 Task: Define multiple user roles and profiles for the following: event organizers, attendees, administrators.
Action: Mouse moved to (682, 50)
Screenshot: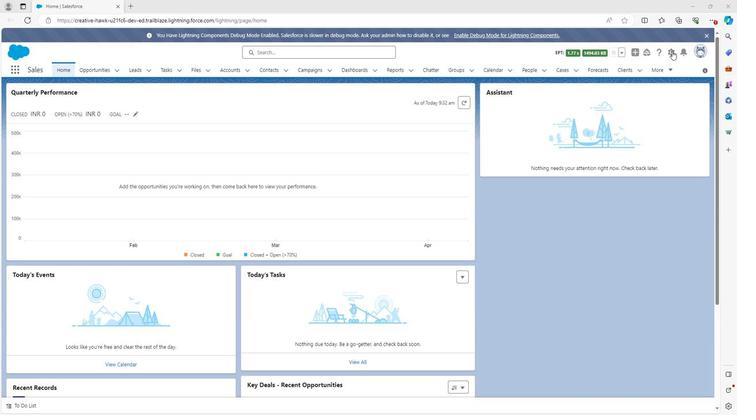
Action: Mouse pressed left at (682, 50)
Screenshot: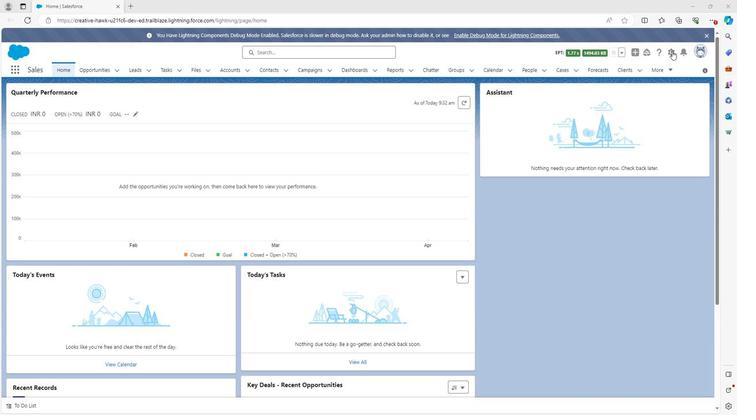 
Action: Mouse moved to (647, 70)
Screenshot: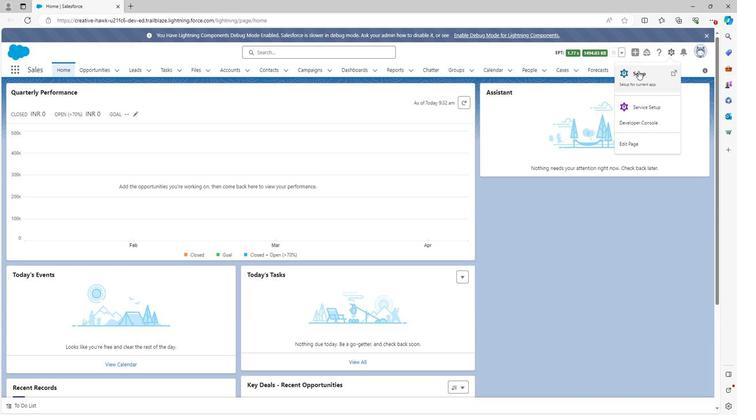 
Action: Mouse pressed left at (647, 70)
Screenshot: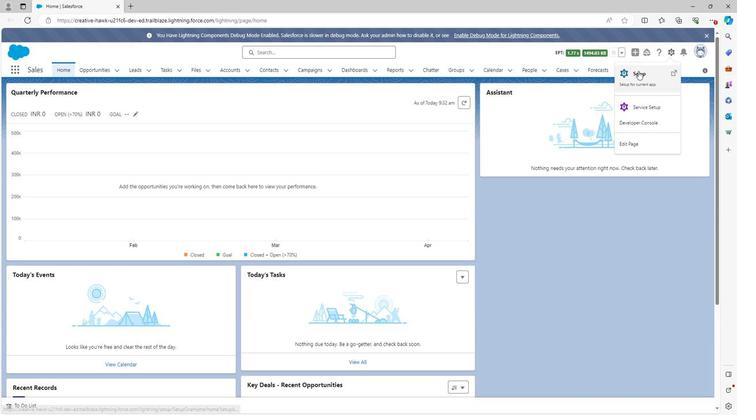 
Action: Mouse moved to (49, 92)
Screenshot: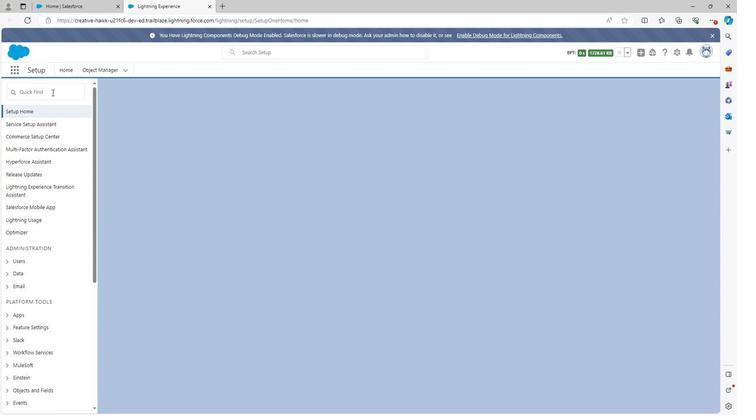 
Action: Mouse pressed left at (49, 92)
Screenshot: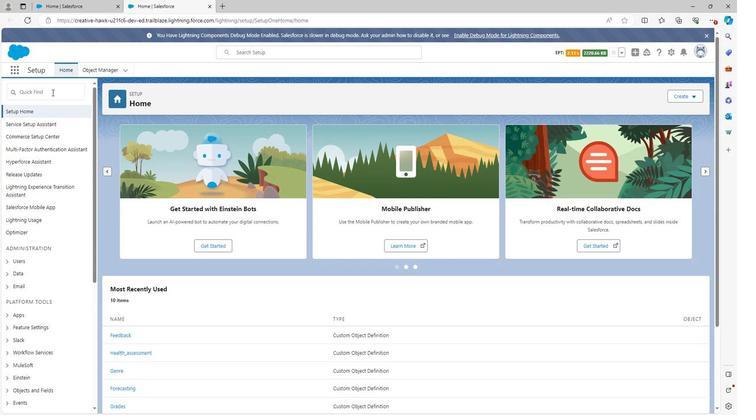 
Action: Key pressed pro
Screenshot: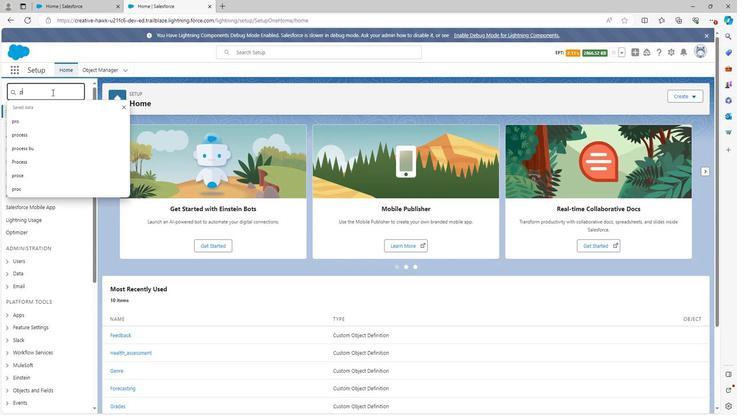 
Action: Mouse moved to (49, 92)
Screenshot: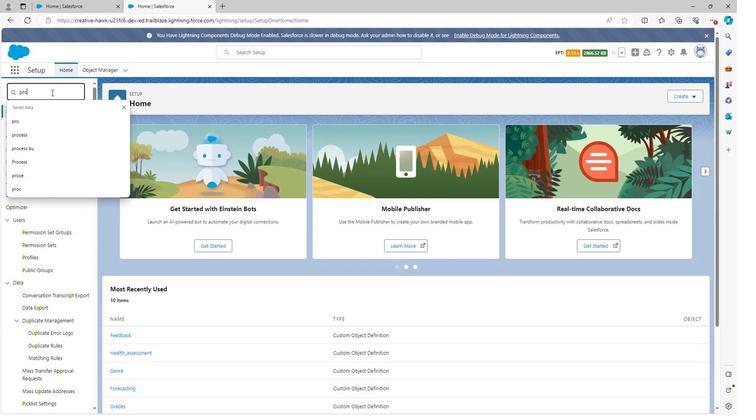 
Action: Key pressed fi
Screenshot: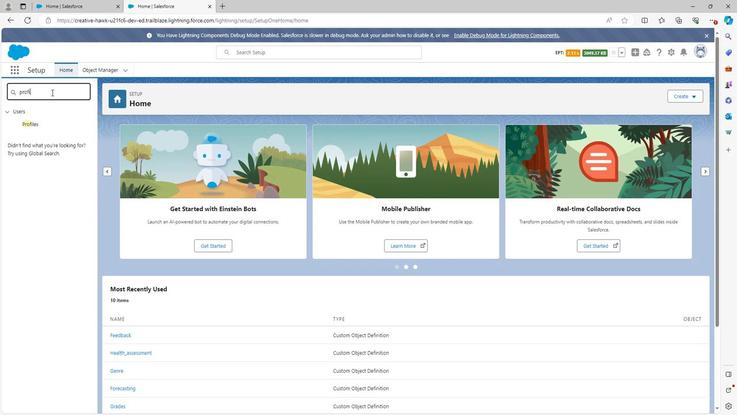 
Action: Mouse moved to (31, 122)
Screenshot: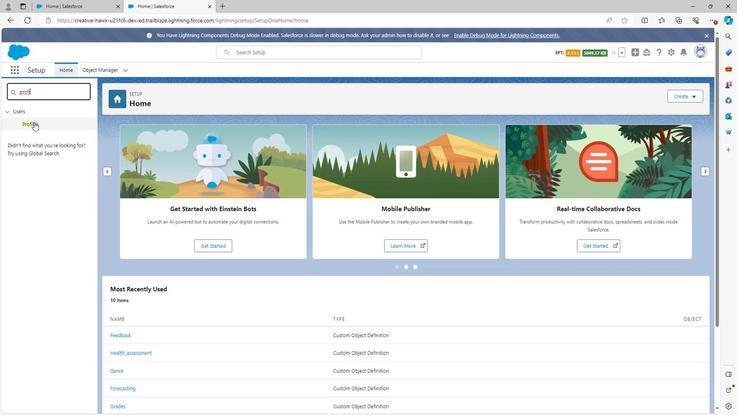 
Action: Mouse pressed left at (31, 122)
Screenshot: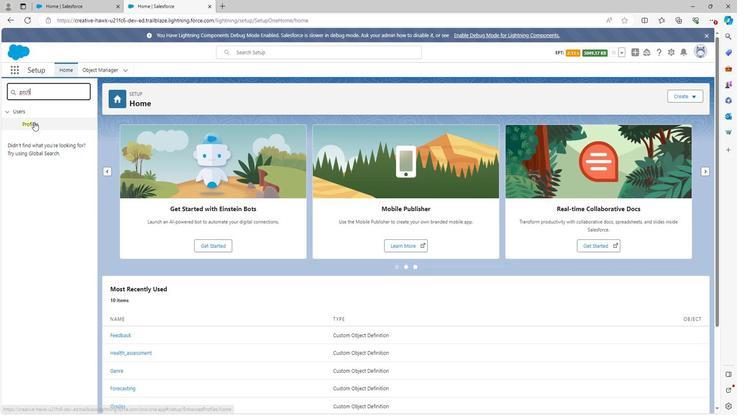 
Action: Mouse moved to (129, 163)
Screenshot: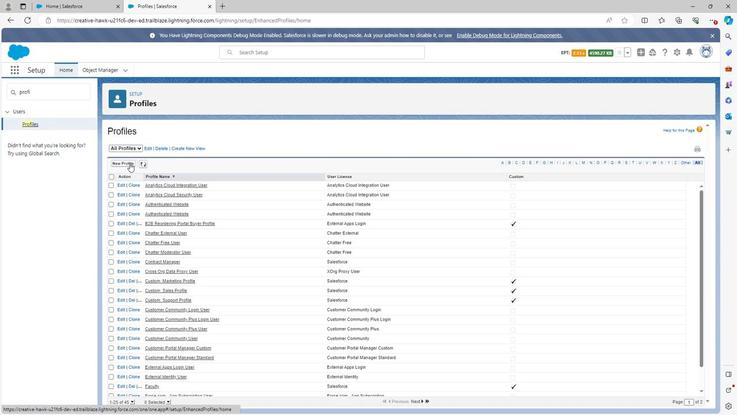 
Action: Mouse pressed left at (129, 163)
Screenshot: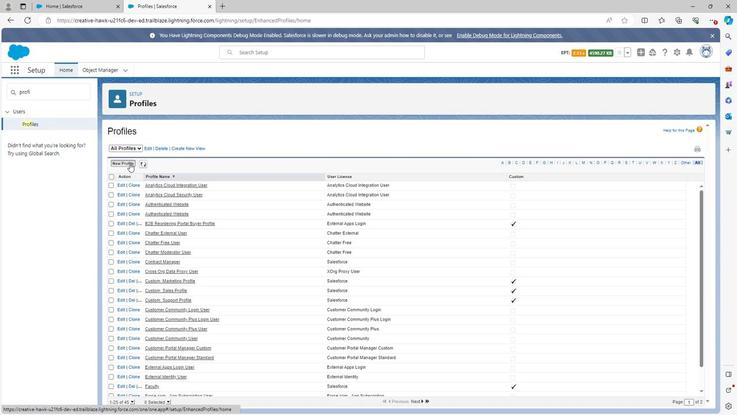 
Action: Mouse moved to (228, 190)
Screenshot: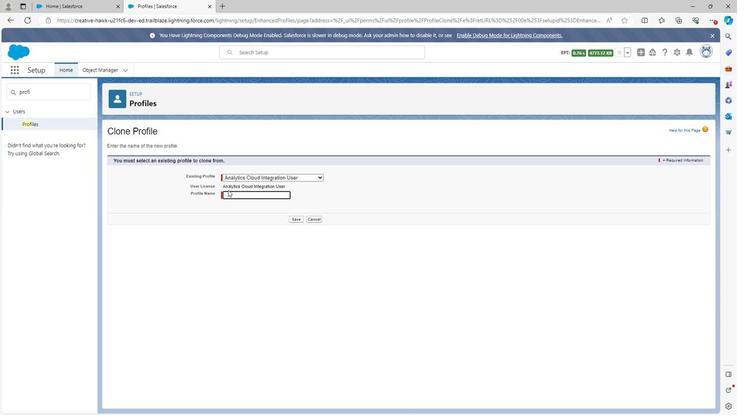 
Action: Key pressed <Key.shift>E
Screenshot: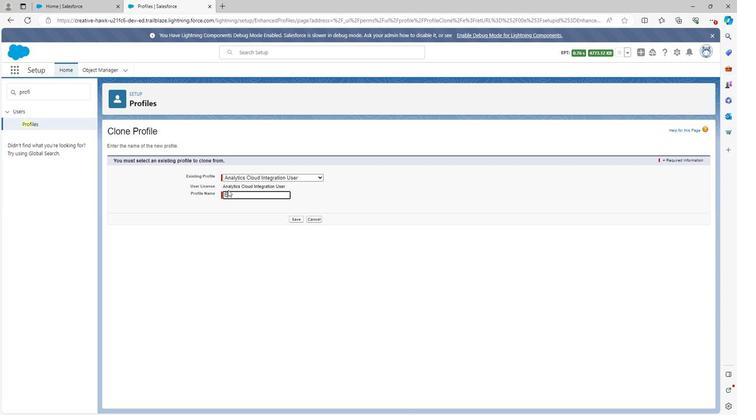
Action: Mouse moved to (228, 189)
Screenshot: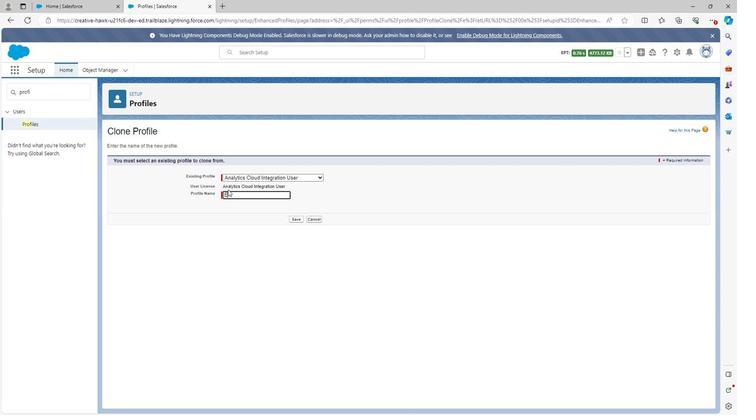 
Action: Key pressed vent<Key.space>organizers
Screenshot: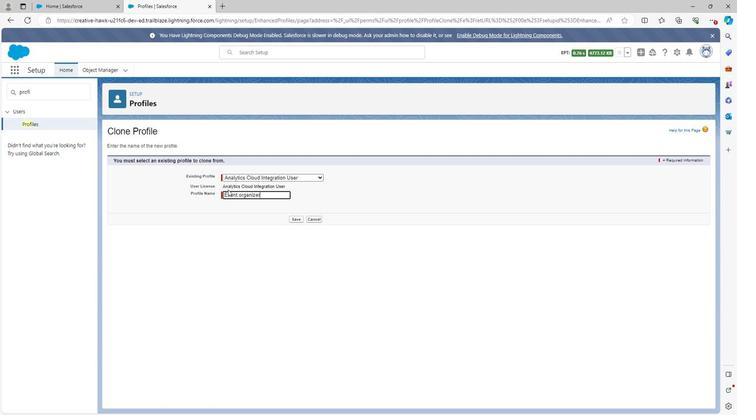 
Action: Mouse moved to (296, 215)
Screenshot: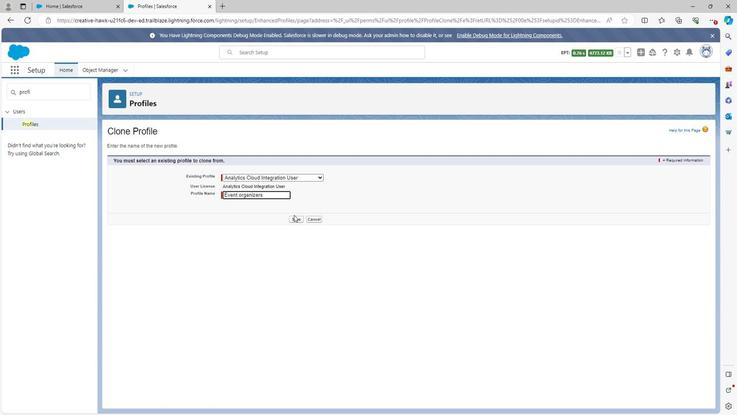 
Action: Key pressed <Key.backspace>
Screenshot: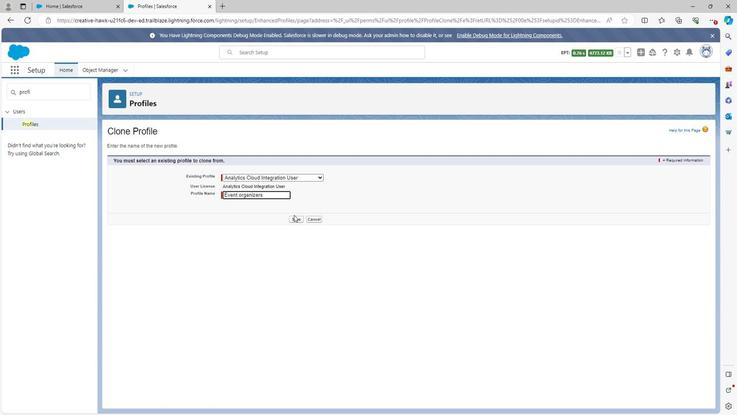 
Action: Mouse moved to (296, 218)
Screenshot: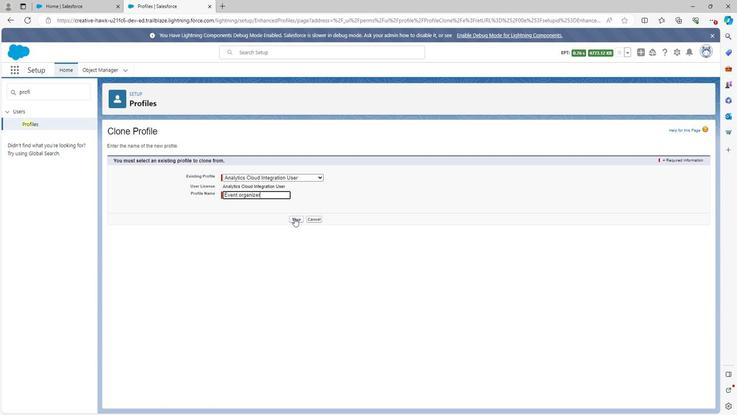 
Action: Mouse pressed left at (296, 218)
Screenshot: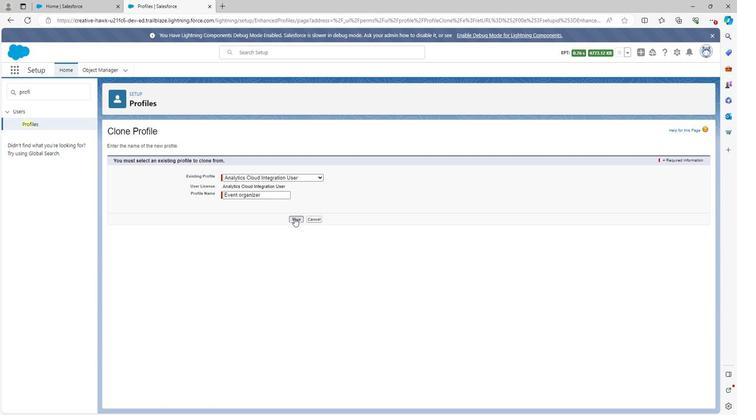 
Action: Mouse moved to (286, 223)
Screenshot: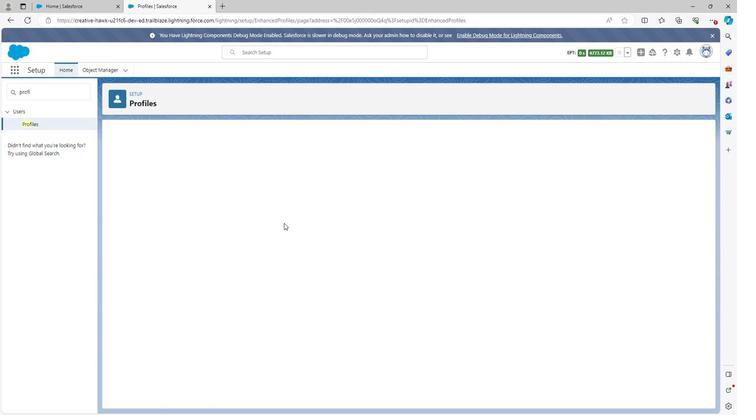 
Action: Mouse scrolled (286, 223) with delta (0, 0)
Screenshot: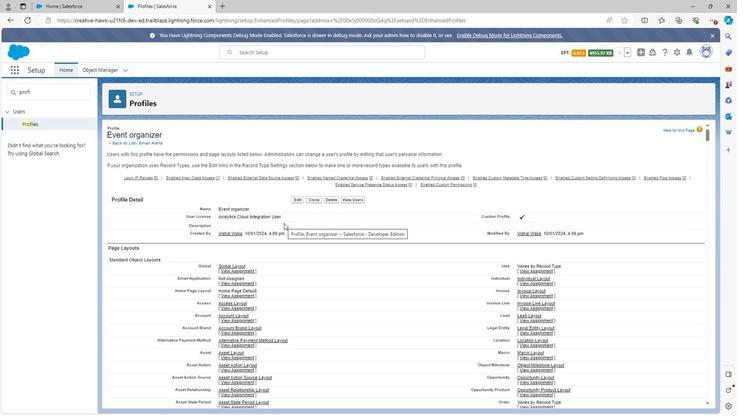 
Action: Mouse scrolled (286, 223) with delta (0, 0)
Screenshot: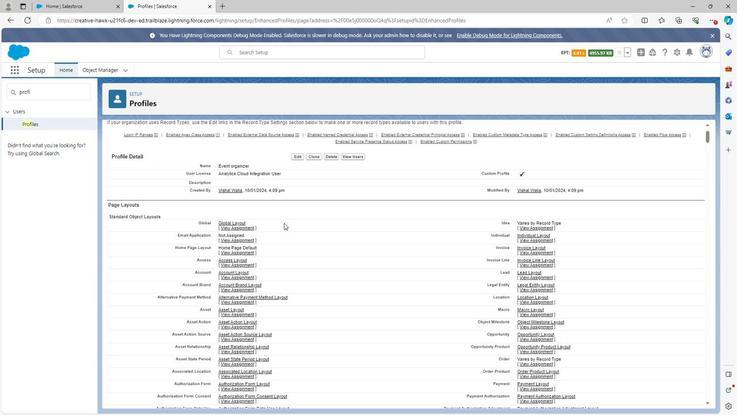 
Action: Mouse scrolled (286, 223) with delta (0, 0)
Screenshot: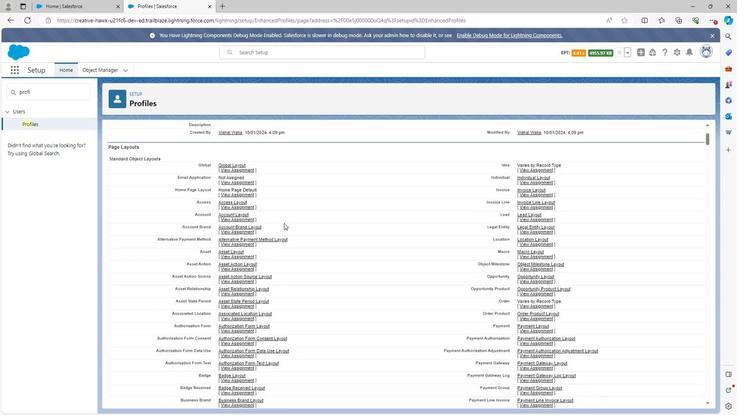 
Action: Mouse scrolled (286, 223) with delta (0, 0)
Screenshot: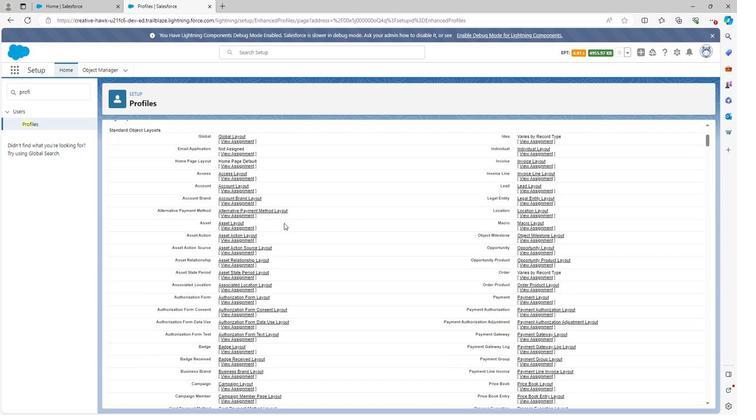 
Action: Mouse scrolled (286, 223) with delta (0, 0)
Screenshot: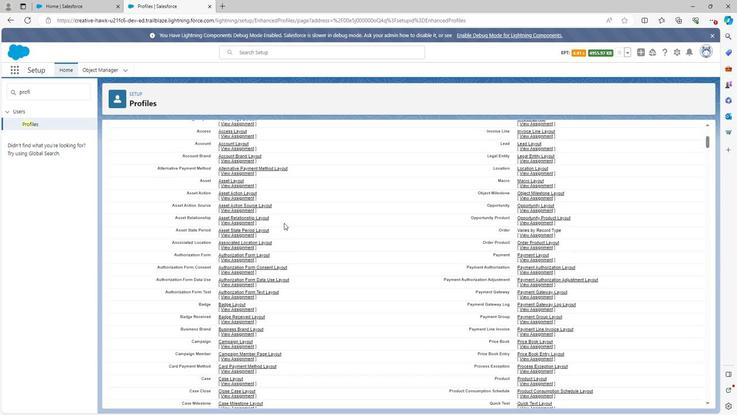 
Action: Mouse scrolled (286, 223) with delta (0, 0)
Screenshot: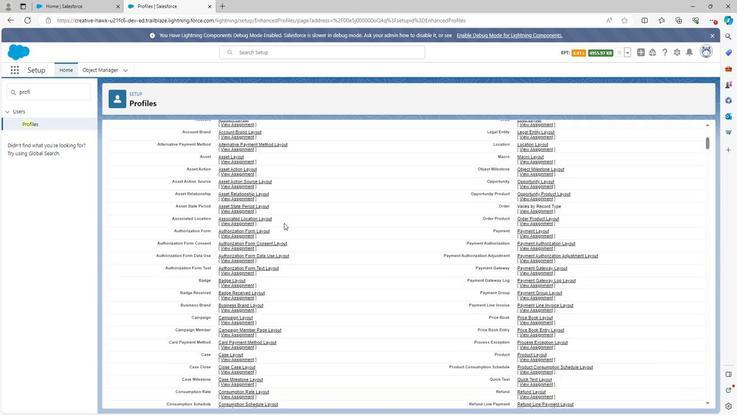
Action: Mouse scrolled (286, 223) with delta (0, 0)
Screenshot: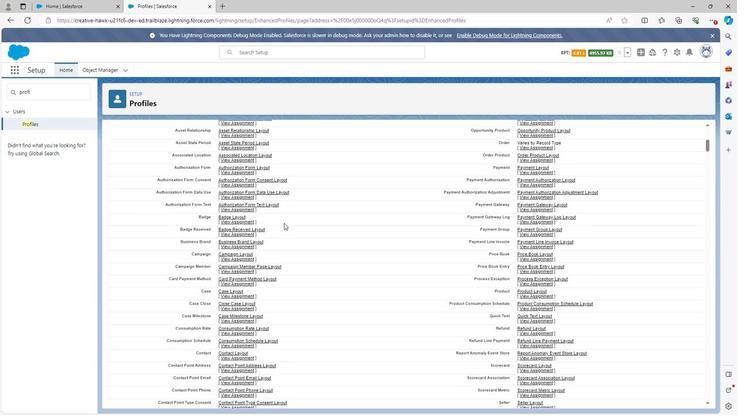 
Action: Mouse scrolled (286, 223) with delta (0, 0)
Screenshot: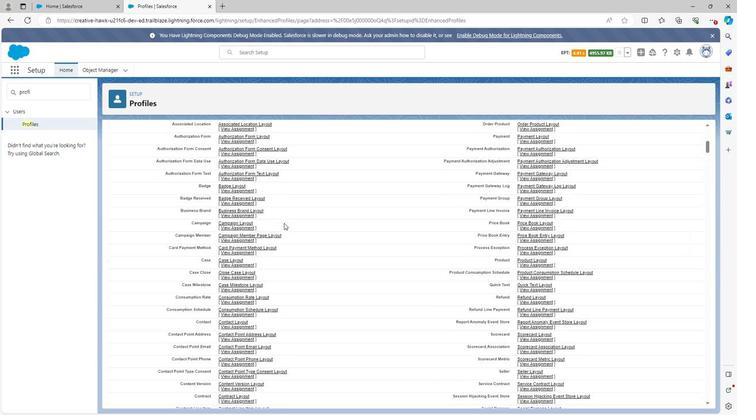 
Action: Mouse scrolled (286, 223) with delta (0, 0)
Screenshot: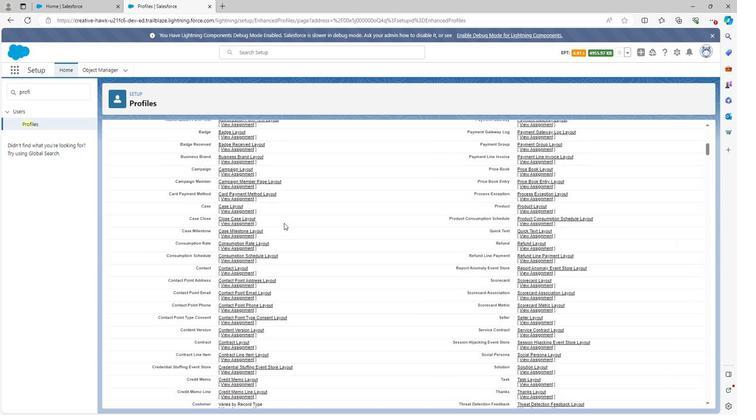 
Action: Mouse scrolled (286, 223) with delta (0, 0)
Screenshot: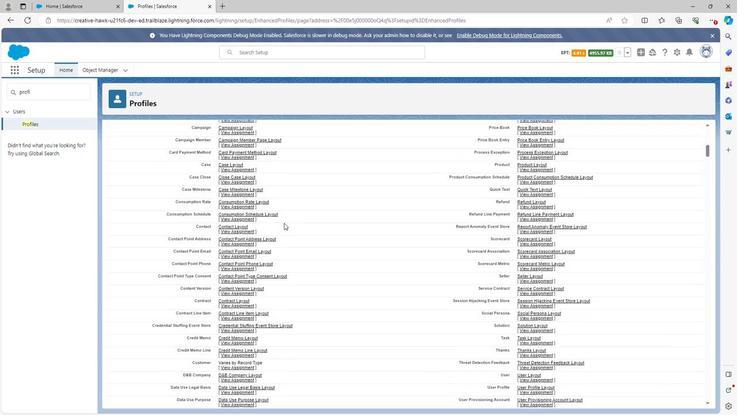 
Action: Mouse scrolled (286, 223) with delta (0, 0)
Screenshot: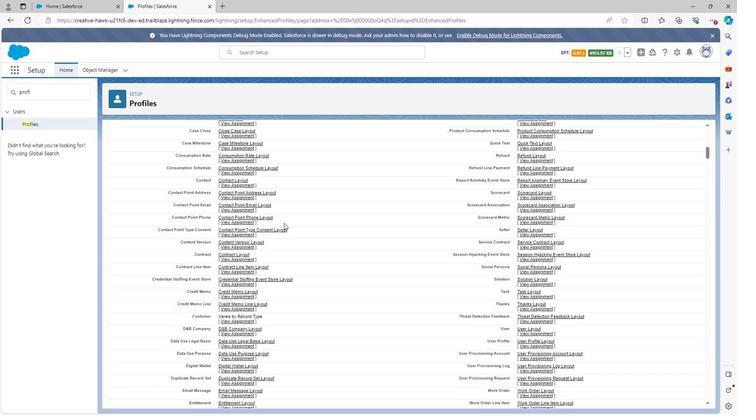 
Action: Mouse scrolled (286, 223) with delta (0, 0)
Screenshot: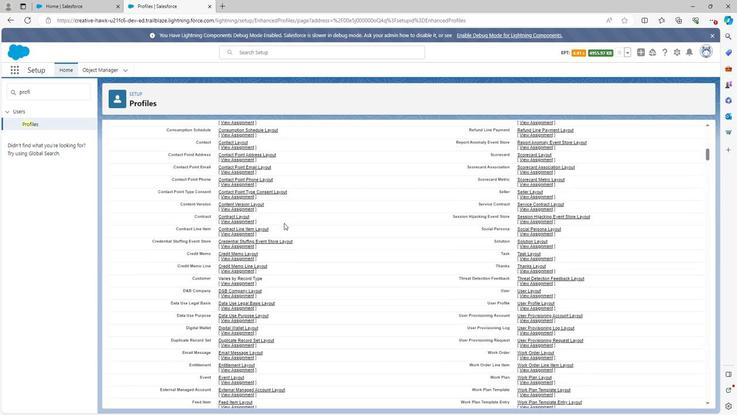 
Action: Mouse scrolled (286, 223) with delta (0, 0)
Screenshot: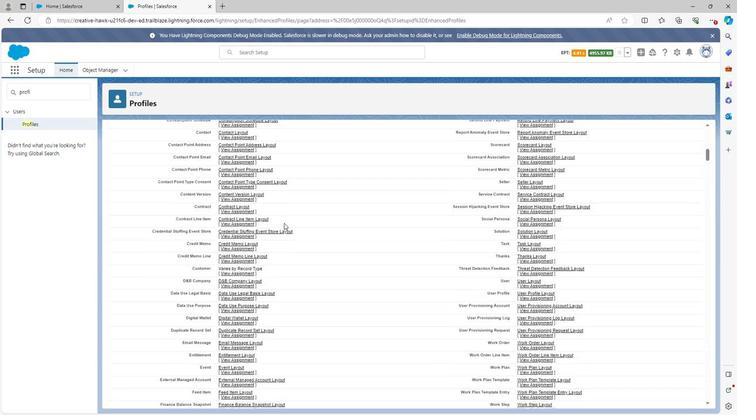 
Action: Mouse scrolled (286, 223) with delta (0, 0)
Screenshot: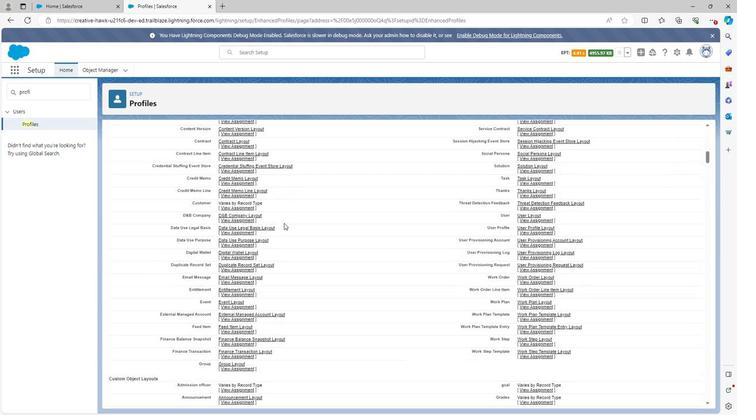 
Action: Mouse scrolled (286, 223) with delta (0, 0)
Screenshot: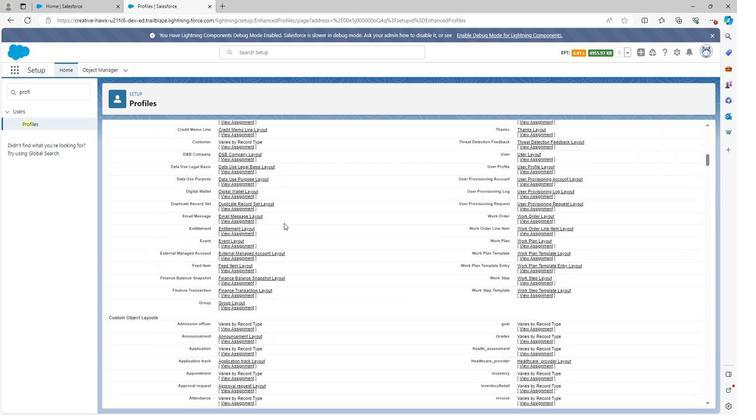 
Action: Mouse scrolled (286, 223) with delta (0, 0)
Screenshot: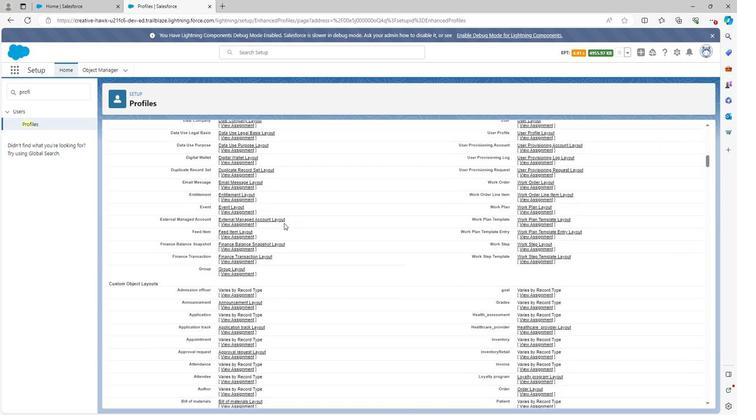 
Action: Mouse scrolled (286, 223) with delta (0, 0)
Screenshot: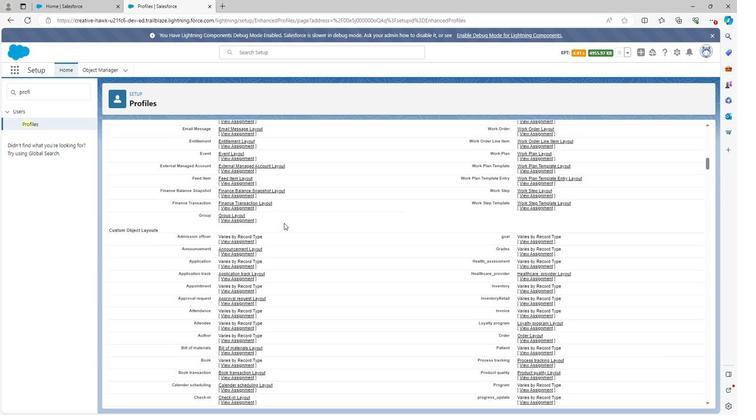 
Action: Mouse scrolled (286, 223) with delta (0, 0)
Screenshot: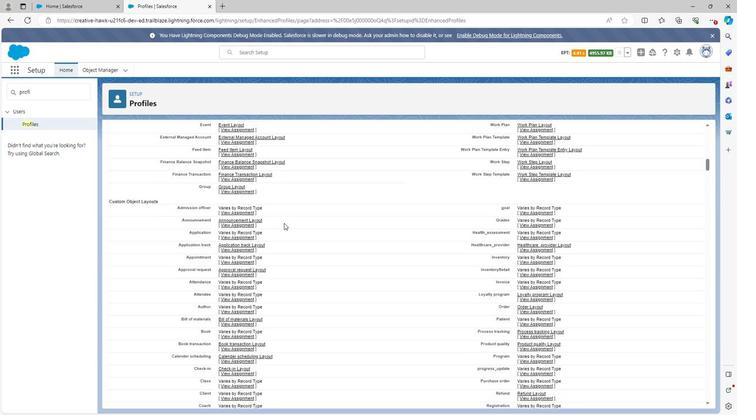 
Action: Mouse scrolled (286, 224) with delta (0, 0)
Screenshot: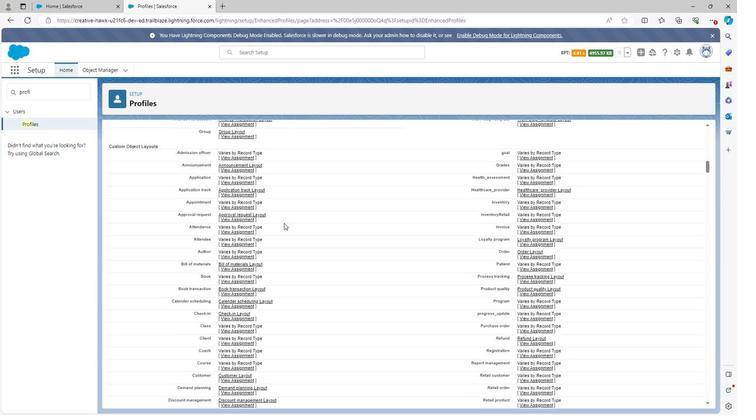
Action: Mouse scrolled (286, 224) with delta (0, 0)
Screenshot: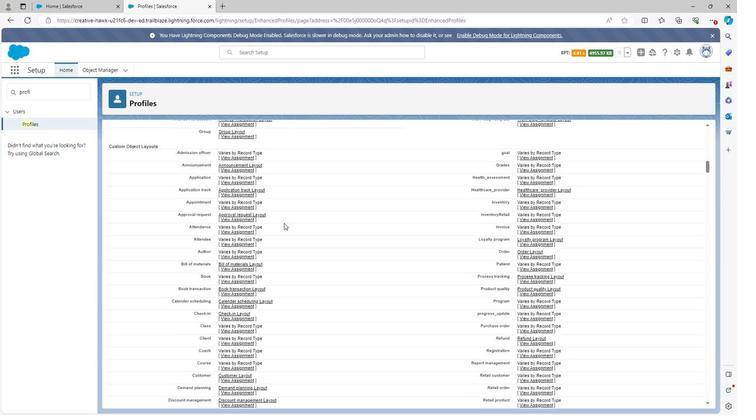 
Action: Mouse scrolled (286, 224) with delta (0, 0)
Screenshot: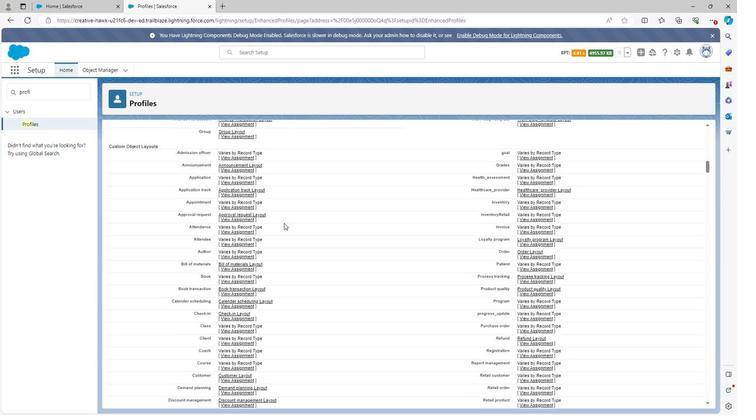 
Action: Mouse scrolled (286, 224) with delta (0, 0)
Screenshot: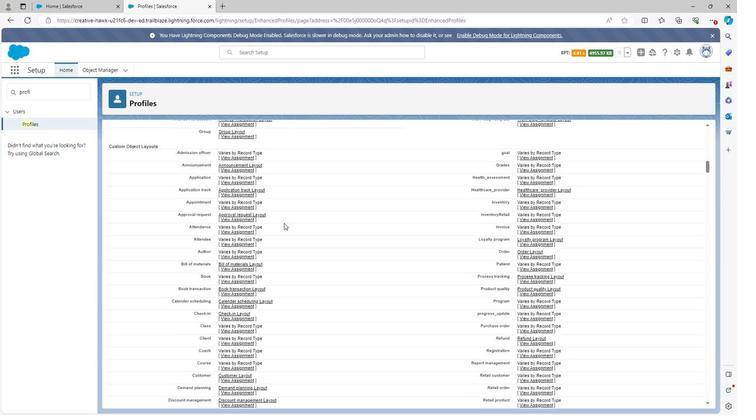
Action: Mouse scrolled (286, 224) with delta (0, 0)
Screenshot: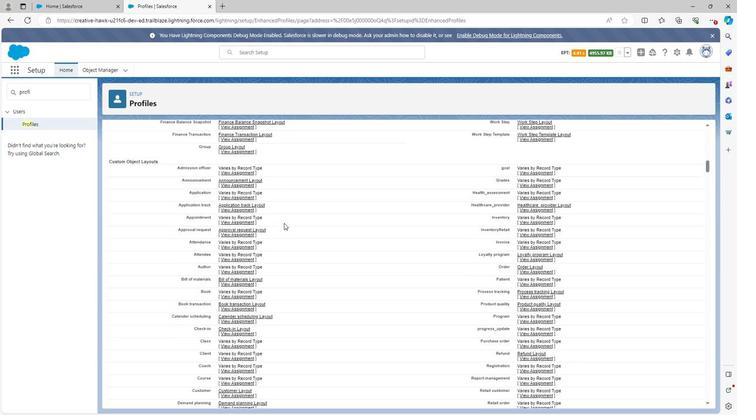 
Action: Mouse scrolled (286, 224) with delta (0, 0)
Screenshot: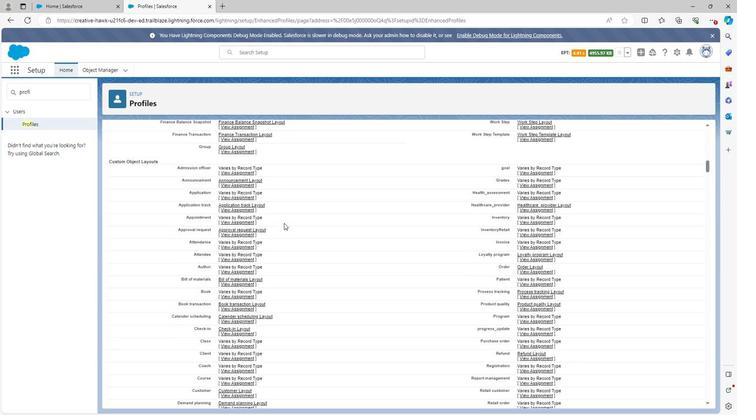 
Action: Mouse scrolled (286, 224) with delta (0, 0)
Screenshot: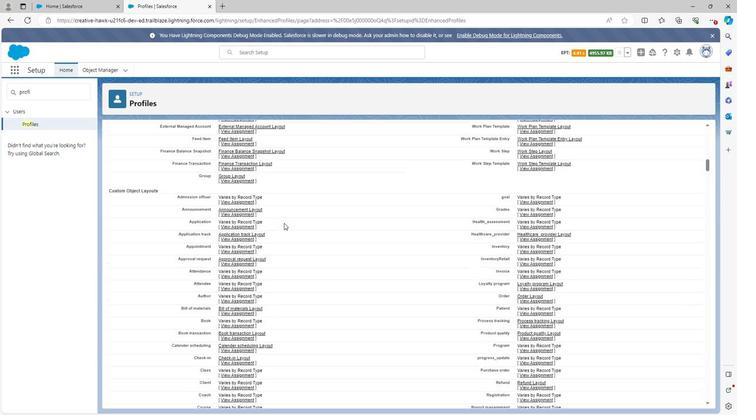 
Action: Mouse scrolled (286, 224) with delta (0, 0)
Screenshot: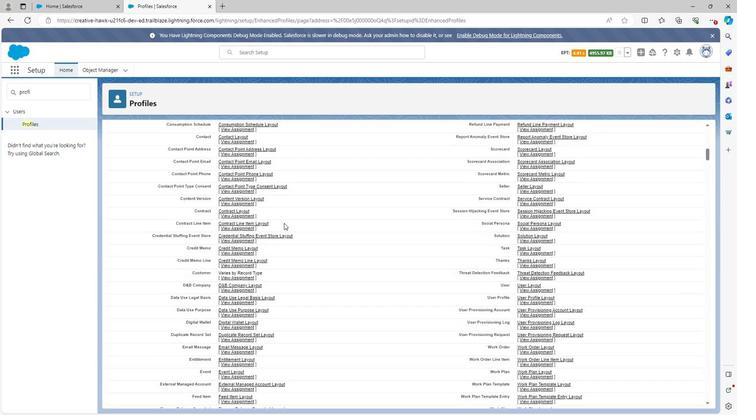 
Action: Mouse scrolled (286, 224) with delta (0, 0)
Screenshot: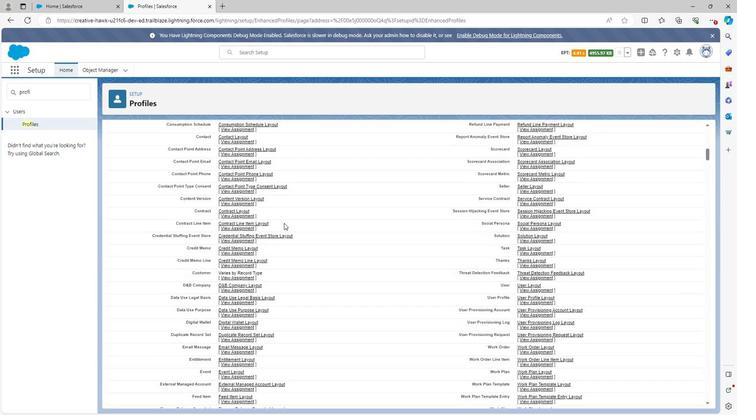 
Action: Mouse scrolled (286, 224) with delta (0, 0)
Screenshot: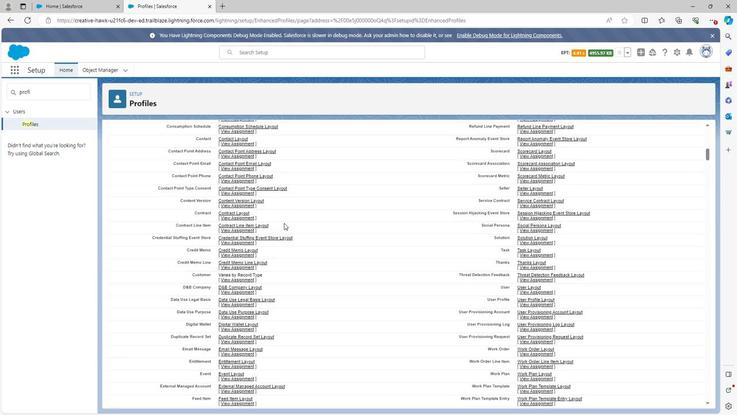 
Action: Mouse scrolled (286, 224) with delta (0, 0)
Screenshot: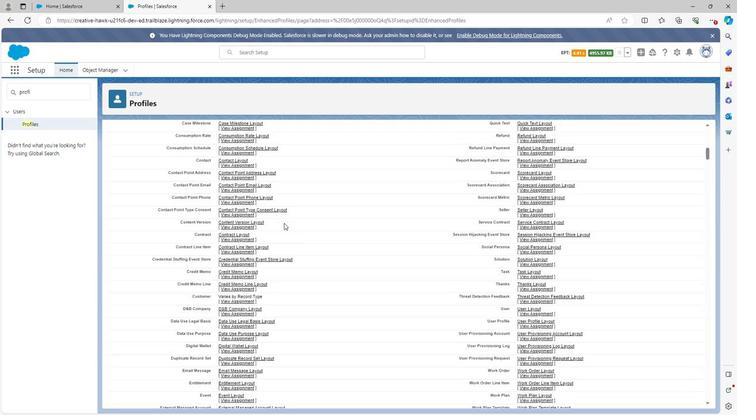 
Action: Mouse scrolled (286, 224) with delta (0, 0)
Screenshot: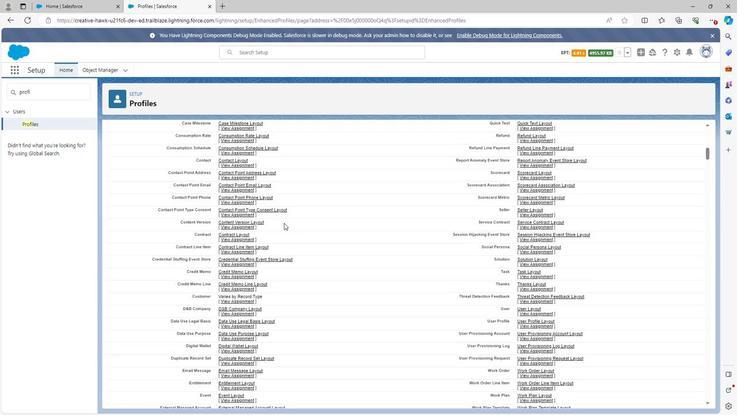 
Action: Mouse scrolled (286, 224) with delta (0, 0)
Screenshot: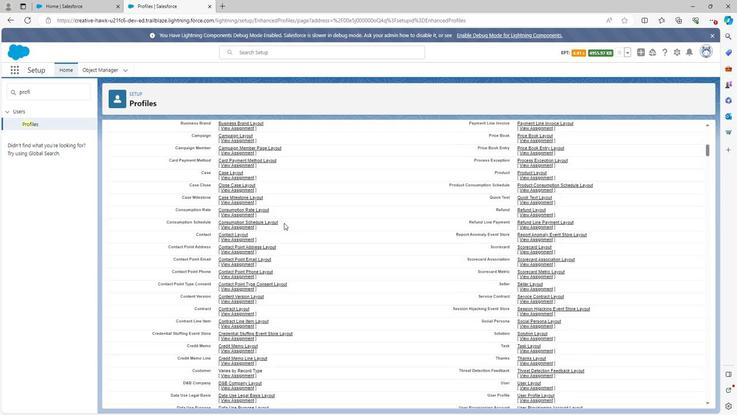 
Action: Mouse scrolled (286, 224) with delta (0, 0)
Screenshot: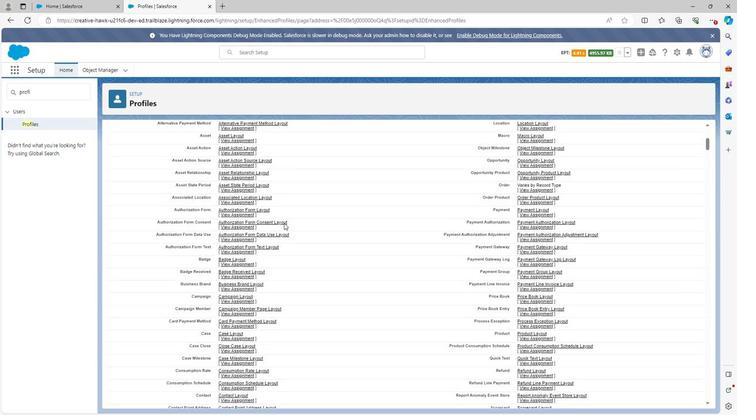 
Action: Mouse scrolled (286, 224) with delta (0, 0)
Screenshot: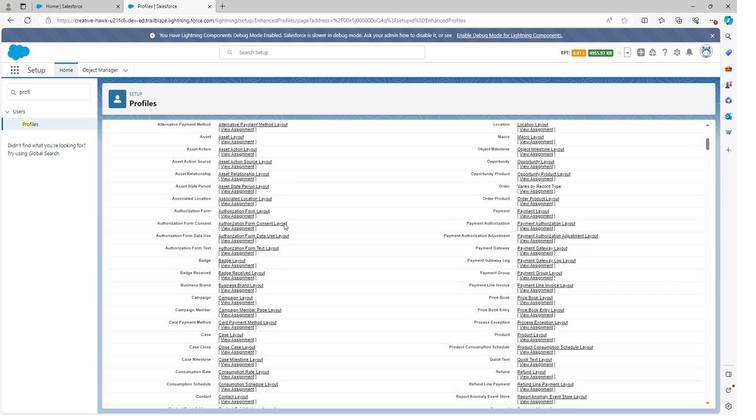
Action: Mouse scrolled (286, 224) with delta (0, 0)
Screenshot: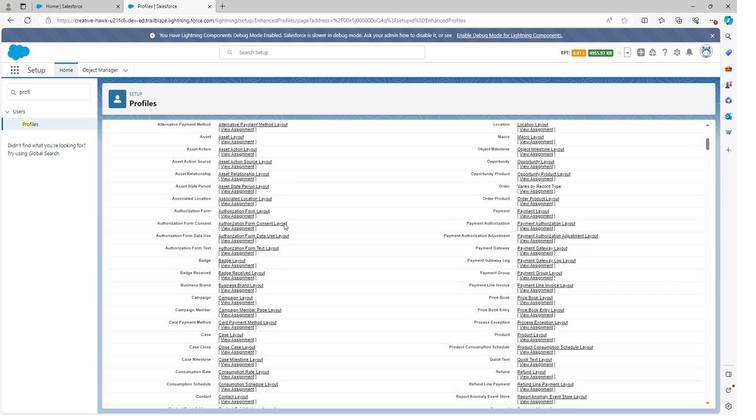 
Action: Mouse scrolled (286, 224) with delta (0, 0)
Screenshot: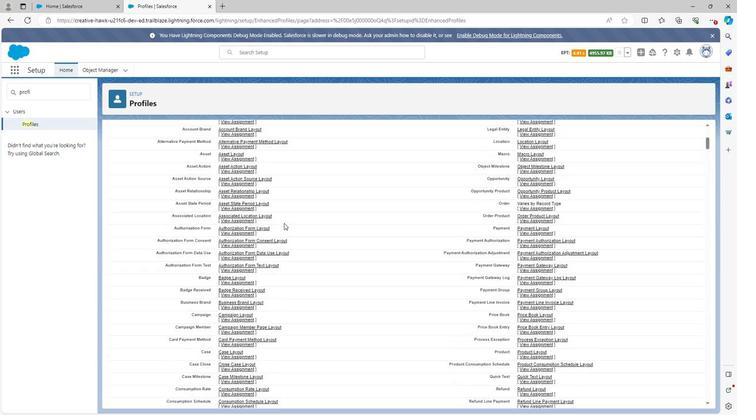 
Action: Mouse scrolled (286, 224) with delta (0, 0)
Screenshot: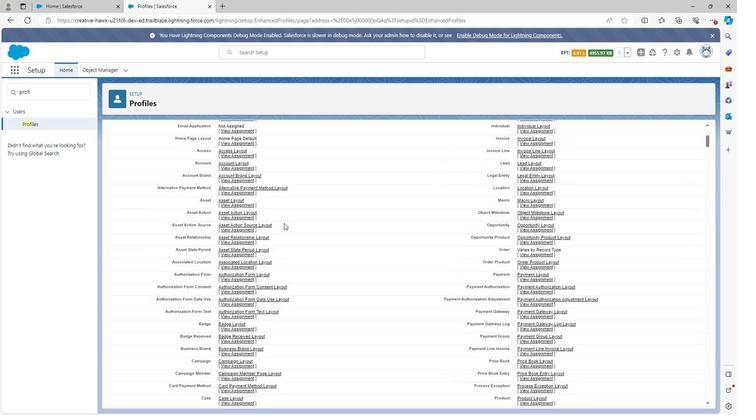 
Action: Mouse scrolled (286, 224) with delta (0, 0)
Screenshot: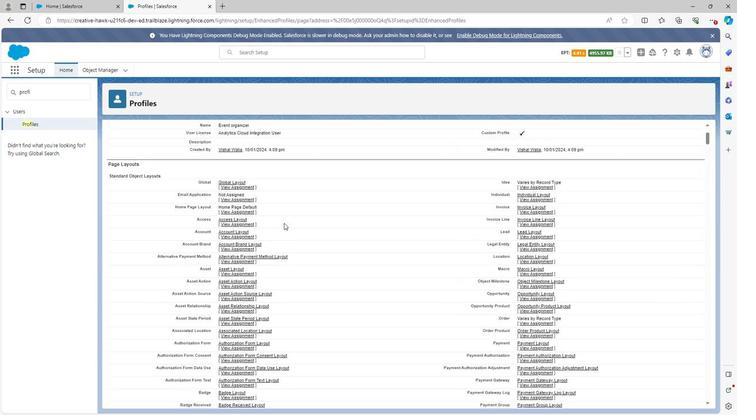 
Action: Mouse scrolled (286, 224) with delta (0, 0)
Screenshot: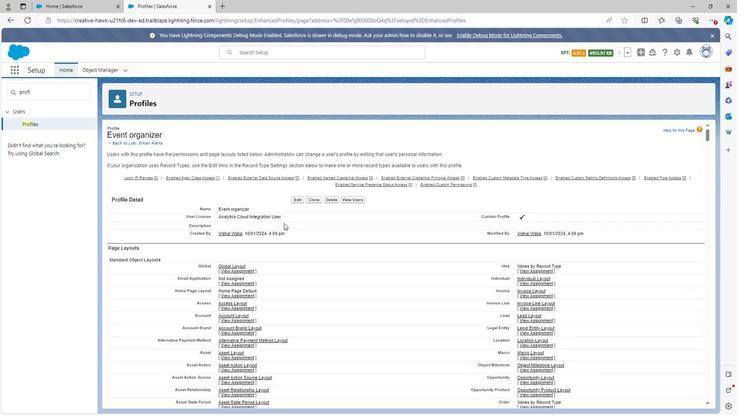 
Action: Mouse scrolled (286, 224) with delta (0, 0)
Screenshot: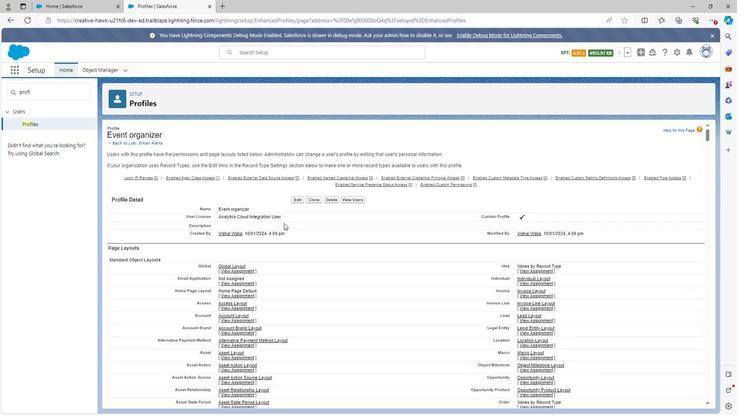 
Action: Mouse scrolled (286, 224) with delta (0, 0)
Screenshot: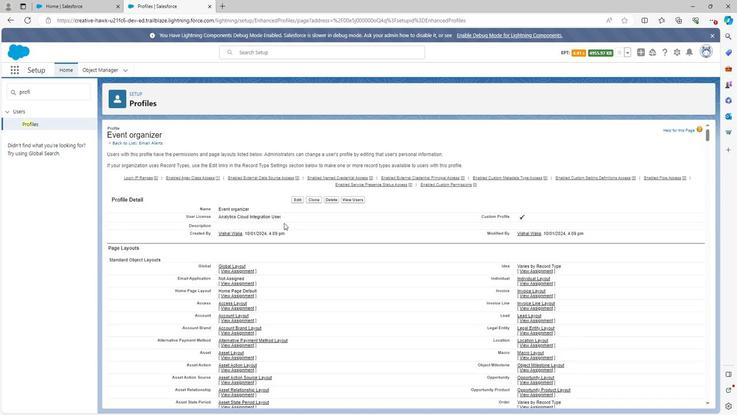 
Action: Mouse scrolled (286, 224) with delta (0, 0)
Screenshot: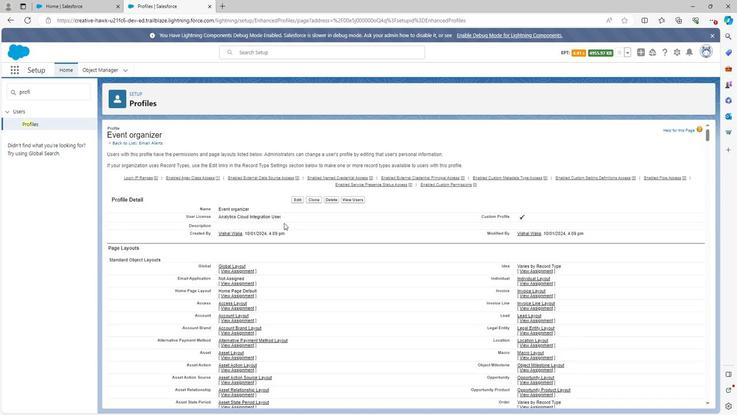 
Action: Mouse moved to (295, 199)
Screenshot: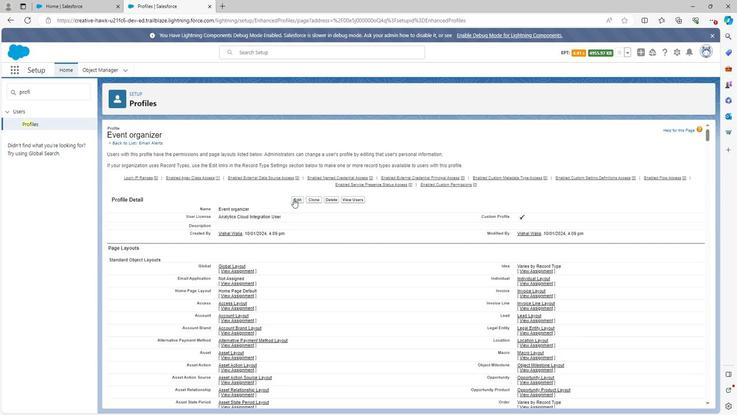 
Action: Mouse pressed left at (295, 199)
Screenshot: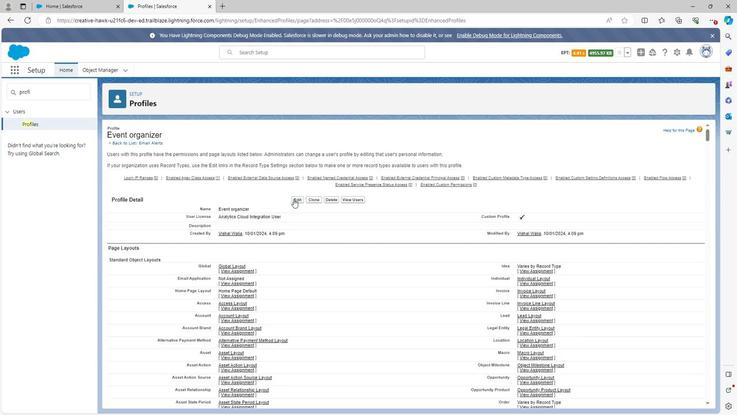 
Action: Mouse moved to (283, 227)
Screenshot: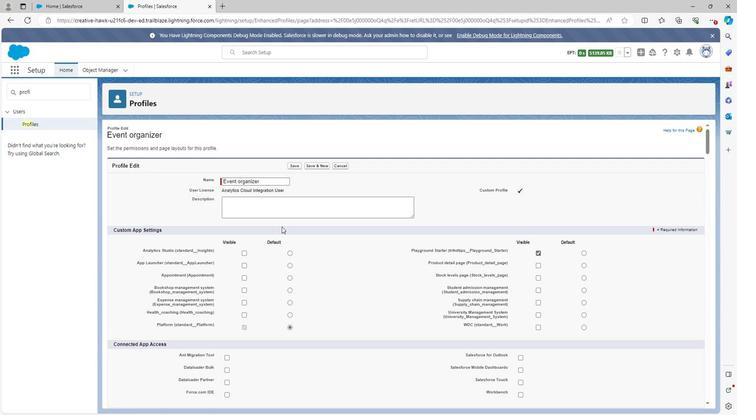 
Action: Mouse scrolled (283, 226) with delta (0, 0)
Screenshot: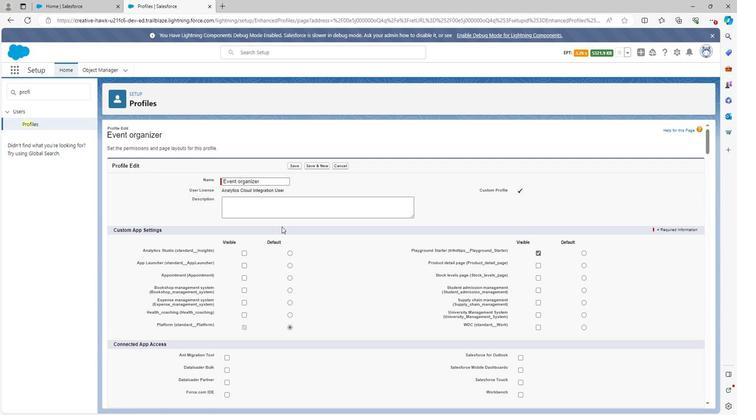 
Action: Mouse moved to (292, 211)
Screenshot: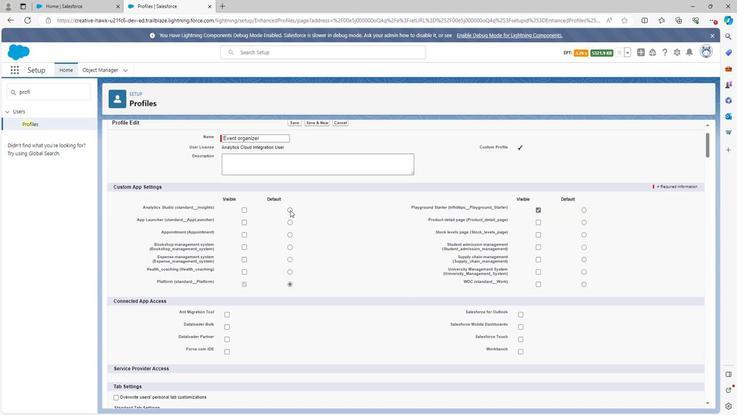 
Action: Mouse pressed left at (292, 211)
Screenshot: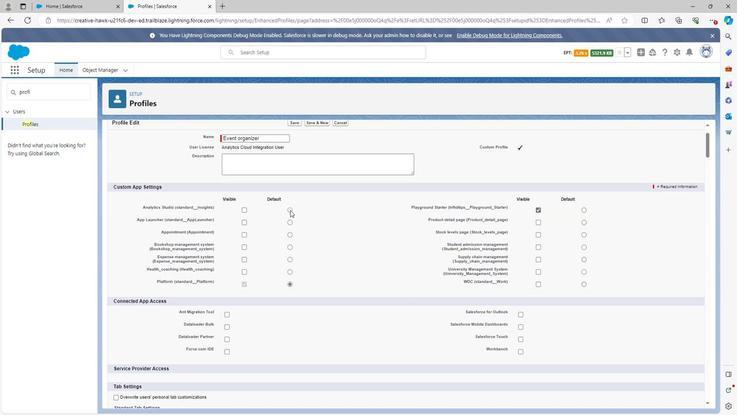 
Action: Mouse moved to (291, 221)
Screenshot: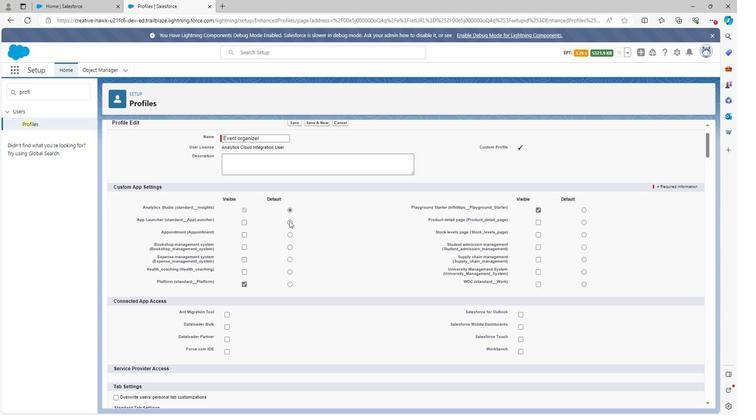 
Action: Mouse pressed left at (291, 221)
Screenshot: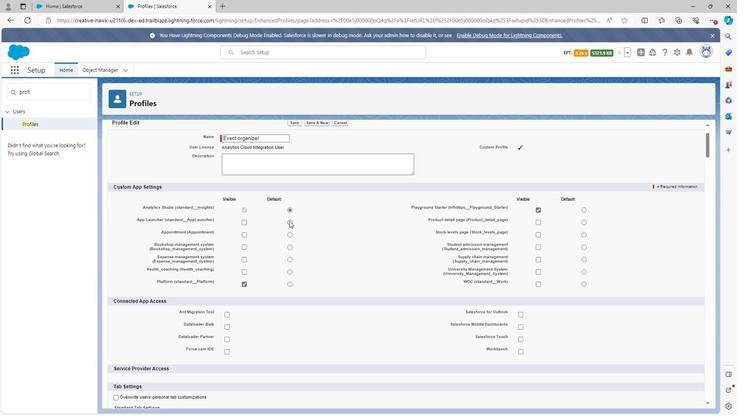 
Action: Mouse moved to (292, 283)
Screenshot: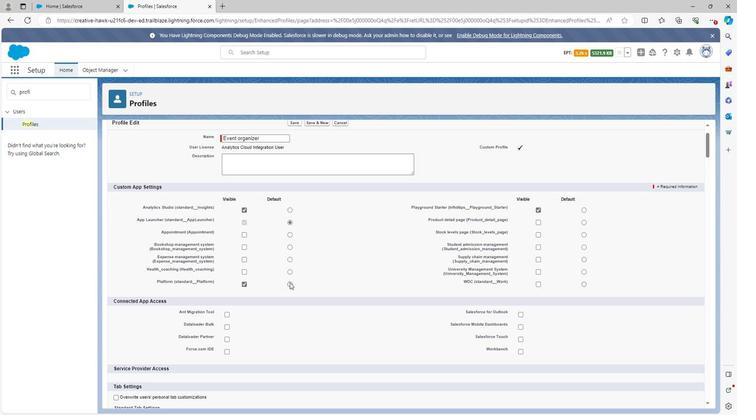 
Action: Mouse pressed left at (292, 283)
Screenshot: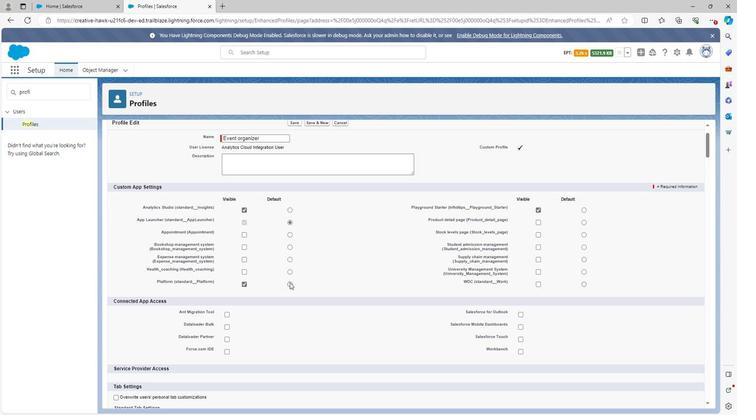 
Action: Mouse moved to (499, 253)
Screenshot: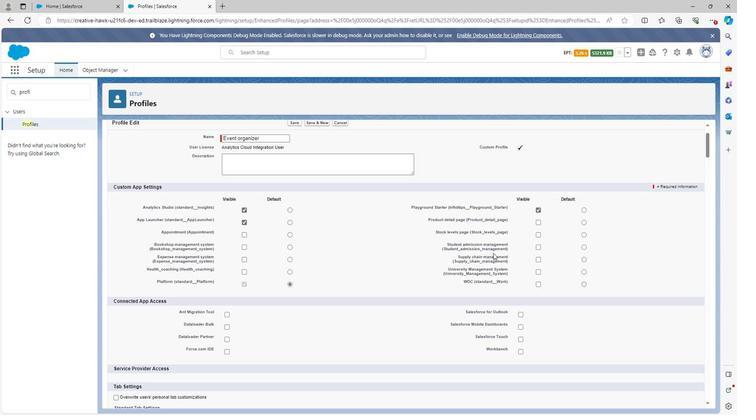 
Action: Mouse scrolled (499, 253) with delta (0, 0)
Screenshot: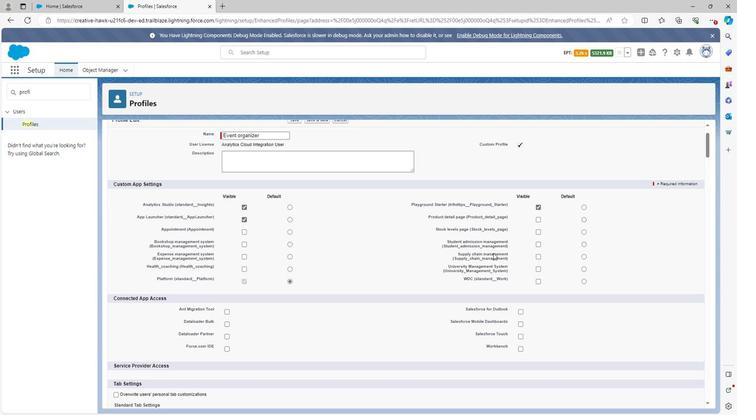 
Action: Mouse moved to (499, 253)
Screenshot: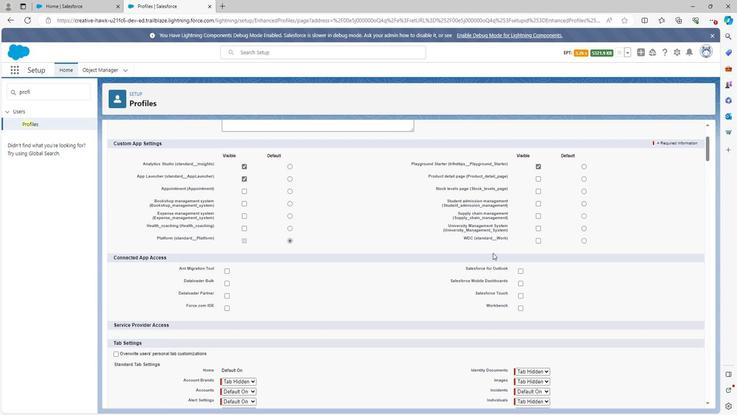 
Action: Mouse scrolled (499, 253) with delta (0, 0)
Screenshot: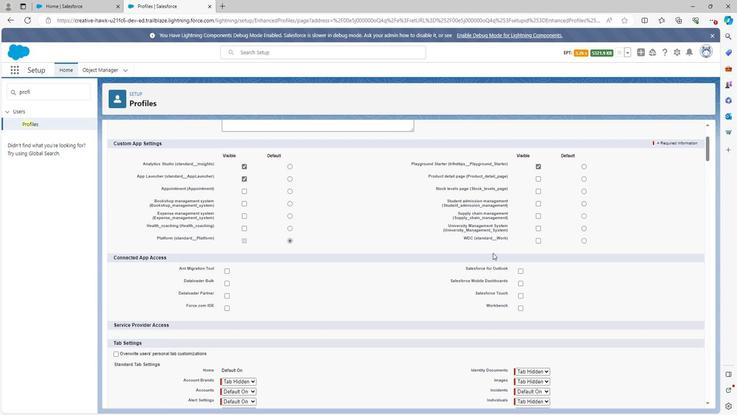 
Action: Mouse moved to (227, 239)
Screenshot: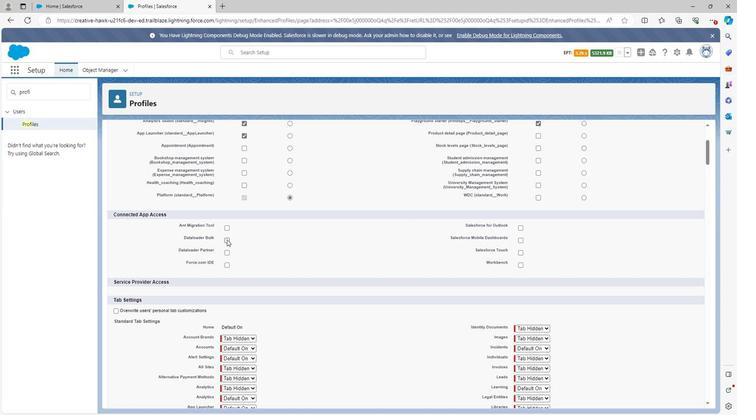 
Action: Mouse pressed left at (227, 239)
Screenshot: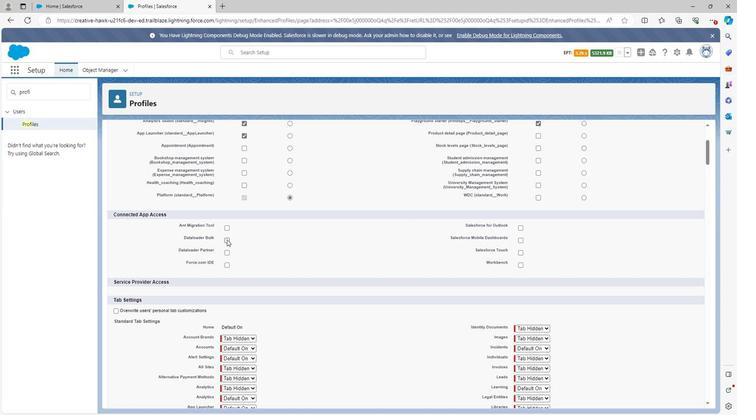 
Action: Mouse moved to (227, 253)
Screenshot: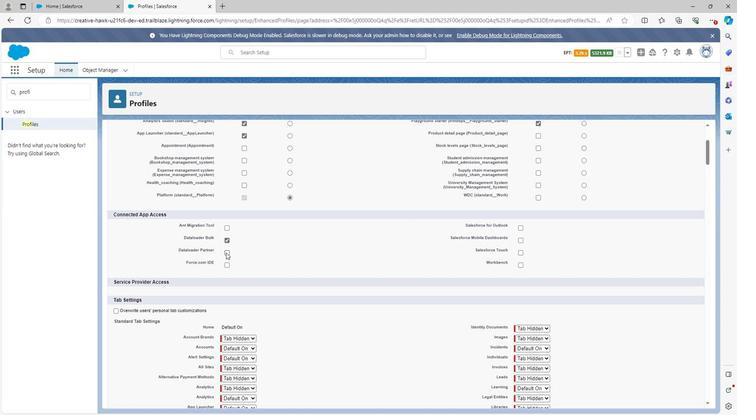 
Action: Mouse pressed left at (227, 253)
Screenshot: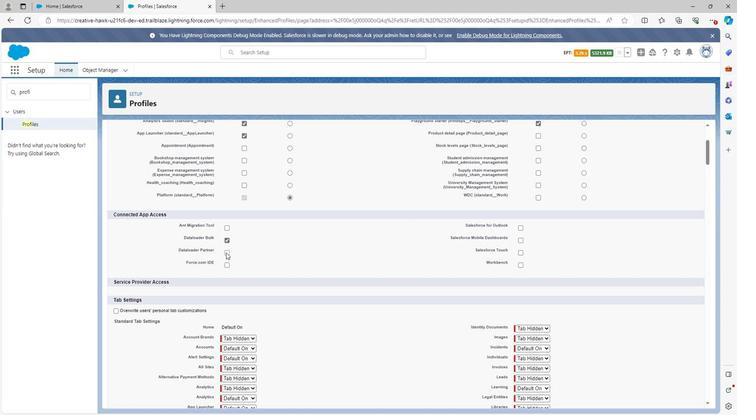 
Action: Mouse moved to (291, 253)
Screenshot: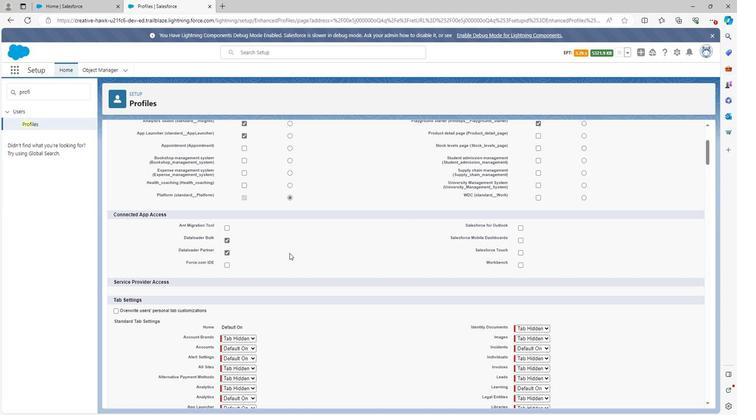 
Action: Mouse scrolled (291, 253) with delta (0, 0)
Screenshot: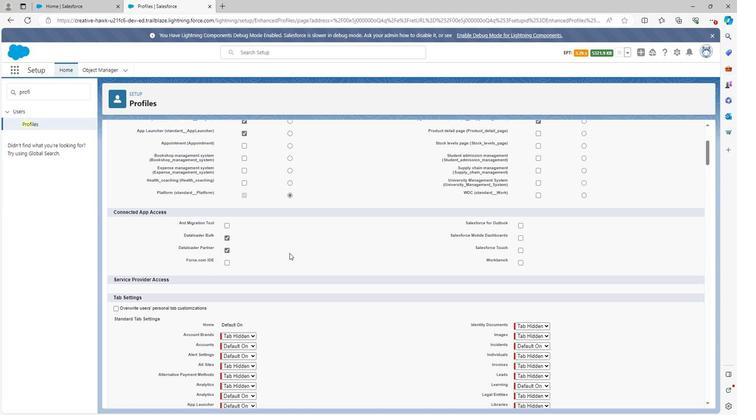 
Action: Mouse scrolled (291, 253) with delta (0, 0)
Screenshot: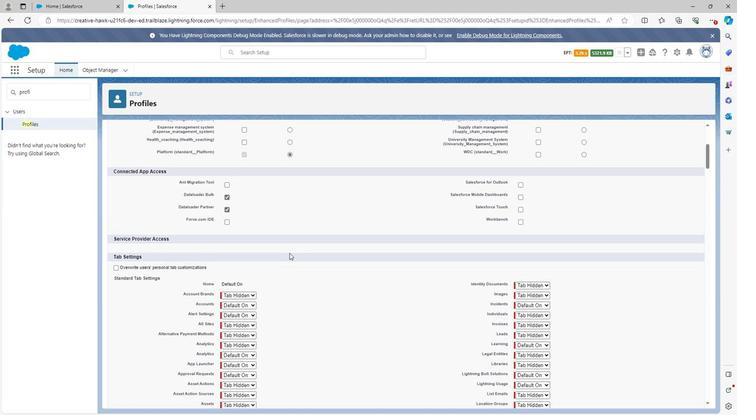 
Action: Mouse moved to (291, 254)
Screenshot: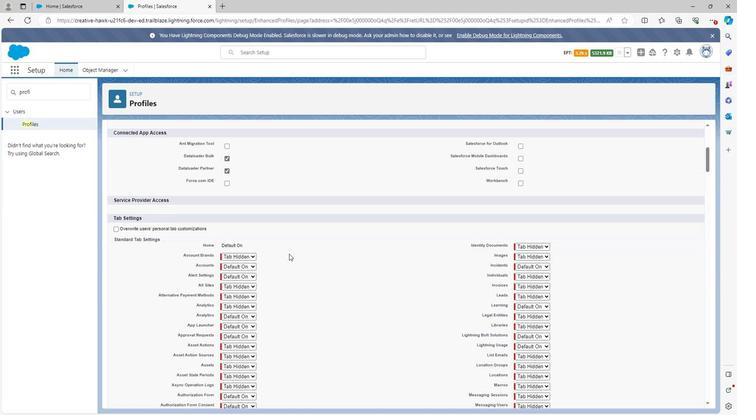 
Action: Mouse scrolled (291, 254) with delta (0, 0)
Screenshot: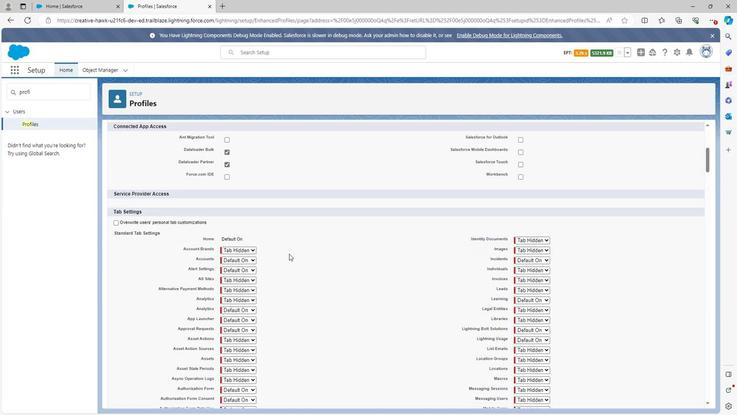 
Action: Mouse moved to (291, 254)
Screenshot: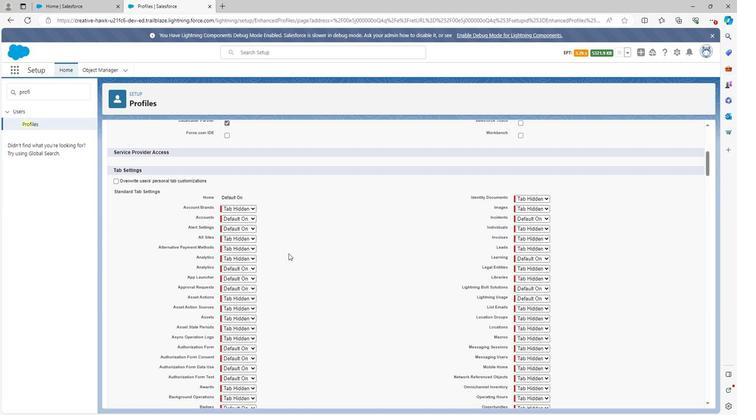 
Action: Mouse scrolled (291, 253) with delta (0, 0)
Screenshot: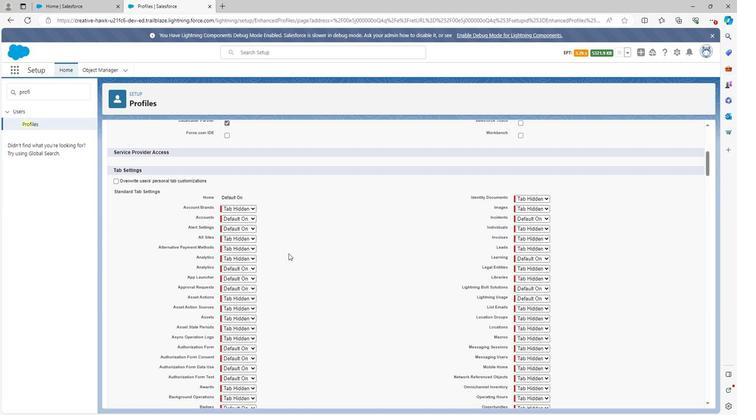 
Action: Mouse scrolled (291, 253) with delta (0, 0)
Screenshot: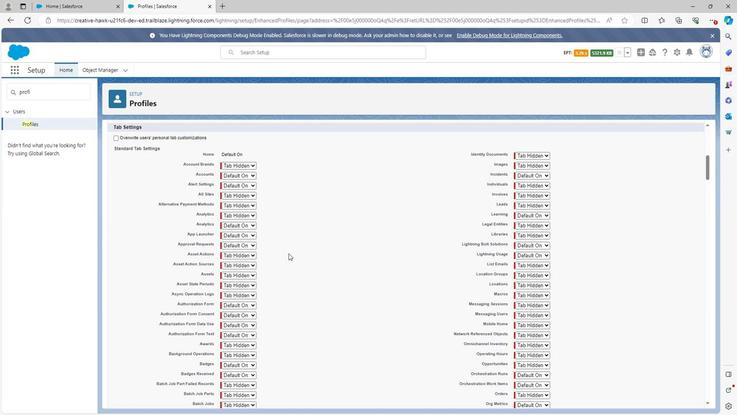 
Action: Mouse scrolled (291, 253) with delta (0, 0)
Screenshot: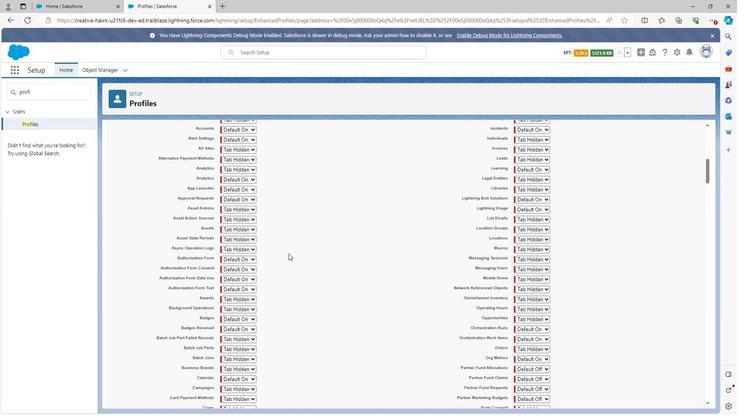 
Action: Mouse scrolled (291, 253) with delta (0, 0)
Screenshot: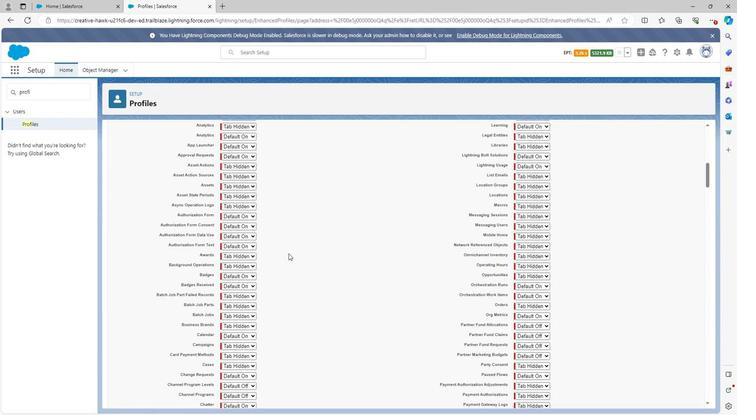 
Action: Mouse moved to (289, 254)
Screenshot: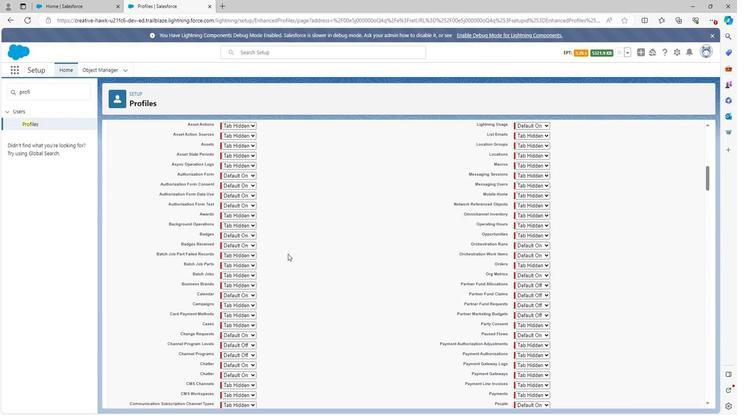 
Action: Mouse scrolled (289, 254) with delta (0, 0)
Screenshot: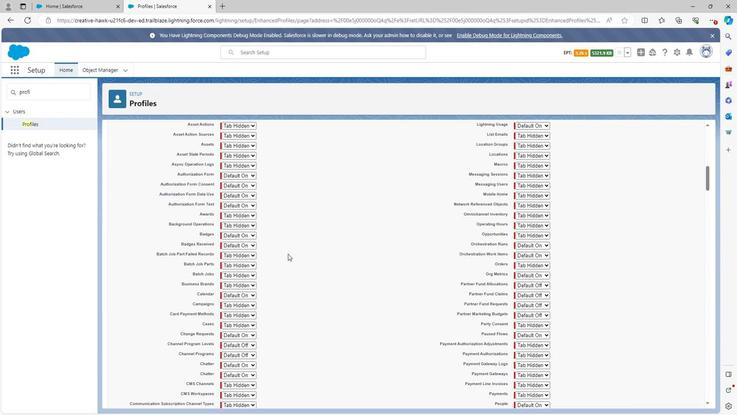 
Action: Mouse scrolled (289, 254) with delta (0, 0)
Screenshot: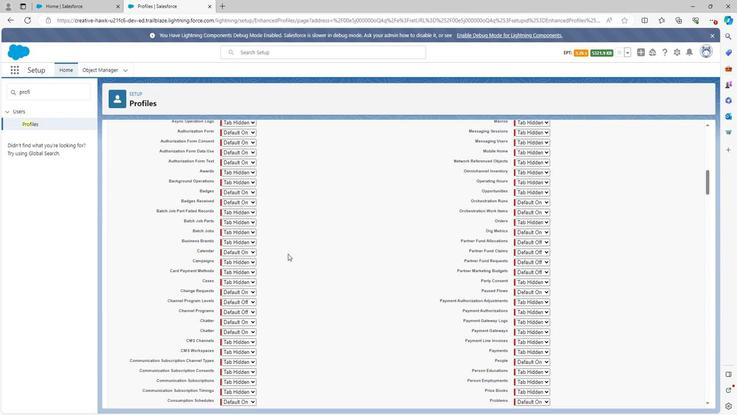 
Action: Mouse scrolled (289, 254) with delta (0, 0)
Screenshot: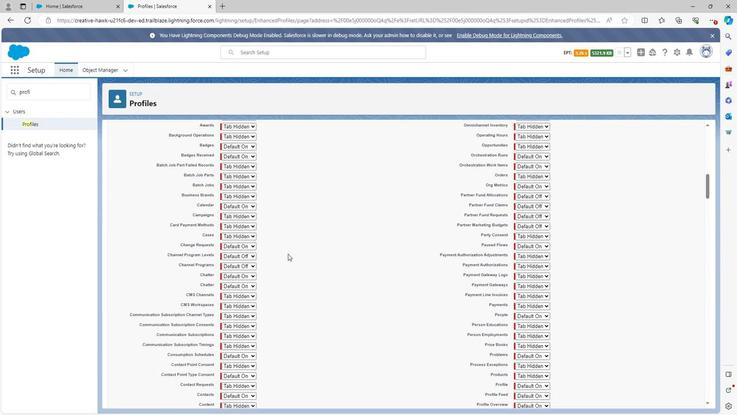 
Action: Mouse scrolled (289, 254) with delta (0, 0)
Screenshot: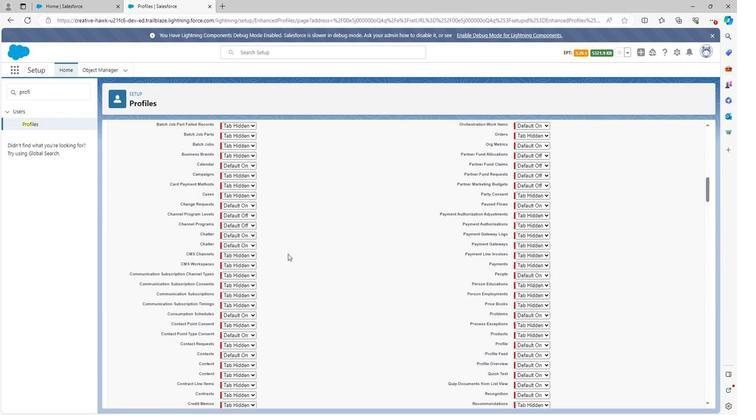 
Action: Mouse scrolled (289, 254) with delta (0, 0)
Screenshot: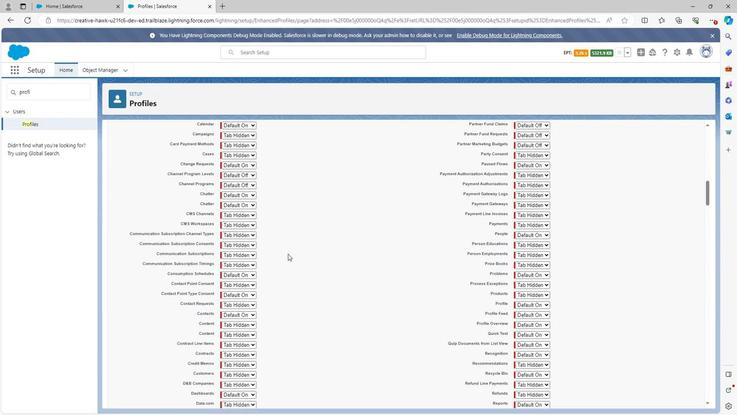
Action: Mouse scrolled (289, 254) with delta (0, 0)
Screenshot: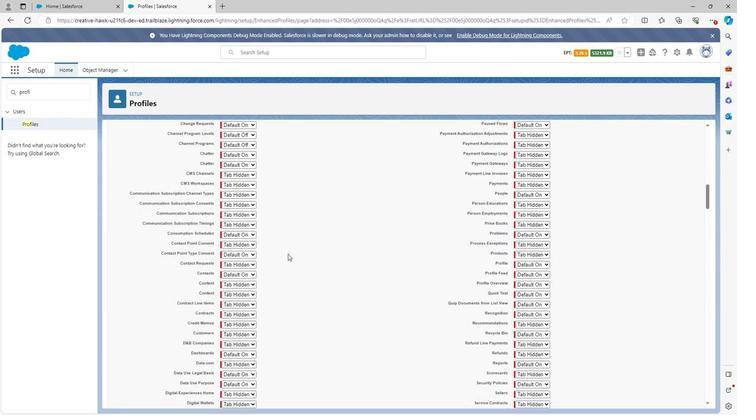 
Action: Mouse scrolled (289, 254) with delta (0, 0)
Screenshot: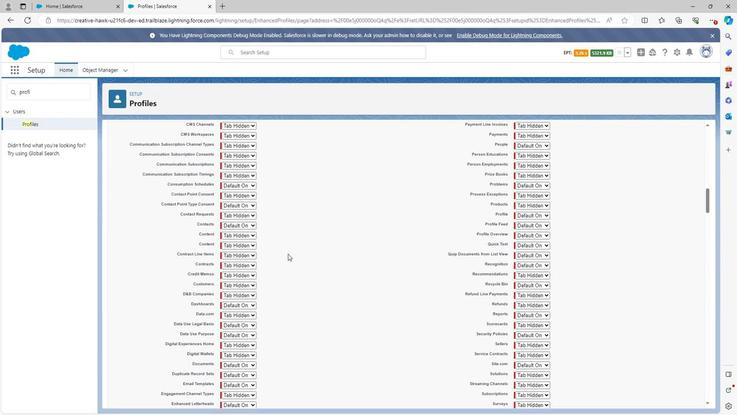 
Action: Mouse scrolled (289, 254) with delta (0, 0)
Screenshot: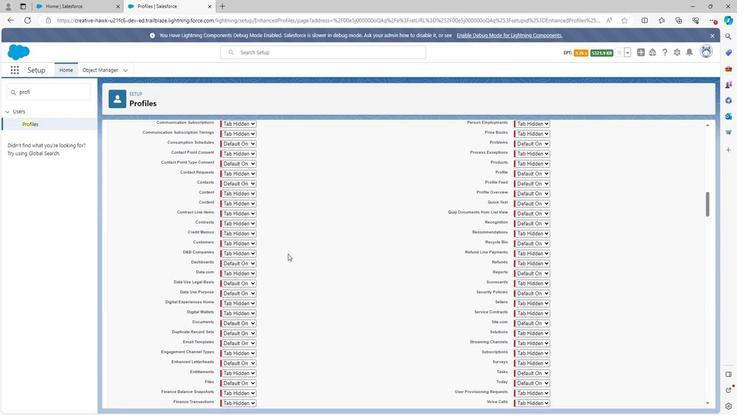 
Action: Mouse scrolled (289, 254) with delta (0, 0)
Screenshot: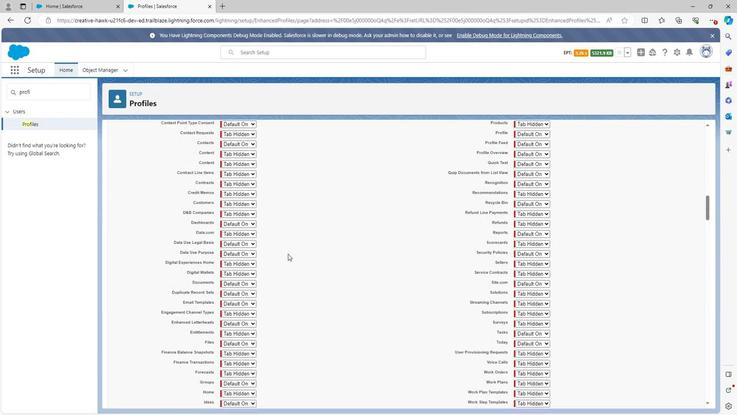 
Action: Mouse scrolled (289, 254) with delta (0, 0)
Screenshot: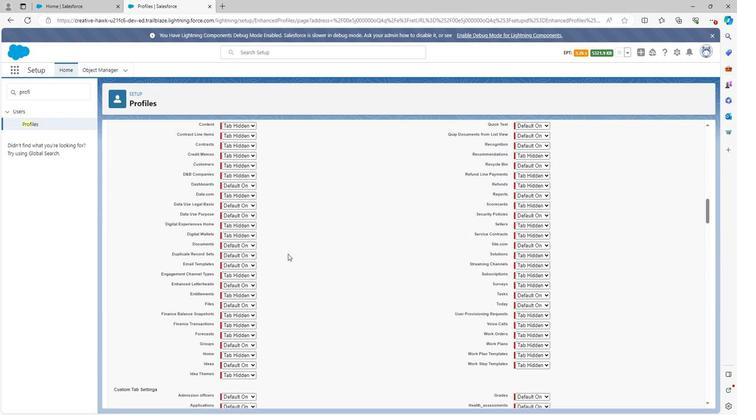
Action: Mouse scrolled (289, 254) with delta (0, 0)
Screenshot: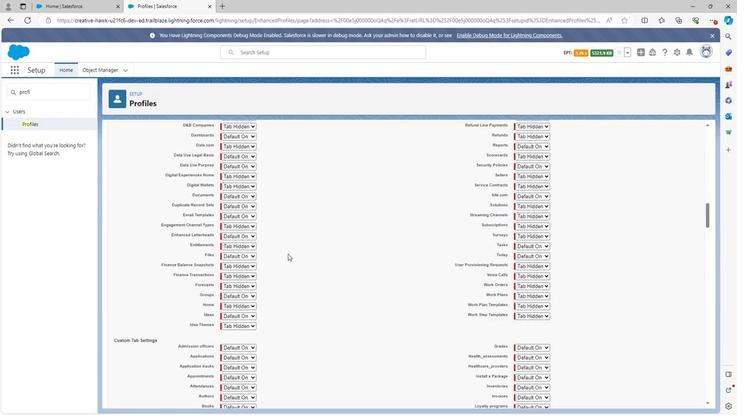 
Action: Mouse scrolled (289, 254) with delta (0, 0)
Screenshot: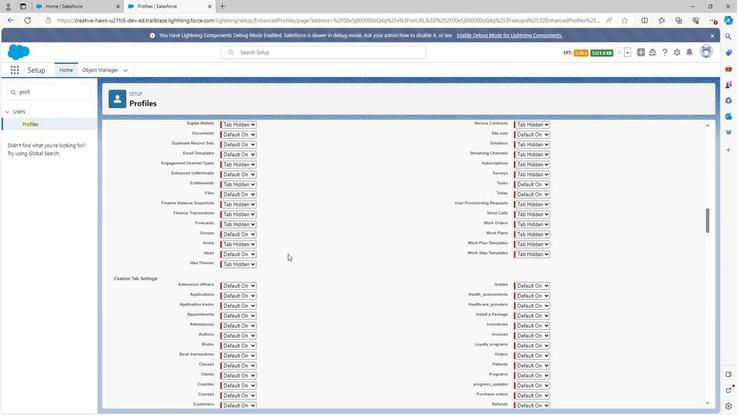 
Action: Mouse scrolled (289, 254) with delta (0, 0)
Screenshot: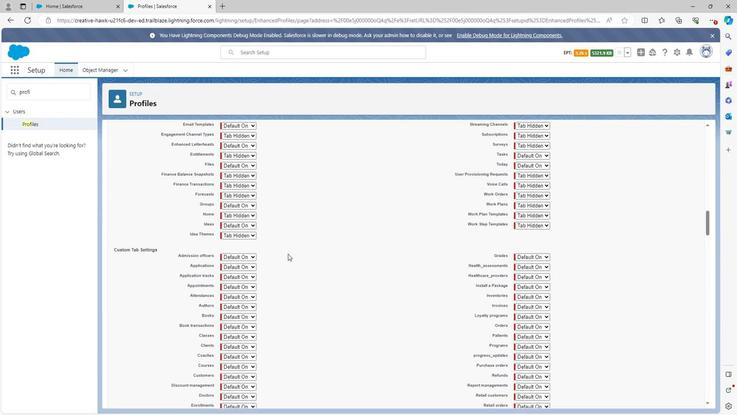 
Action: Mouse moved to (289, 254)
Screenshot: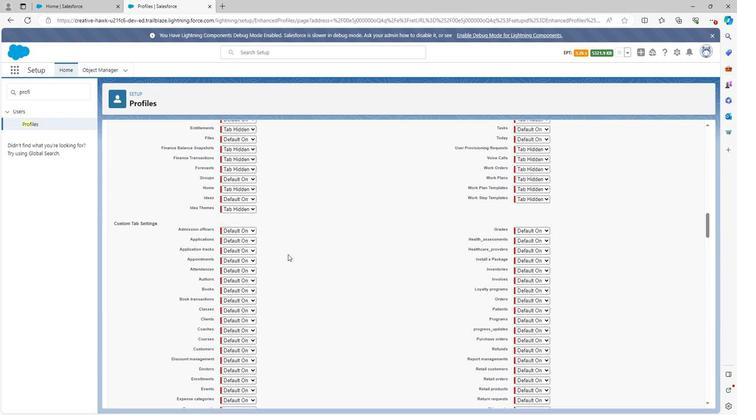 
Action: Mouse scrolled (289, 254) with delta (0, 0)
Screenshot: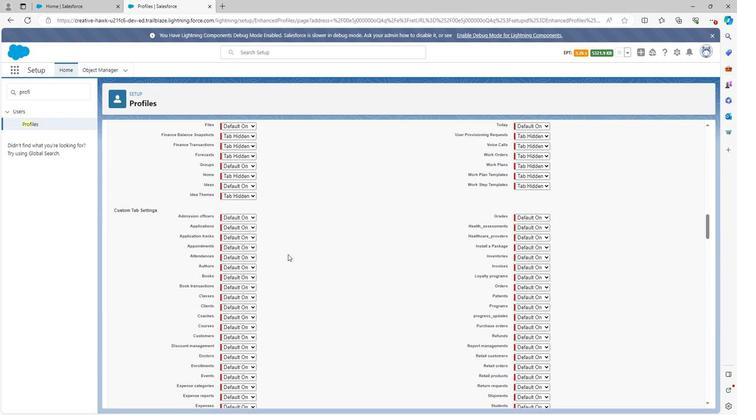 
Action: Mouse moved to (289, 254)
Screenshot: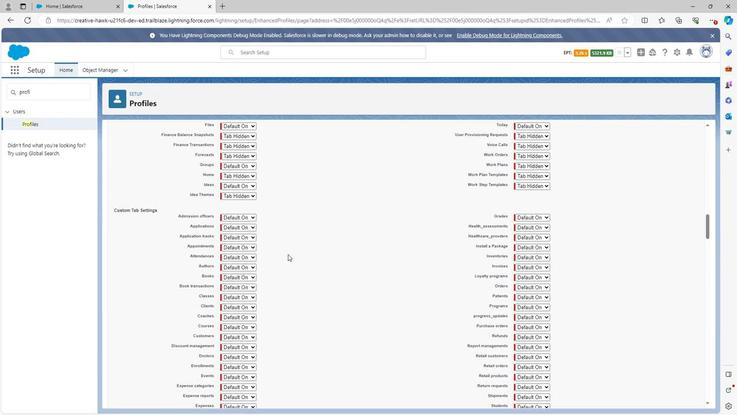 
Action: Mouse scrolled (289, 254) with delta (0, 0)
Screenshot: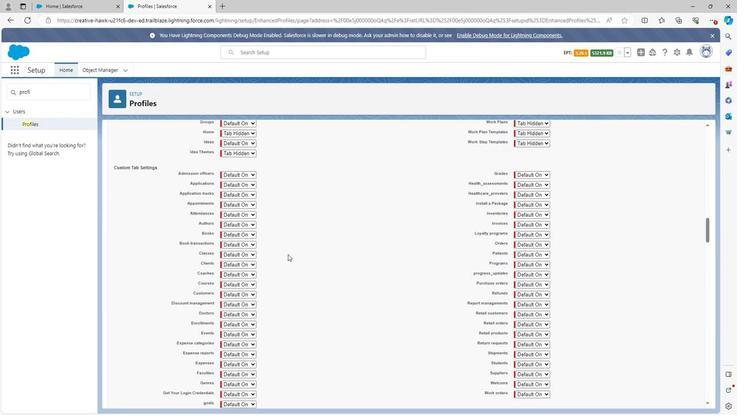 
Action: Mouse scrolled (289, 254) with delta (0, 0)
Screenshot: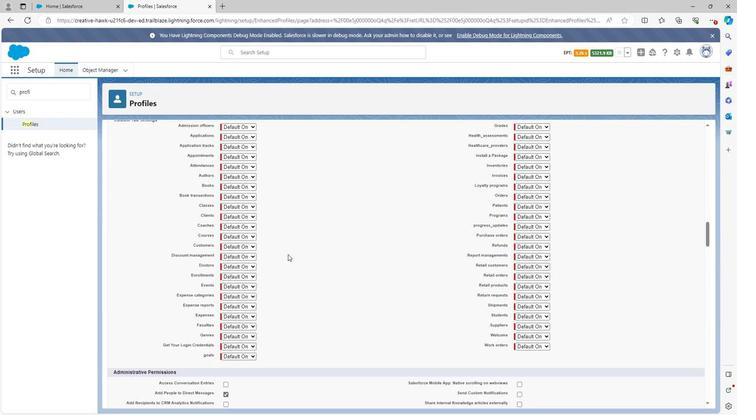 
Action: Mouse scrolled (289, 254) with delta (0, 0)
Screenshot: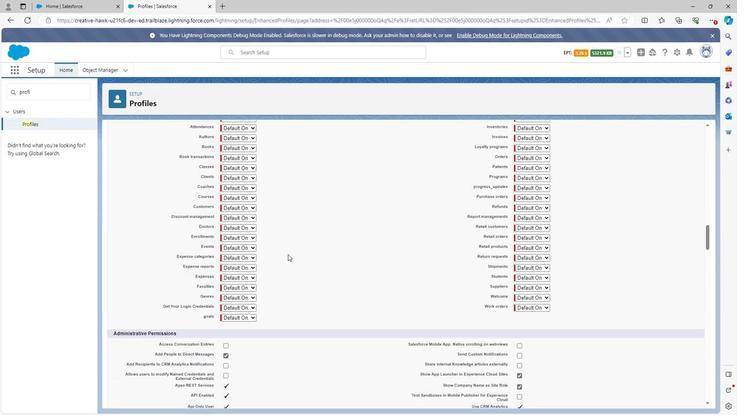 
Action: Mouse scrolled (289, 254) with delta (0, 0)
Screenshot: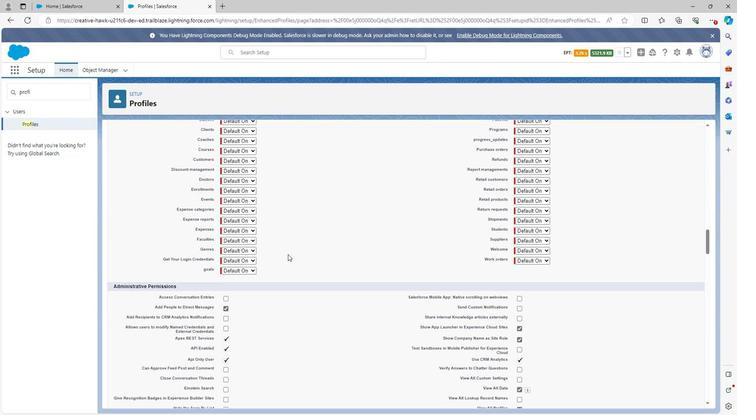 
Action: Mouse scrolled (289, 254) with delta (0, 0)
Screenshot: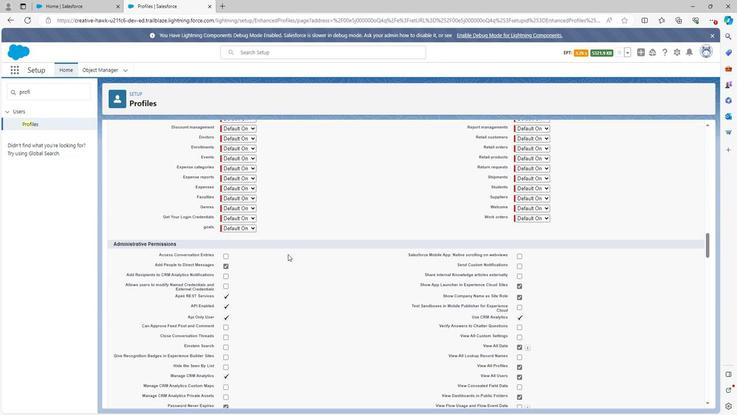 
Action: Mouse moved to (228, 232)
Screenshot: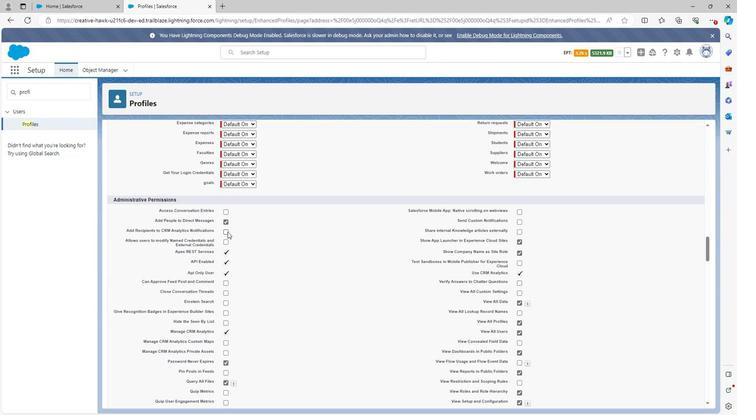 
Action: Mouse pressed left at (228, 232)
Screenshot: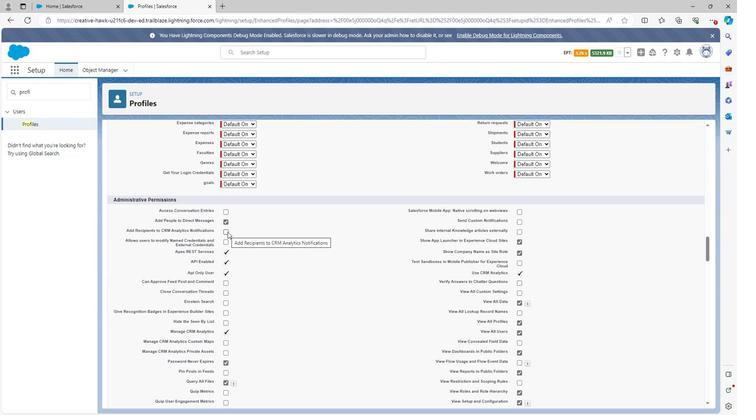 
Action: Mouse moved to (226, 240)
Screenshot: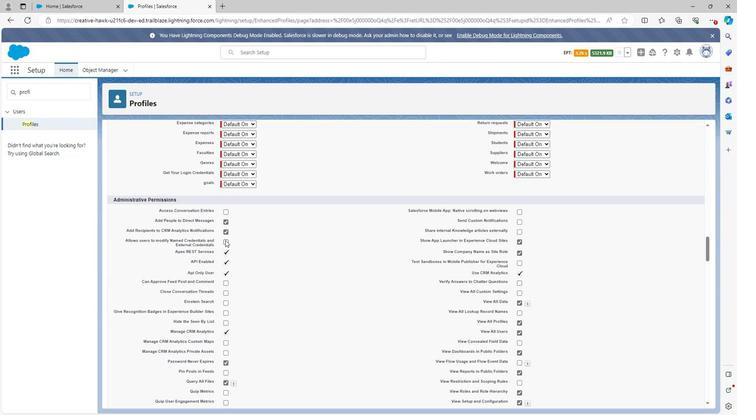 
Action: Mouse pressed left at (226, 240)
Screenshot: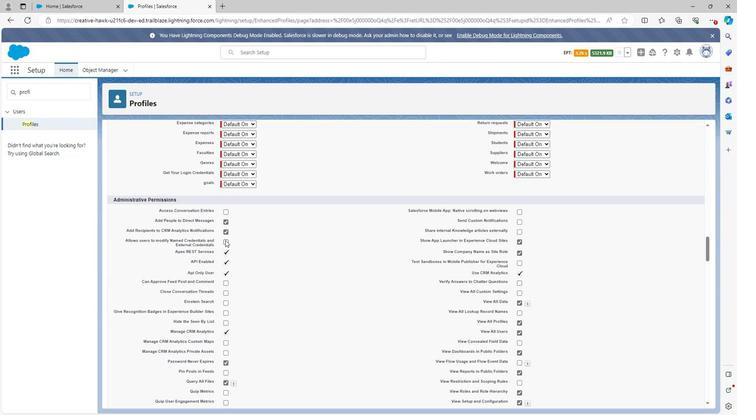 
Action: Mouse moved to (526, 212)
Screenshot: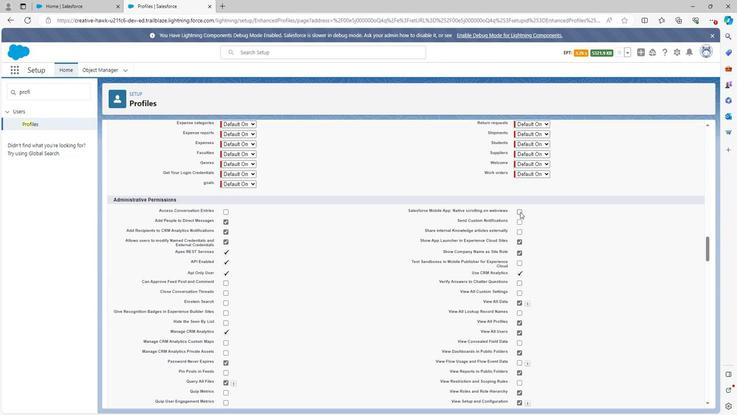 
Action: Mouse pressed left at (526, 212)
Screenshot: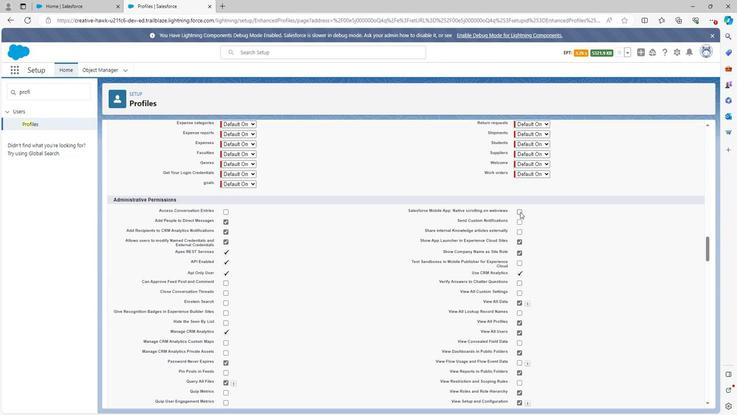
Action: Mouse moved to (526, 223)
Screenshot: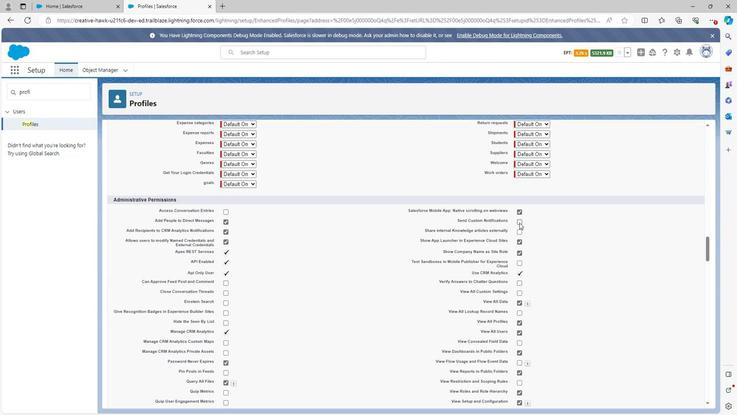 
Action: Mouse pressed left at (526, 223)
Screenshot: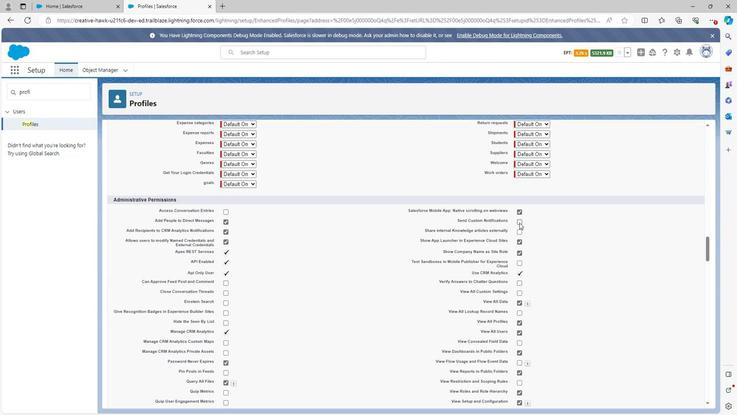 
Action: Mouse moved to (526, 231)
Screenshot: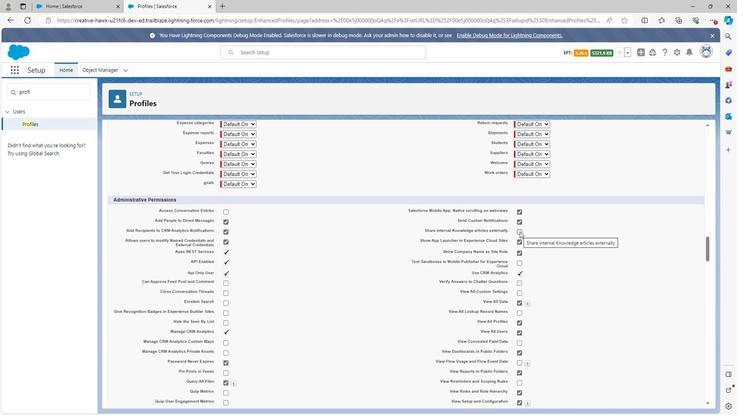 
Action: Mouse pressed left at (526, 231)
Screenshot: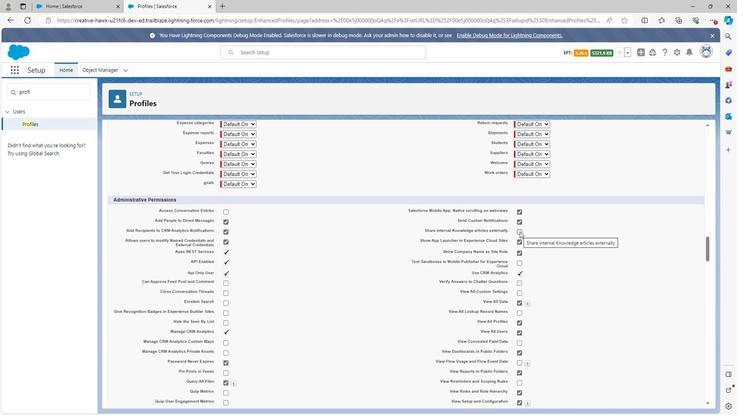 
Action: Mouse moved to (448, 260)
Screenshot: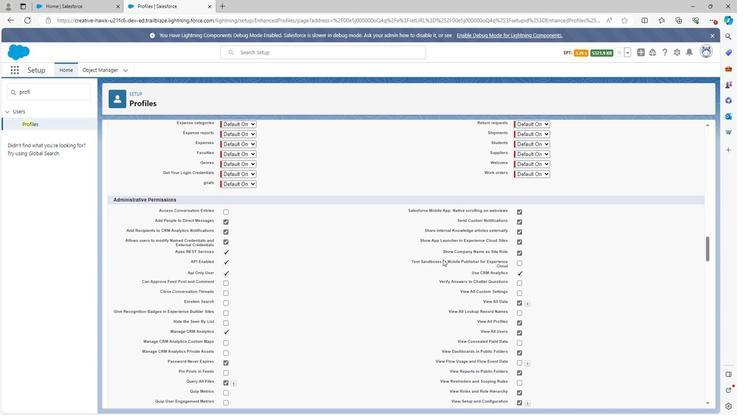 
Action: Mouse scrolled (448, 259) with delta (0, 0)
Screenshot: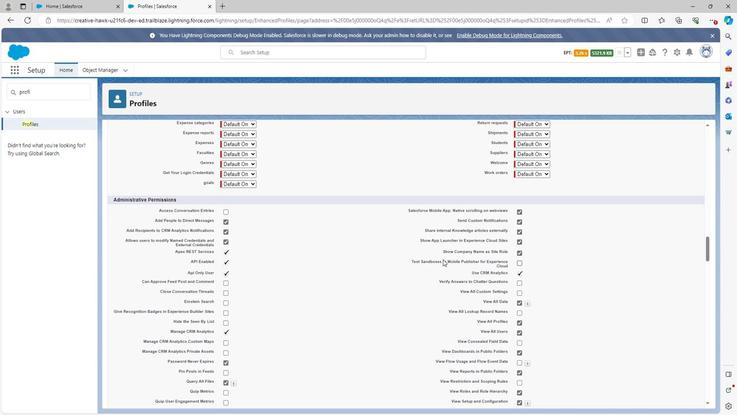 
Action: Mouse scrolled (448, 259) with delta (0, 0)
Screenshot: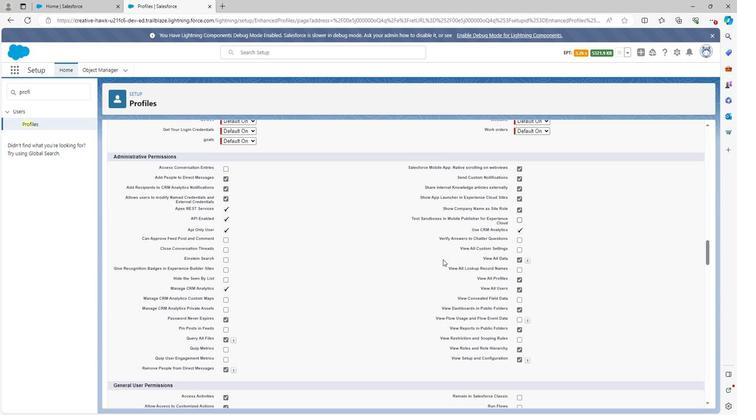 
Action: Mouse moved to (227, 209)
Screenshot: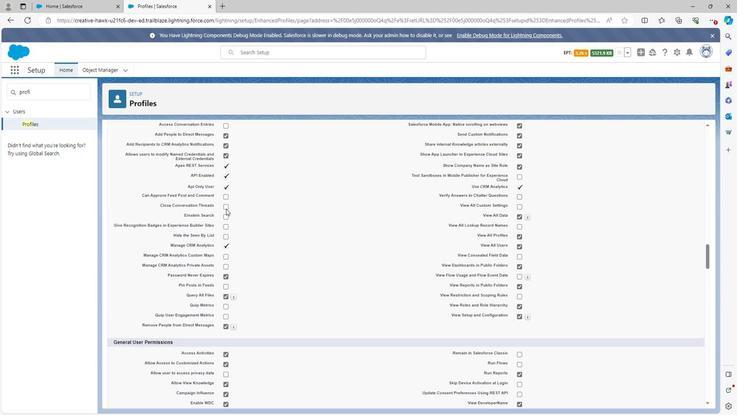 
Action: Mouse pressed left at (227, 209)
Screenshot: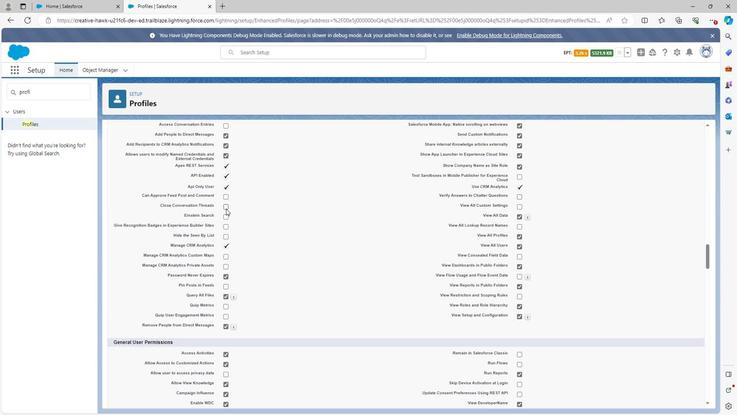 
Action: Mouse moved to (226, 197)
Screenshot: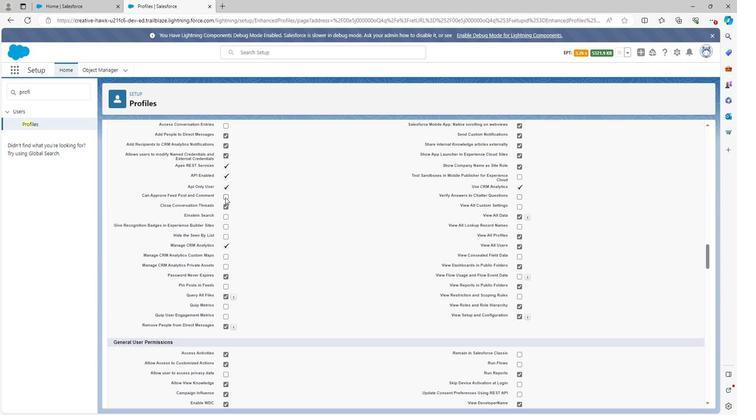 
Action: Mouse pressed left at (226, 197)
Screenshot: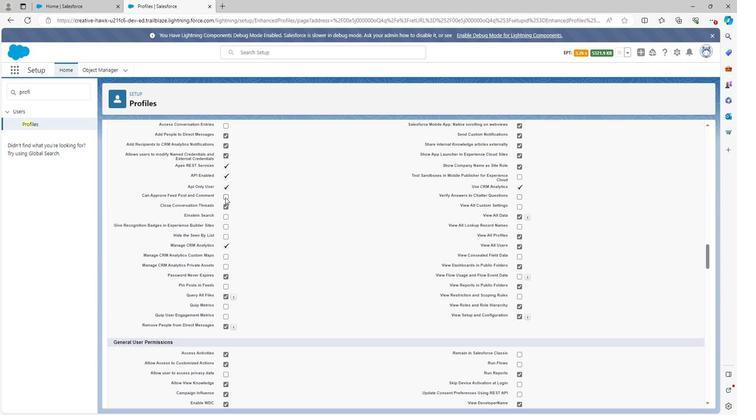 
Action: Mouse moved to (226, 235)
Screenshot: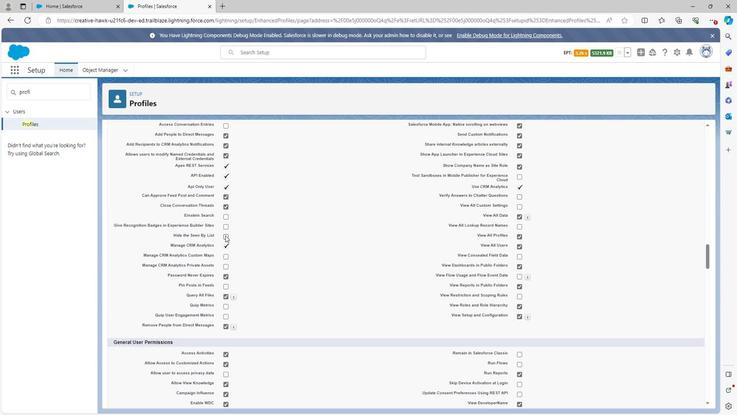 
Action: Mouse pressed left at (226, 235)
Screenshot: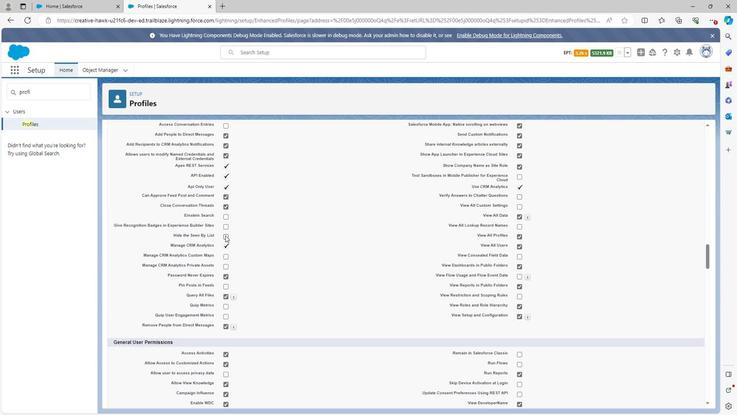 
Action: Mouse moved to (228, 268)
Screenshot: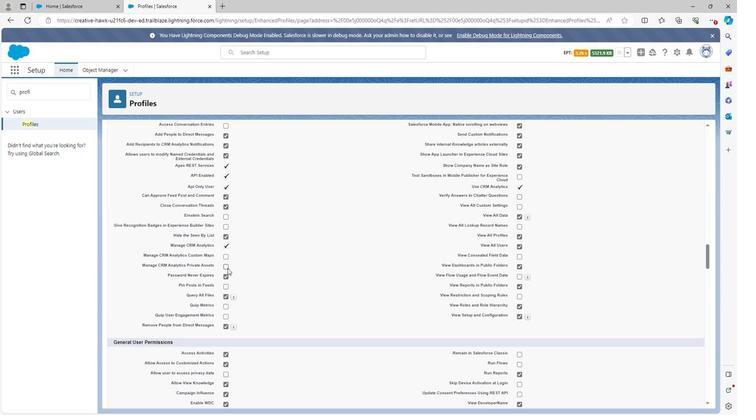 
Action: Mouse pressed left at (228, 268)
Screenshot: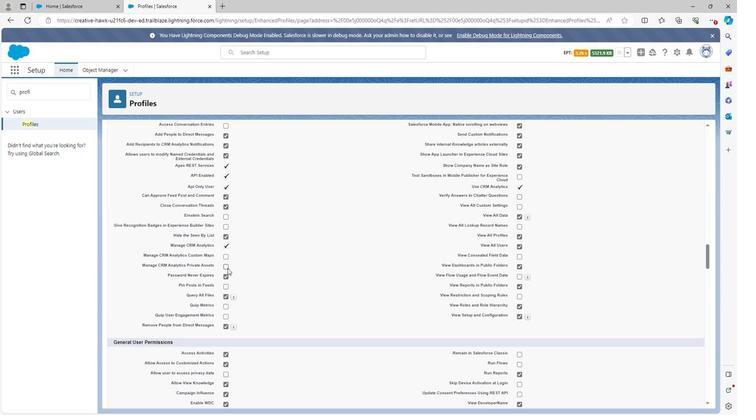 
Action: Mouse moved to (525, 276)
Screenshot: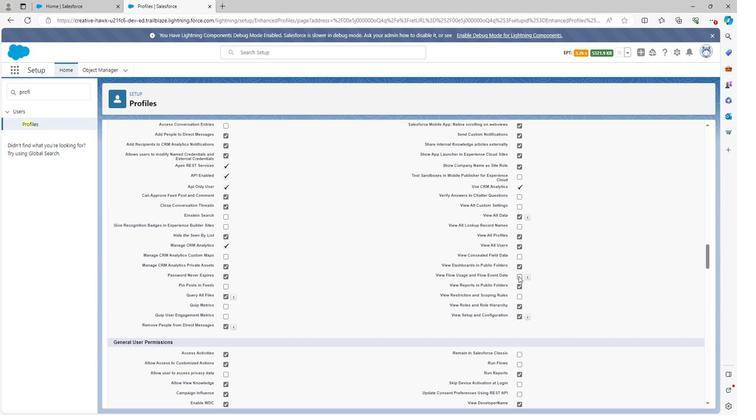 
Action: Mouse pressed left at (525, 276)
Screenshot: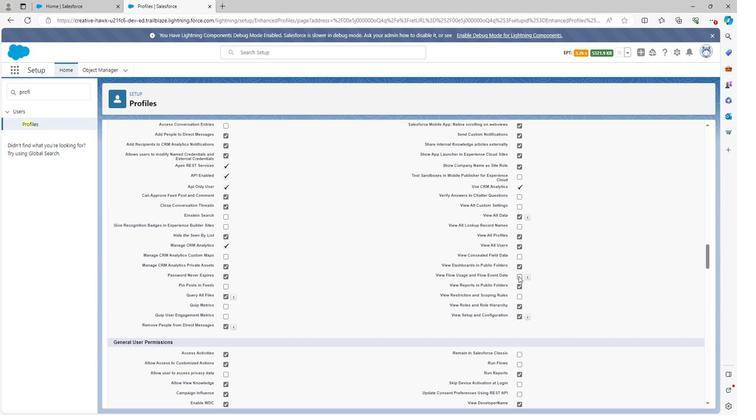 
Action: Mouse moved to (525, 257)
Screenshot: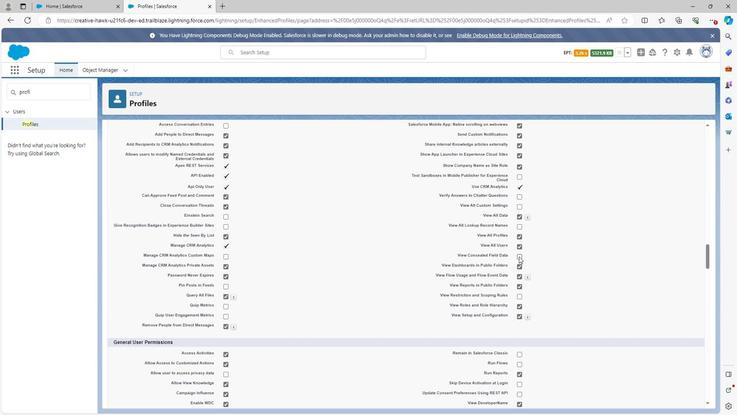 
Action: Mouse pressed left at (525, 257)
Screenshot: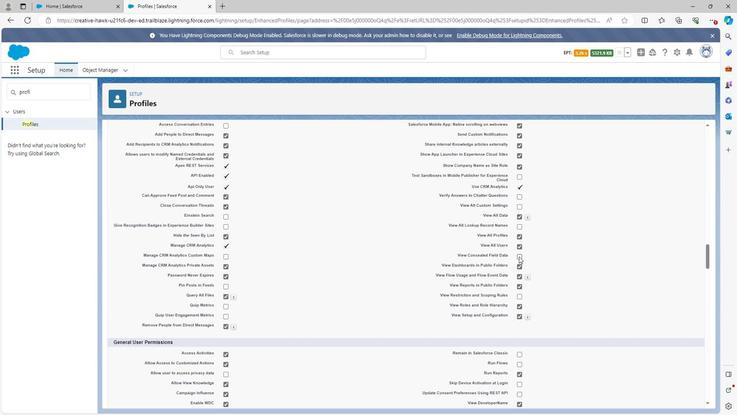 
Action: Mouse moved to (456, 288)
Screenshot: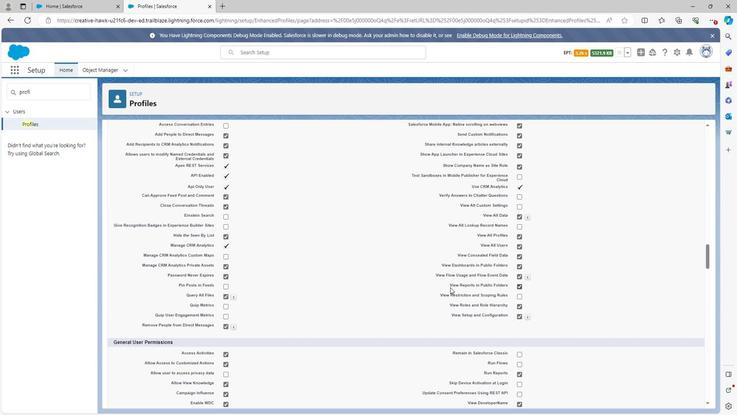 
Action: Mouse scrolled (456, 287) with delta (0, 0)
Screenshot: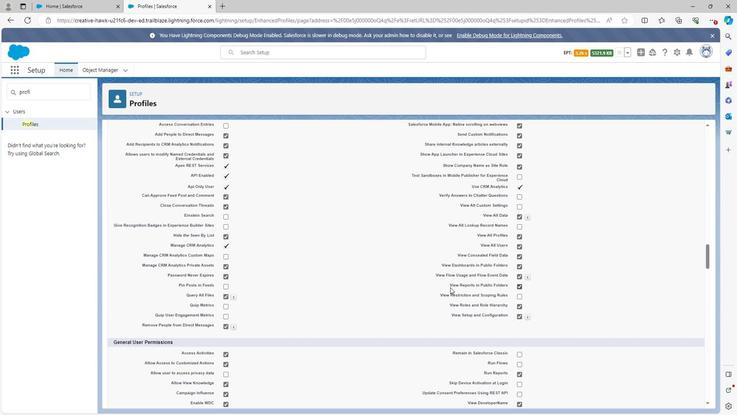 
Action: Mouse moved to (527, 255)
Screenshot: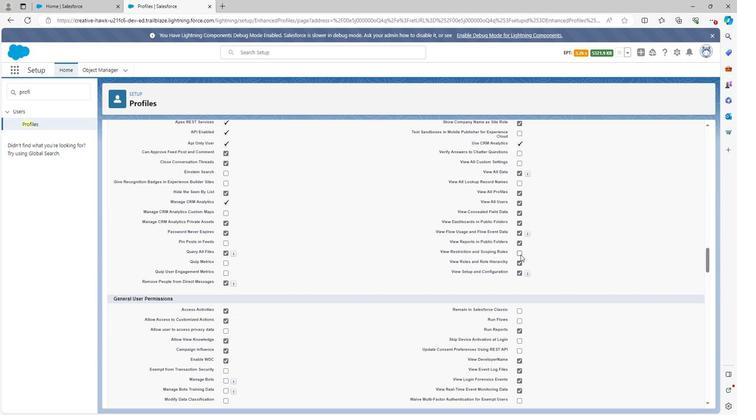 
Action: Mouse pressed left at (527, 255)
Screenshot: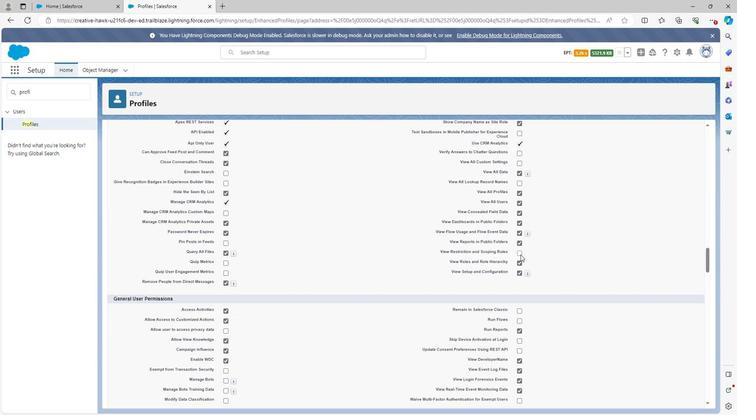 
Action: Mouse moved to (356, 277)
Screenshot: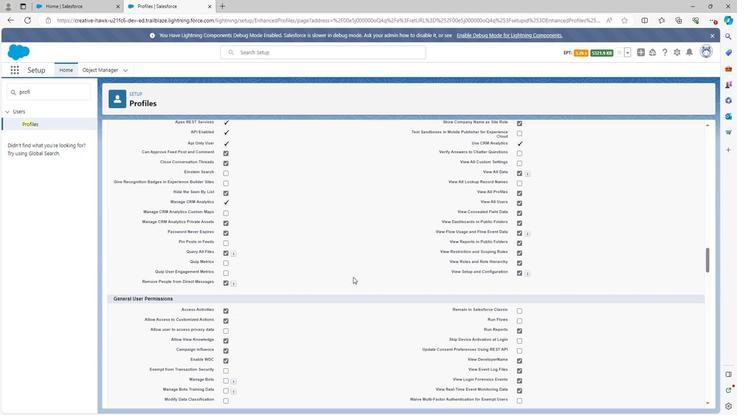 
Action: Mouse scrolled (356, 277) with delta (0, 0)
Screenshot: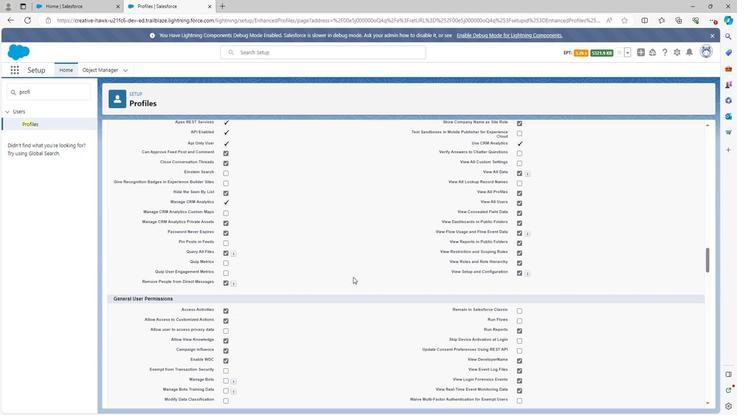 
Action: Mouse moved to (356, 276)
Screenshot: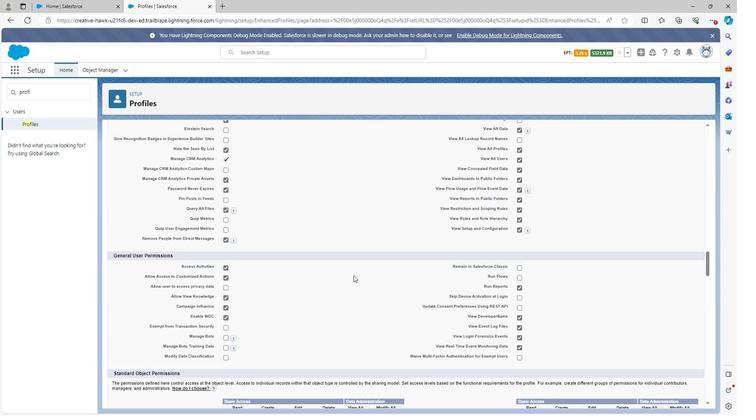 
Action: Mouse scrolled (356, 275) with delta (0, 0)
Screenshot: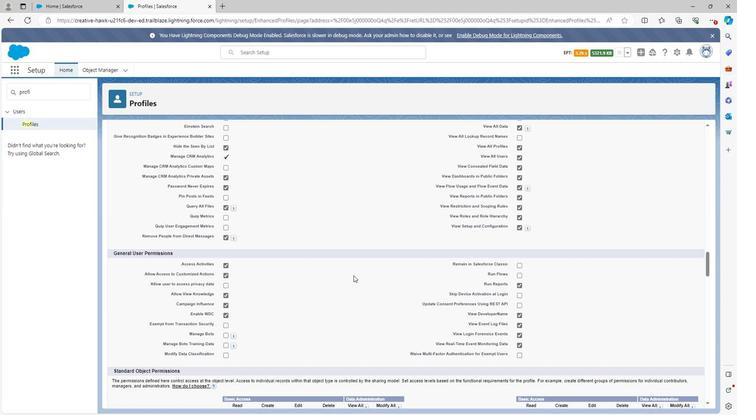 
Action: Mouse moved to (227, 246)
Screenshot: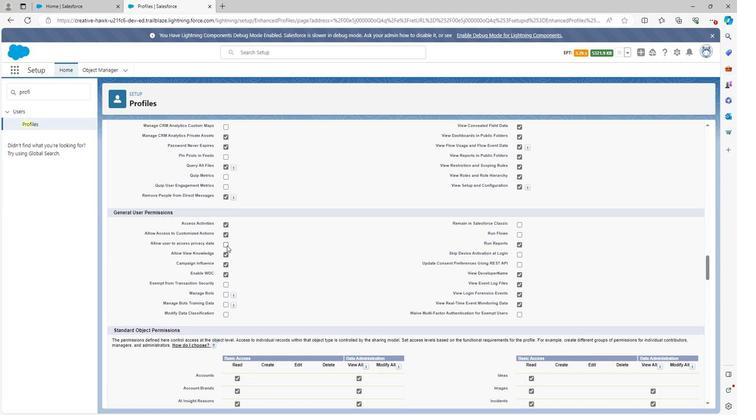 
Action: Mouse pressed left at (227, 246)
Screenshot: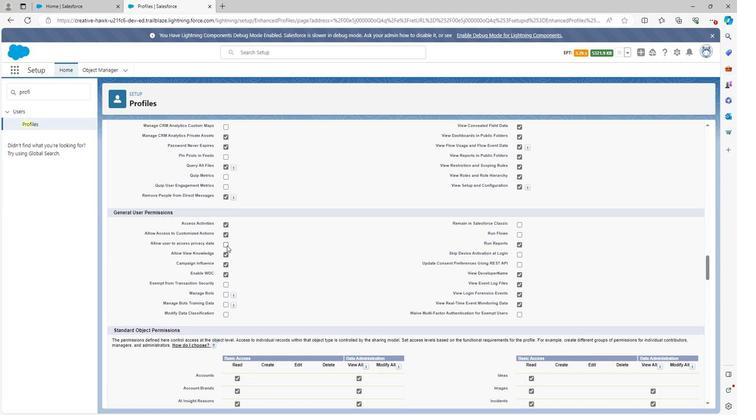 
Action: Mouse moved to (225, 294)
Screenshot: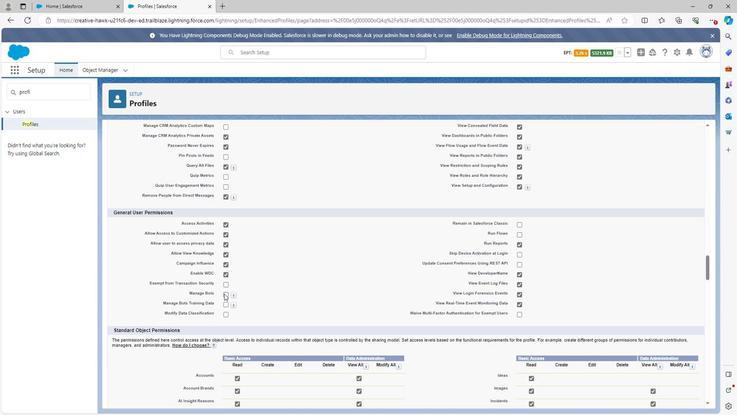 
Action: Mouse pressed left at (225, 294)
Screenshot: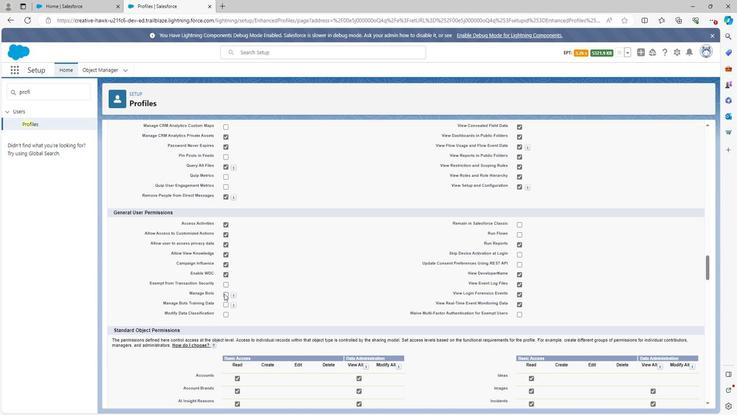 
Action: Mouse moved to (226, 285)
Screenshot: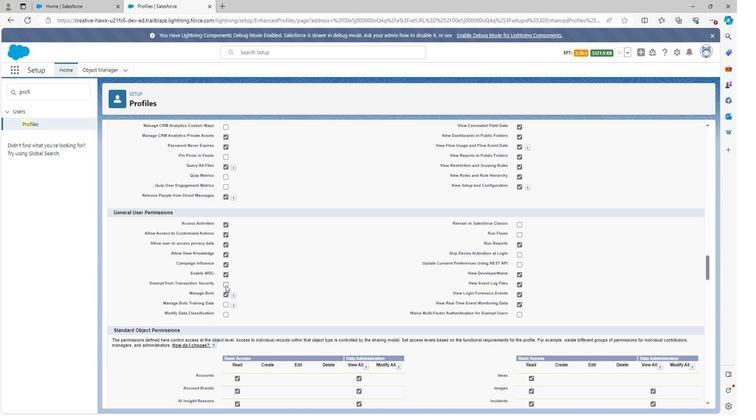 
Action: Mouse pressed left at (226, 285)
Screenshot: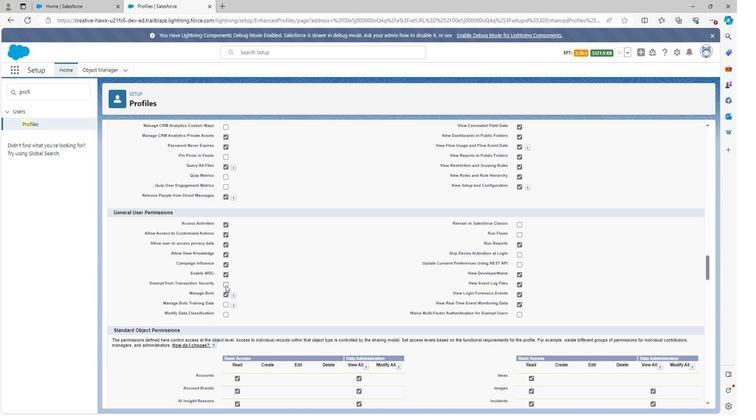 
Action: Mouse moved to (525, 236)
Screenshot: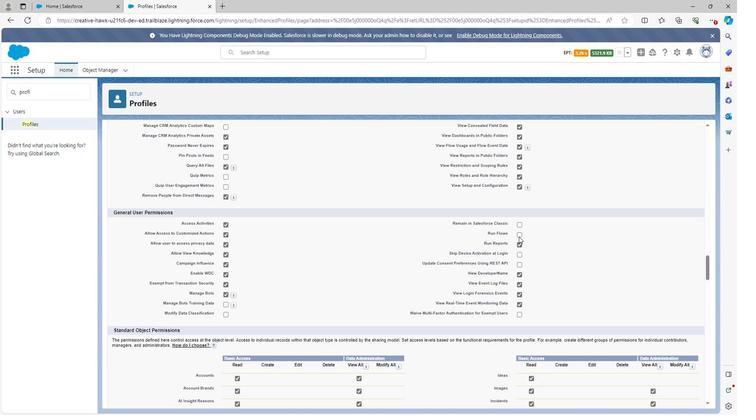 
Action: Mouse pressed left at (525, 236)
Screenshot: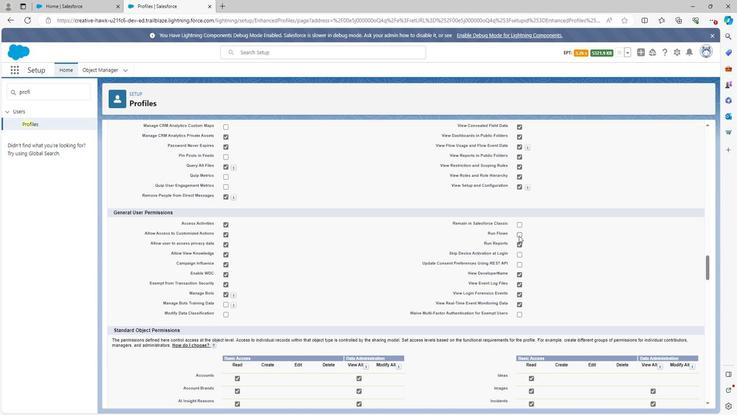 
Action: Mouse moved to (371, 322)
Screenshot: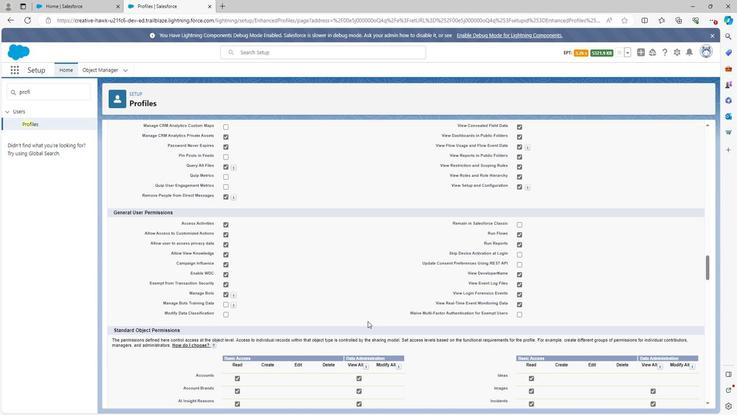 
Action: Mouse scrolled (371, 321) with delta (0, 0)
Screenshot: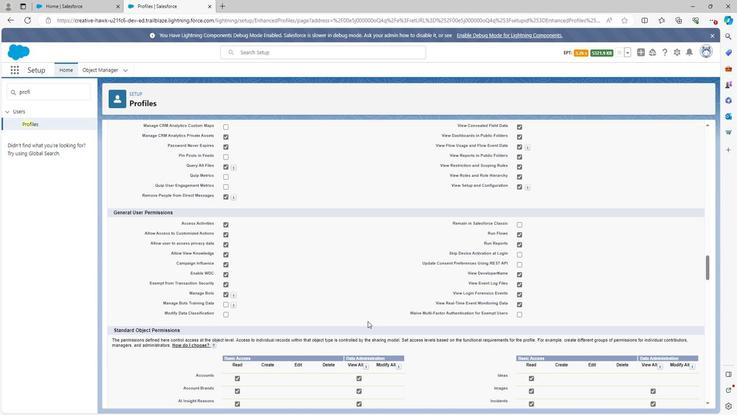 
Action: Mouse scrolled (371, 321) with delta (0, 0)
Screenshot: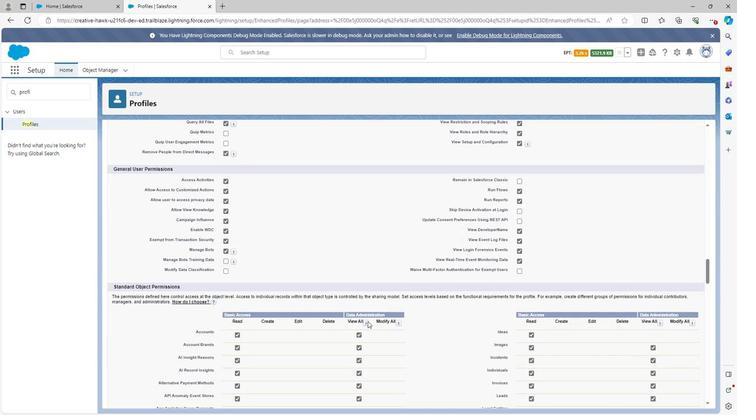 
Action: Mouse scrolled (371, 321) with delta (0, 0)
Screenshot: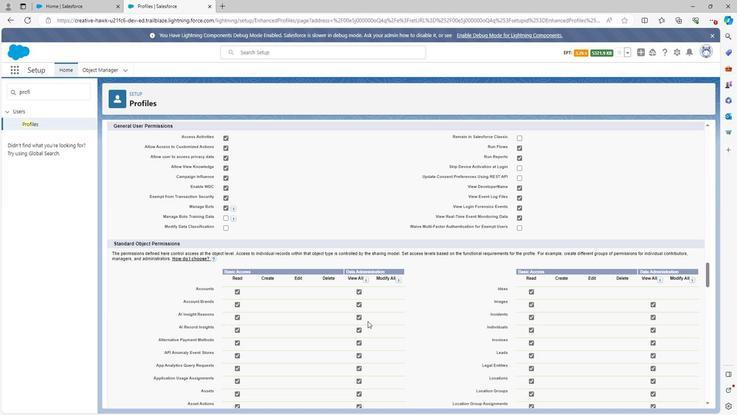 
Action: Mouse scrolled (371, 321) with delta (0, 0)
Screenshot: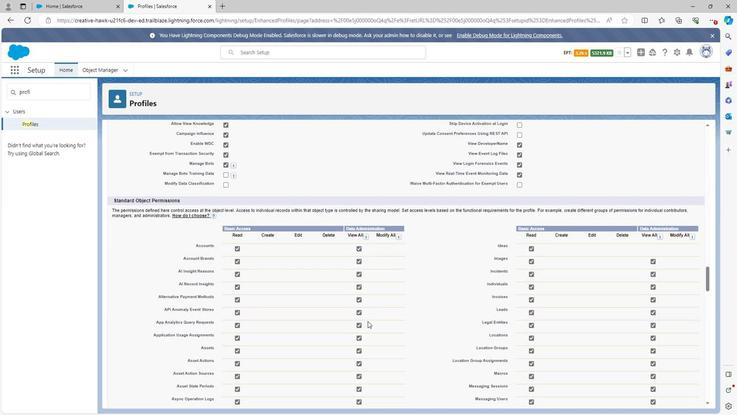 
Action: Mouse scrolled (371, 321) with delta (0, 0)
Screenshot: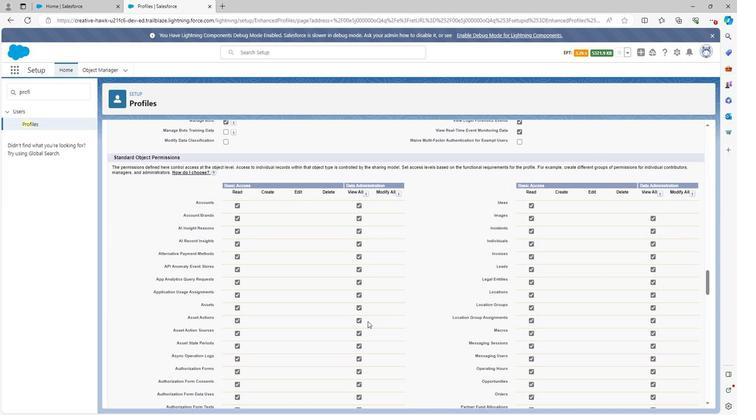 
Action: Mouse scrolled (371, 321) with delta (0, 0)
Screenshot: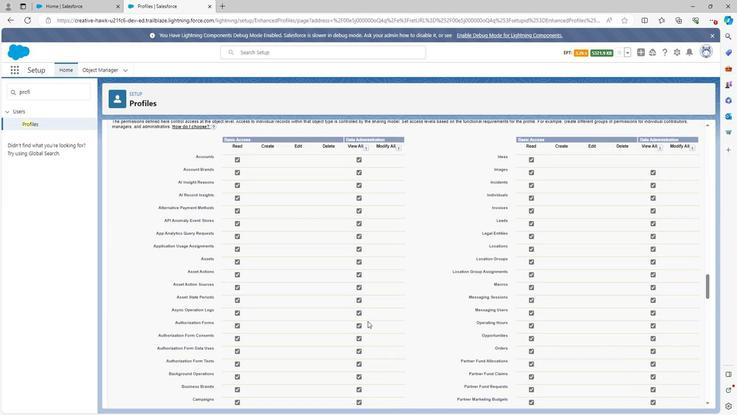 
Action: Mouse scrolled (371, 321) with delta (0, 0)
Screenshot: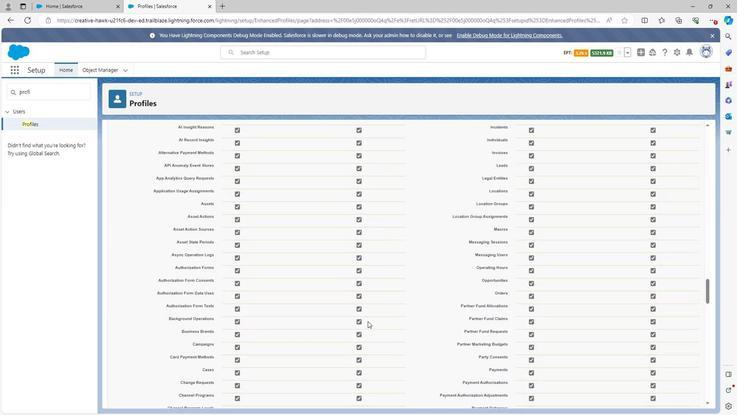 
Action: Mouse scrolled (371, 321) with delta (0, 0)
Screenshot: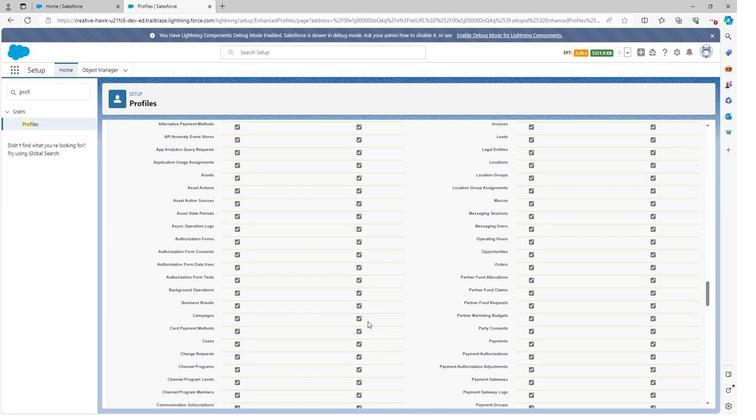 
Action: Mouse scrolled (371, 321) with delta (0, 0)
Screenshot: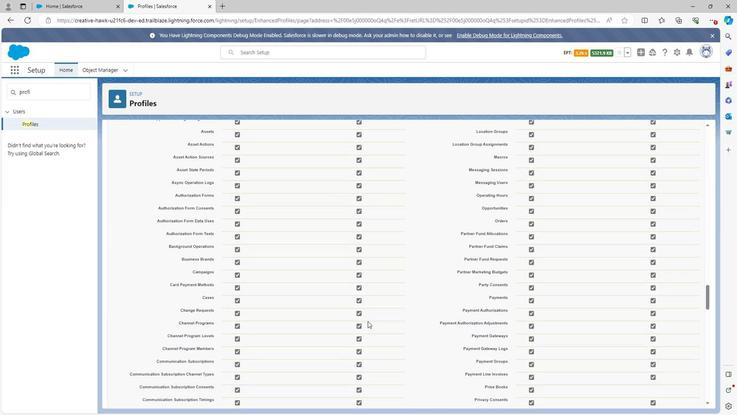 
Action: Mouse scrolled (371, 321) with delta (0, 0)
Screenshot: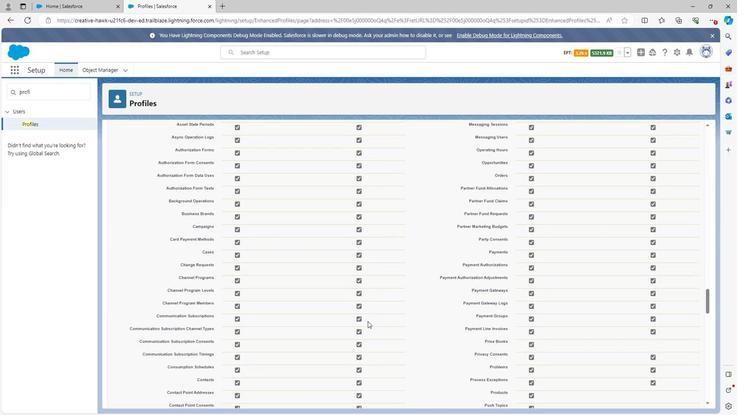 
Action: Mouse scrolled (371, 321) with delta (0, 0)
Screenshot: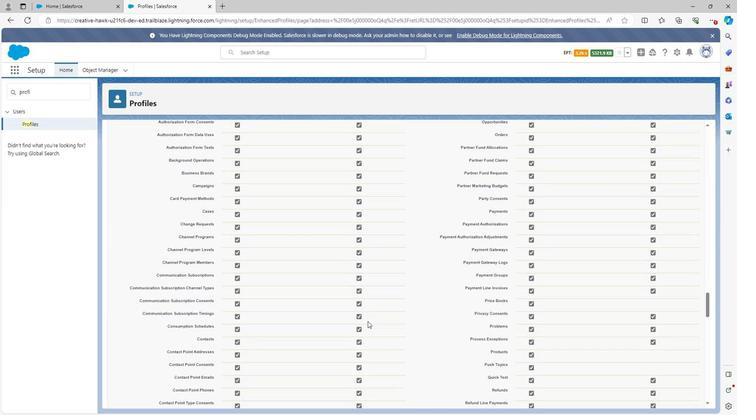 
Action: Mouse scrolled (371, 321) with delta (0, 0)
Screenshot: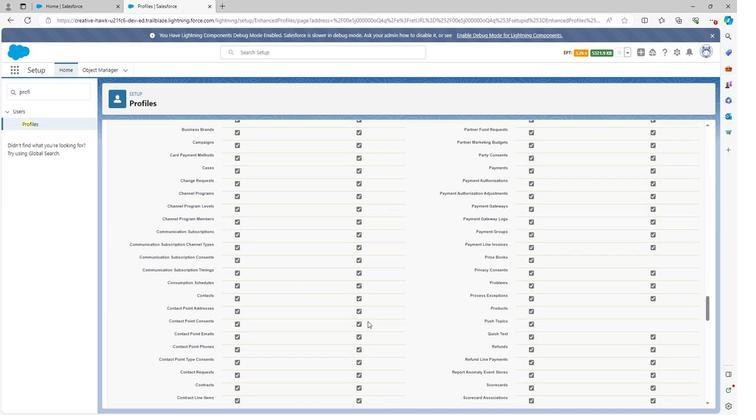 
Action: Mouse scrolled (371, 321) with delta (0, 0)
Screenshot: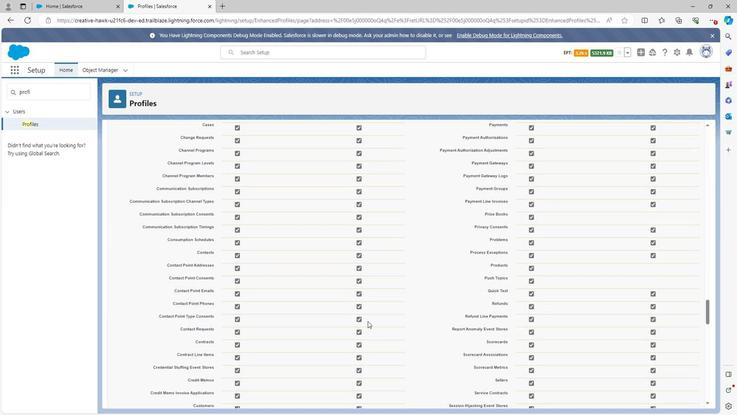 
Action: Mouse scrolled (371, 321) with delta (0, 0)
Screenshot: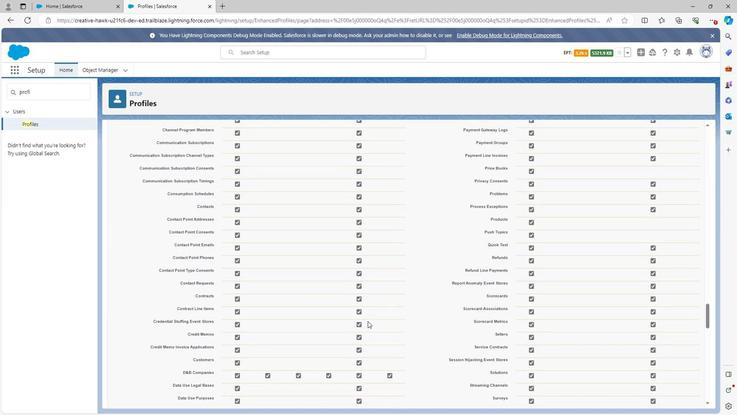 
Action: Mouse scrolled (371, 321) with delta (0, 0)
Screenshot: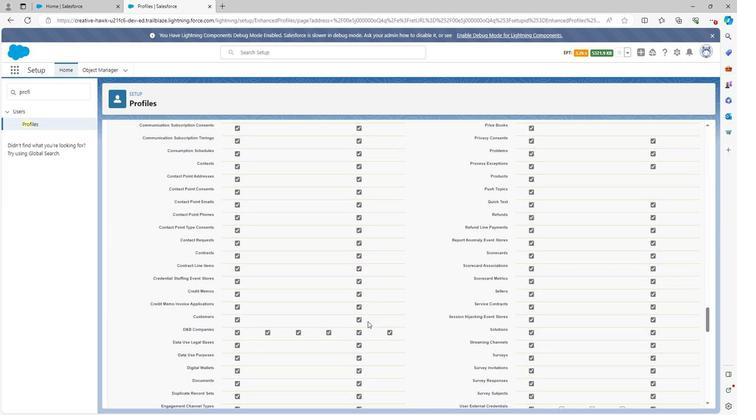 
Action: Mouse scrolled (371, 321) with delta (0, 0)
Screenshot: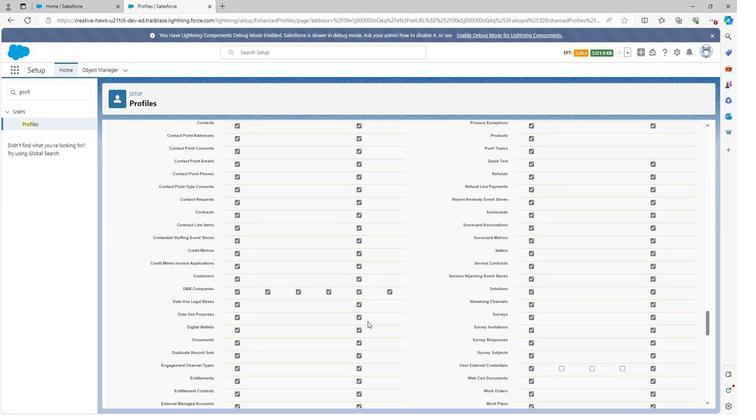 
Action: Mouse scrolled (371, 321) with delta (0, 0)
Screenshot: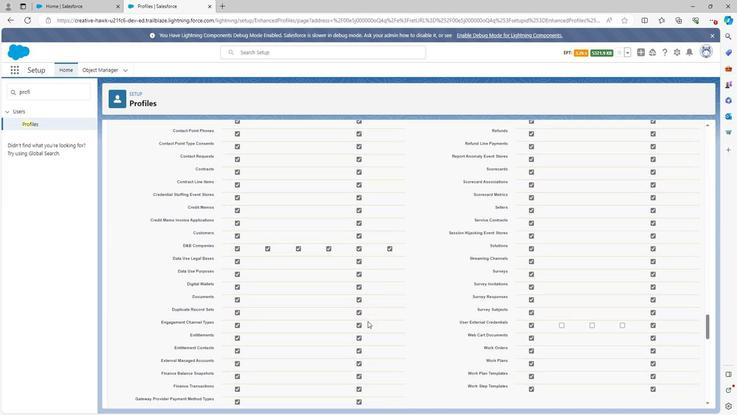 
Action: Mouse scrolled (371, 321) with delta (0, 0)
Screenshot: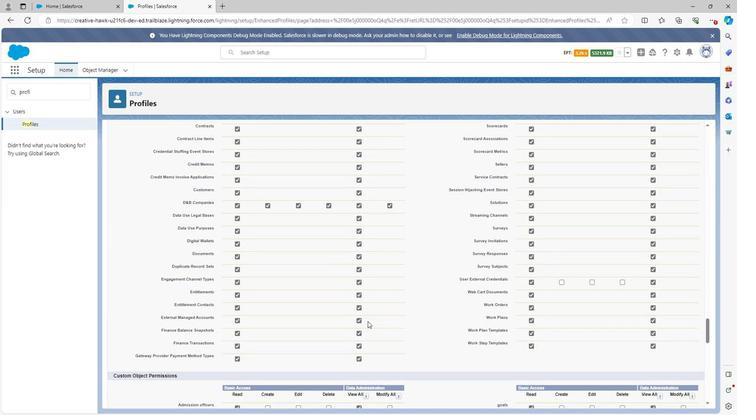 
Action: Mouse scrolled (371, 321) with delta (0, 0)
Screenshot: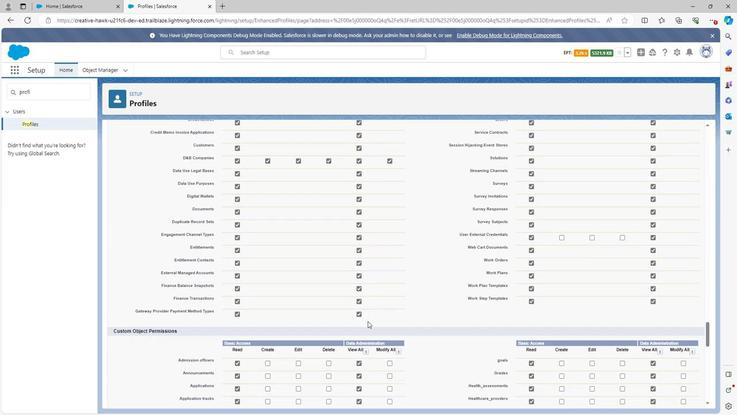 
Action: Mouse moved to (568, 194)
Screenshot: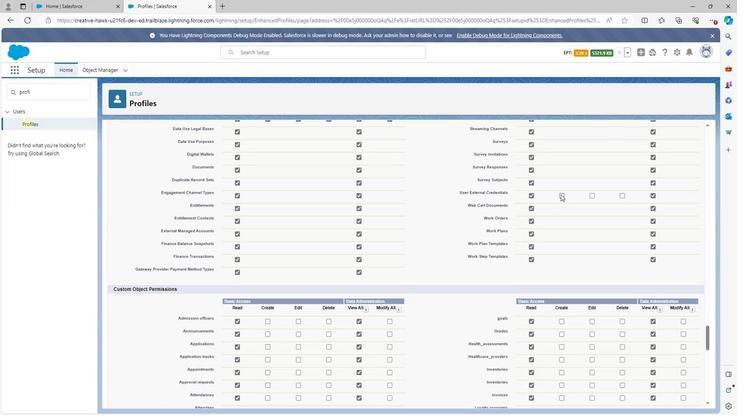 
Action: Mouse pressed left at (568, 194)
Screenshot: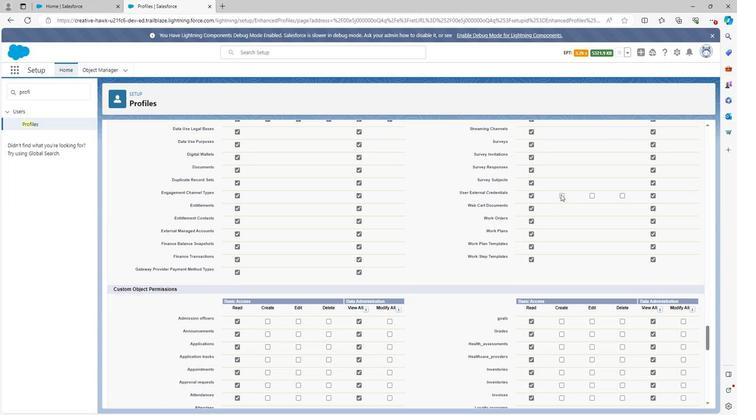 
Action: Mouse moved to (599, 194)
Screenshot: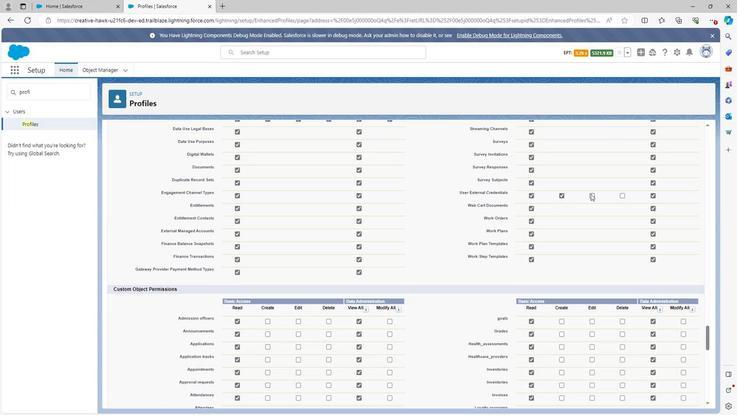 
Action: Mouse pressed left at (599, 194)
Screenshot: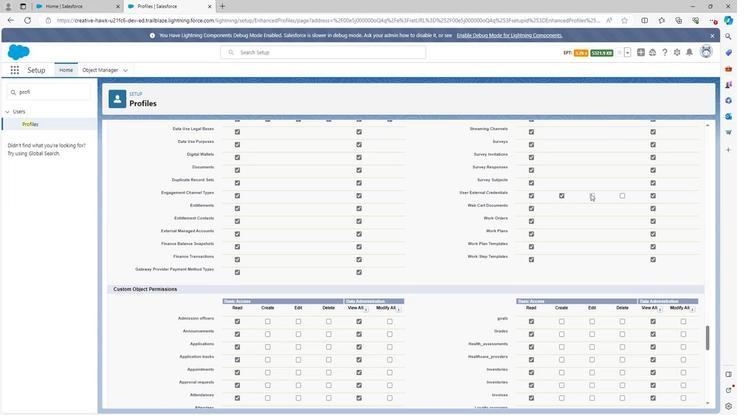 
Action: Mouse moved to (630, 193)
Screenshot: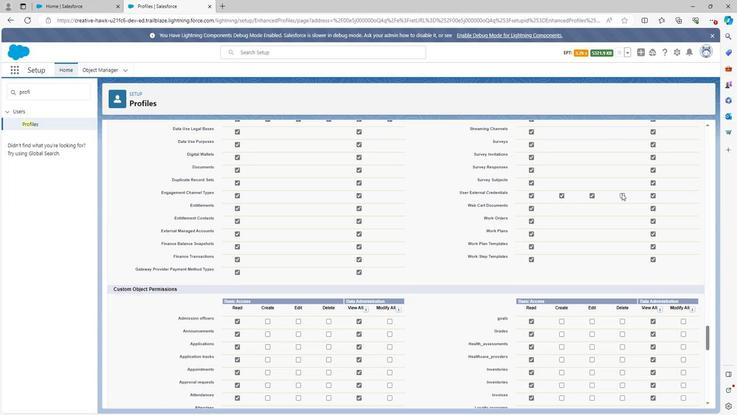 
Action: Mouse pressed left at (630, 193)
Screenshot: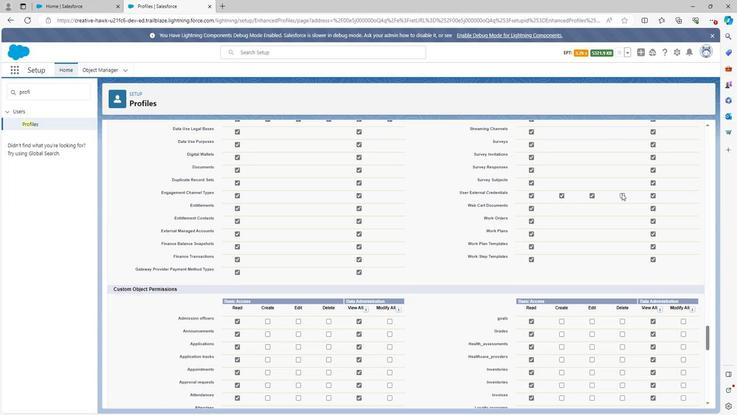 
Action: Mouse moved to (437, 268)
Screenshot: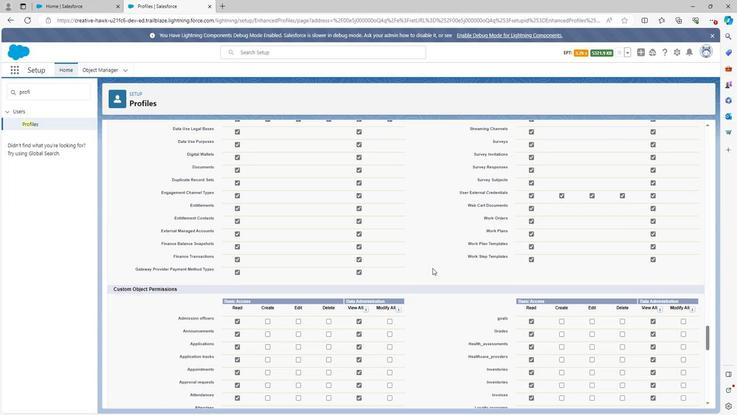 
Action: Mouse scrolled (437, 268) with delta (0, 0)
Screenshot: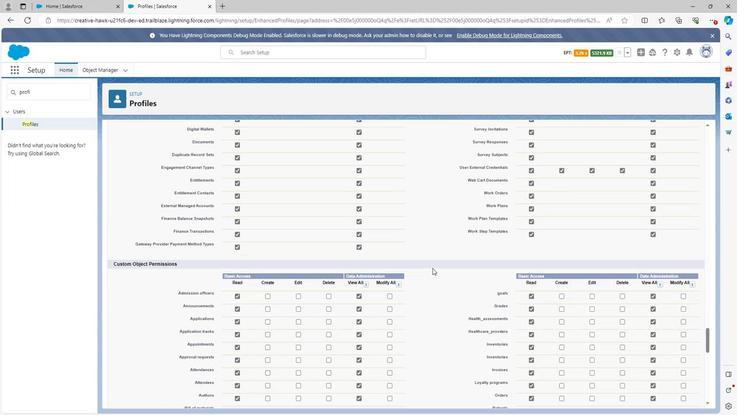 
Action: Mouse moved to (437, 268)
Screenshot: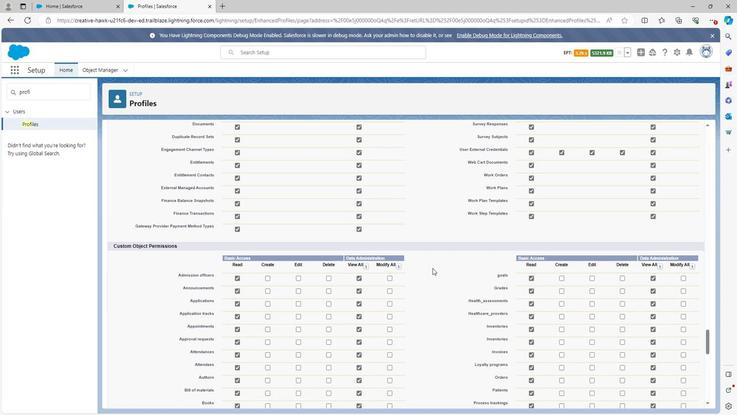 
Action: Mouse scrolled (437, 268) with delta (0, 0)
Screenshot: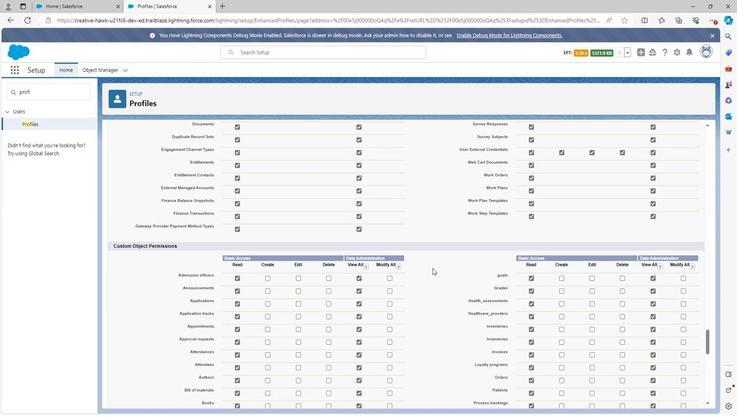 
Action: Mouse moved to (269, 234)
Screenshot: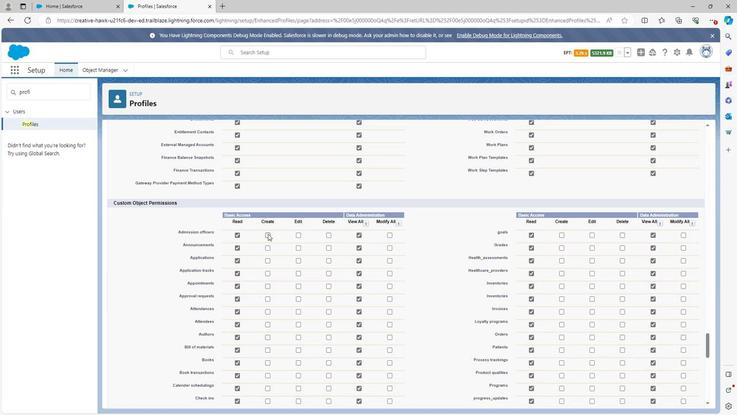 
Action: Mouse pressed left at (269, 234)
Screenshot: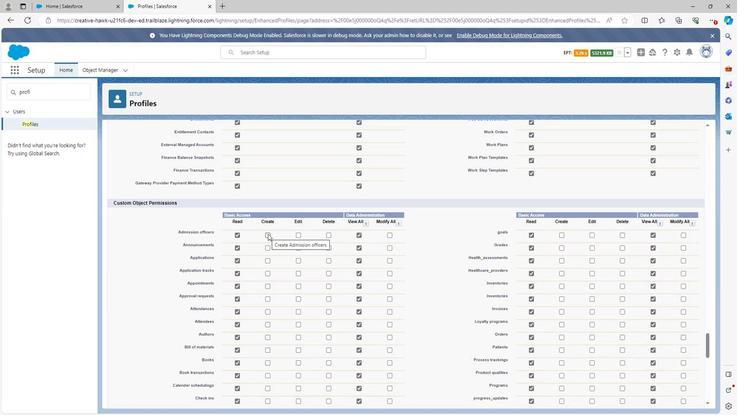 
Action: Mouse moved to (268, 234)
Screenshot: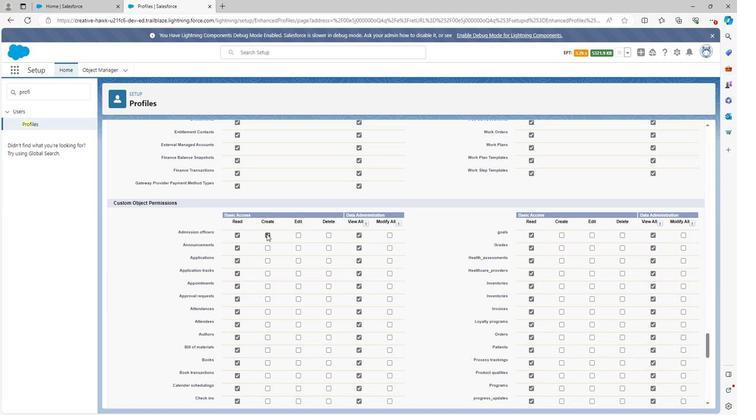 
Action: Mouse pressed left at (268, 234)
Screenshot: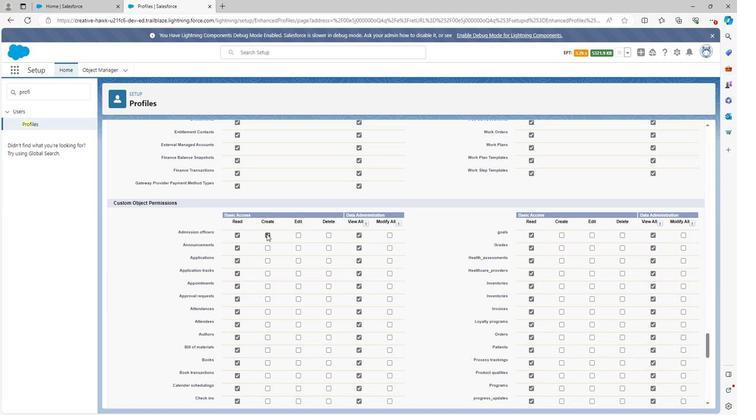 
Action: Mouse moved to (280, 254)
Screenshot: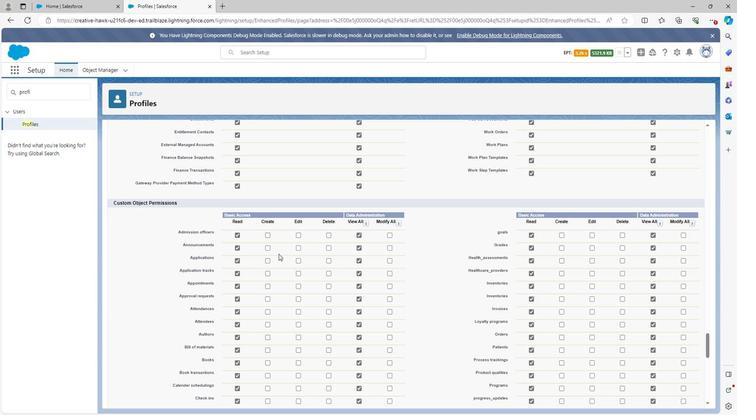
Action: Mouse scrolled (280, 254) with delta (0, 0)
Screenshot: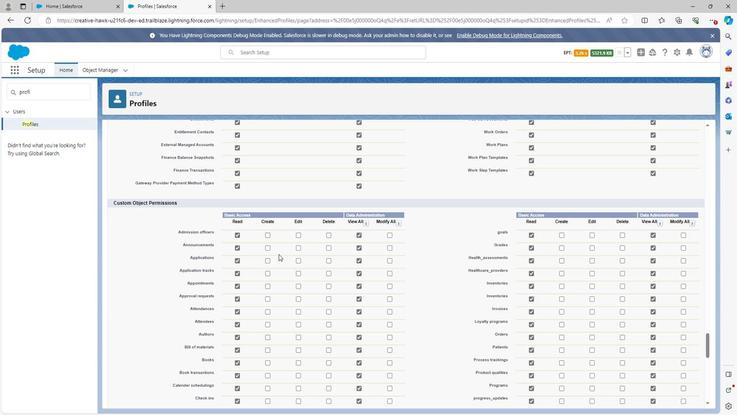 
Action: Mouse scrolled (280, 254) with delta (0, 0)
Screenshot: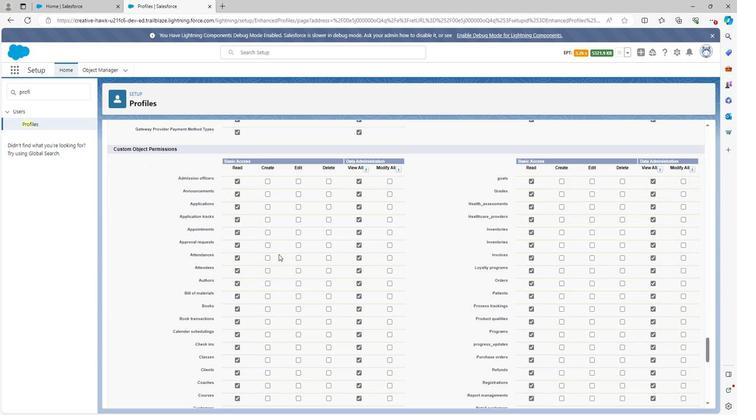 
Action: Mouse moved to (291, 267)
Screenshot: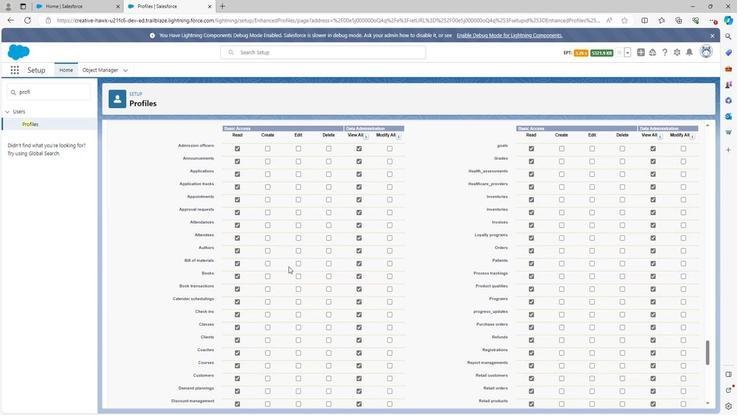
Action: Mouse scrolled (291, 266) with delta (0, 0)
Screenshot: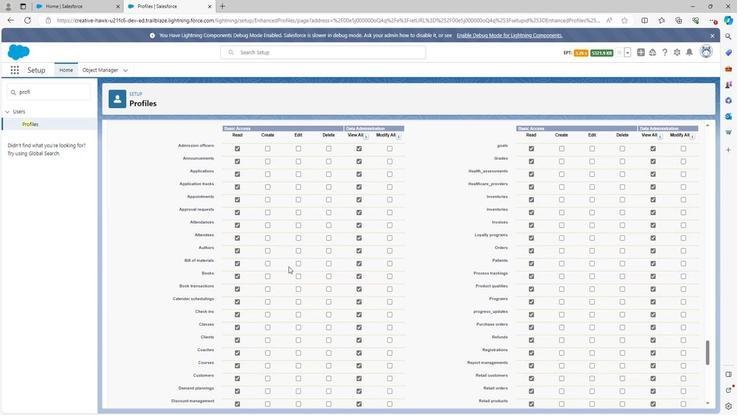 
Action: Mouse moved to (291, 268)
Screenshot: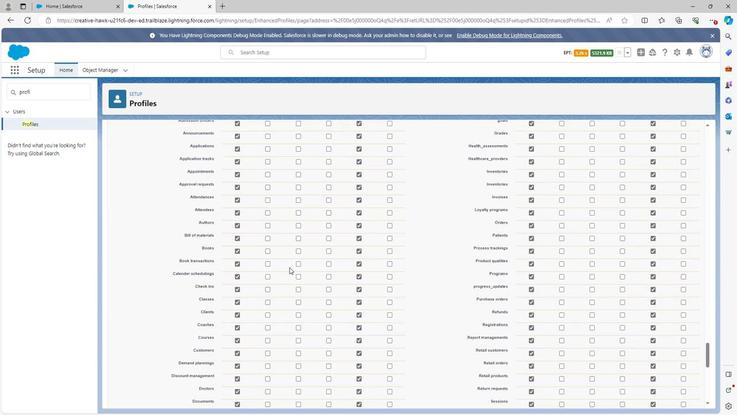 
Action: Mouse scrolled (291, 267) with delta (0, 0)
Screenshot: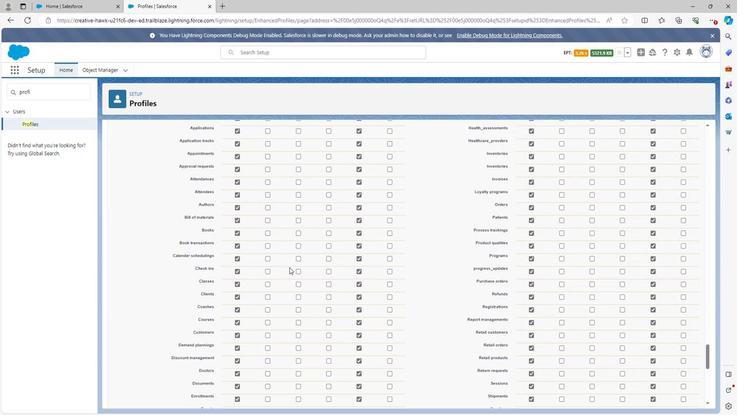 
Action: Mouse scrolled (291, 267) with delta (0, 0)
Screenshot: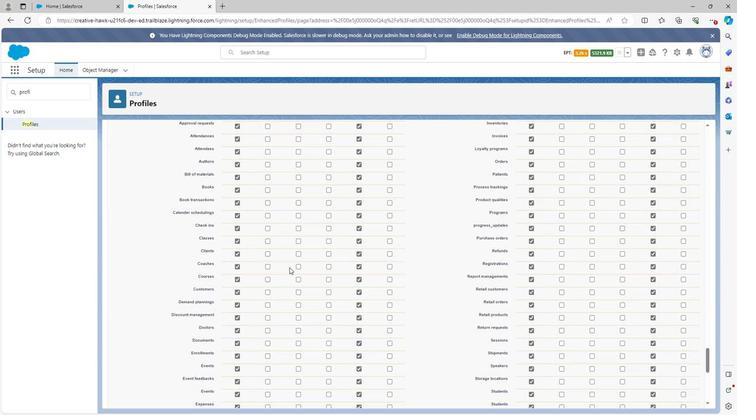 
Action: Mouse moved to (292, 268)
Screenshot: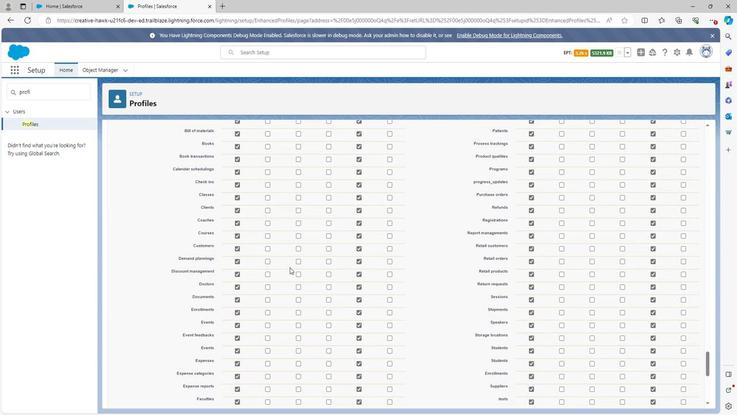 
Action: Mouse scrolled (292, 267) with delta (0, 0)
Screenshot: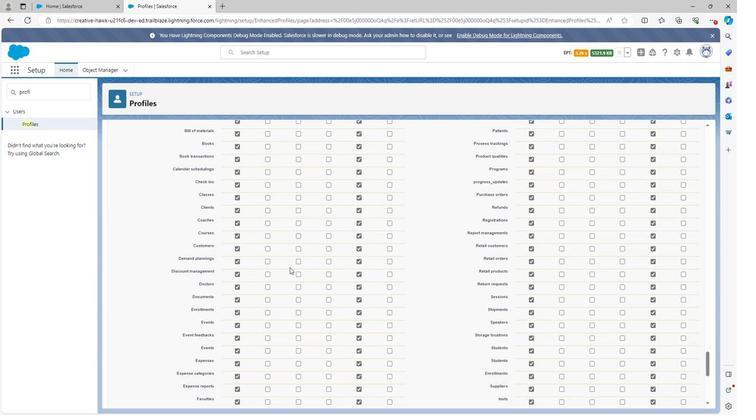 
Action: Mouse moved to (269, 309)
Screenshot: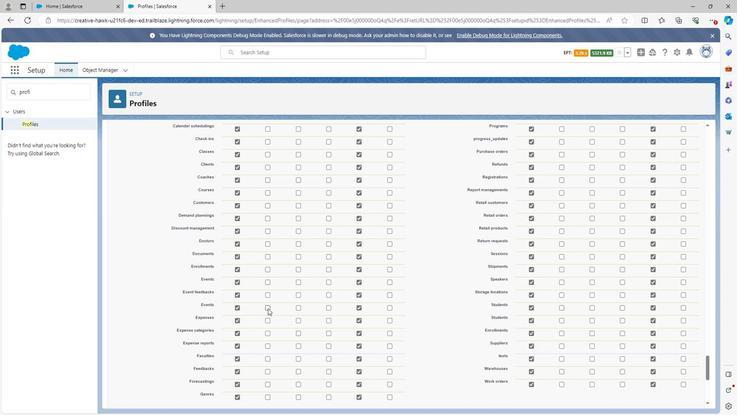 
Action: Mouse pressed left at (269, 309)
Screenshot: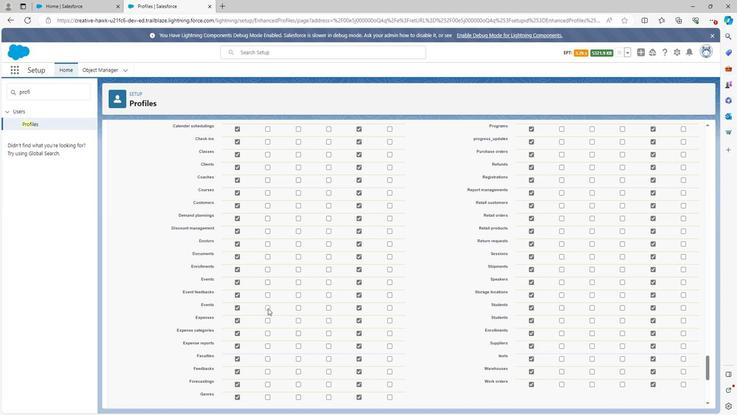 
Action: Mouse moved to (303, 306)
Screenshot: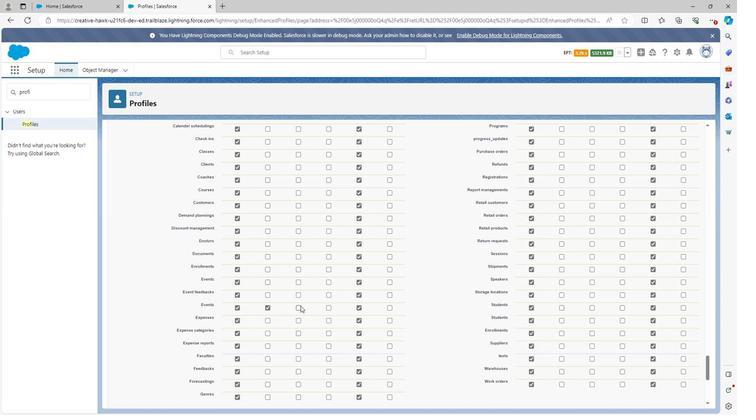 
Action: Mouse pressed left at (303, 306)
Screenshot: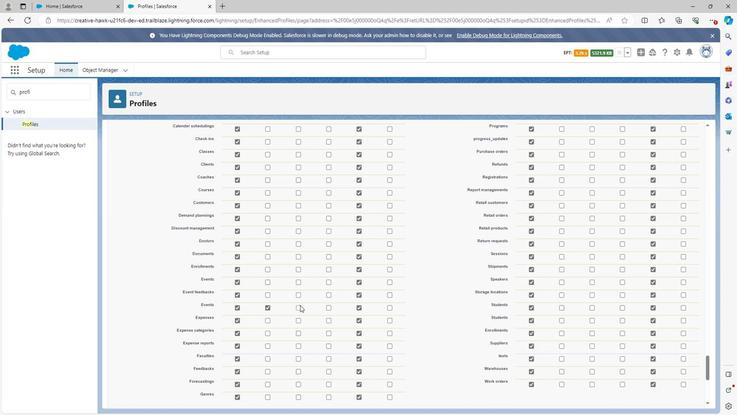 
Action: Mouse moved to (332, 307)
Screenshot: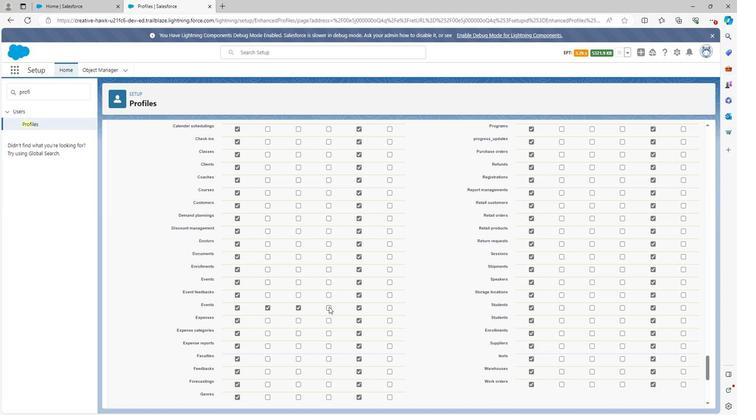 
Action: Mouse pressed left at (332, 307)
Screenshot: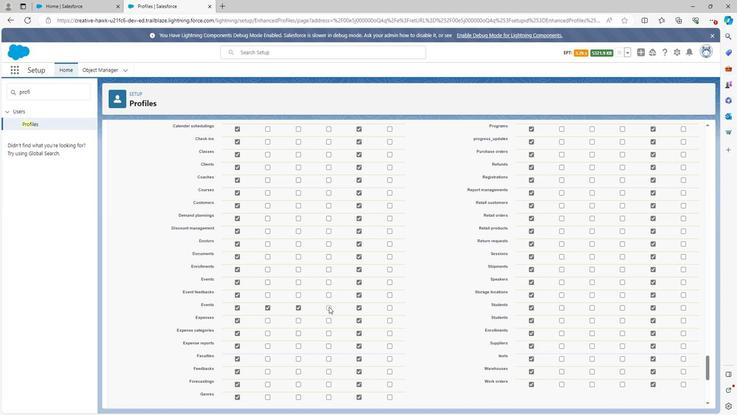 
Action: Mouse moved to (382, 314)
Screenshot: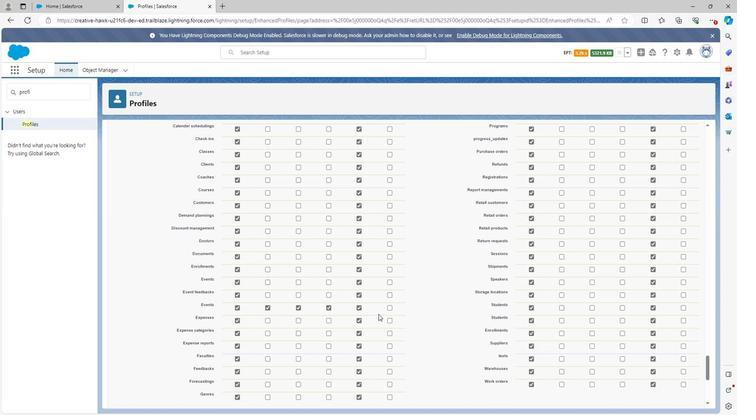 
Action: Mouse scrolled (382, 315) with delta (0, 0)
Screenshot: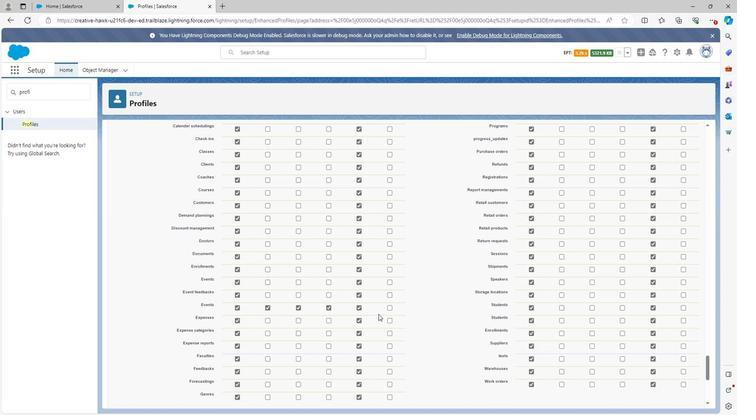 
Action: Mouse scrolled (382, 314) with delta (0, 0)
Screenshot: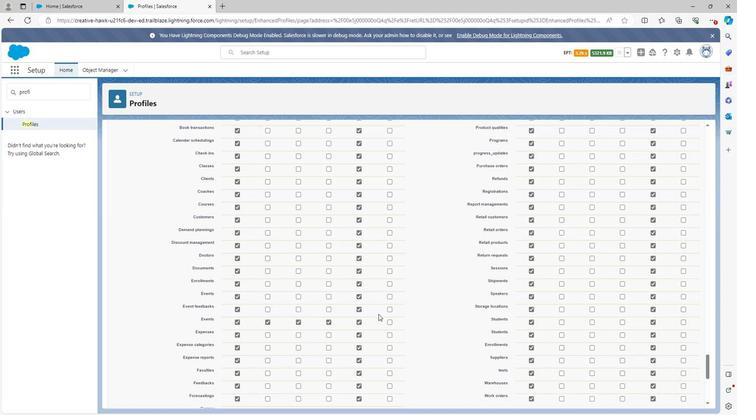
Action: Mouse scrolled (382, 315) with delta (0, 0)
Screenshot: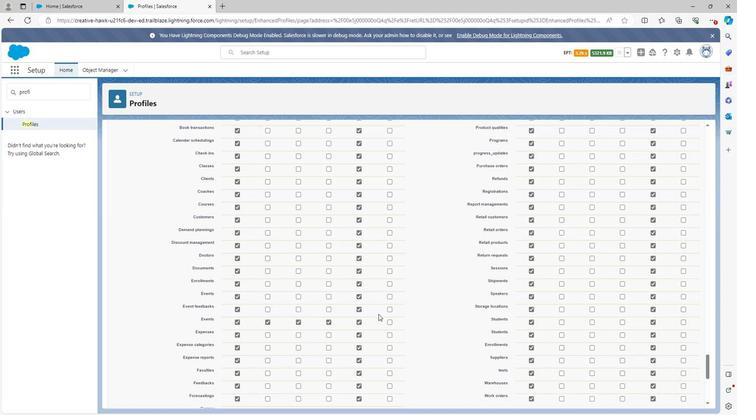
Action: Mouse scrolled (382, 315) with delta (0, 0)
Screenshot: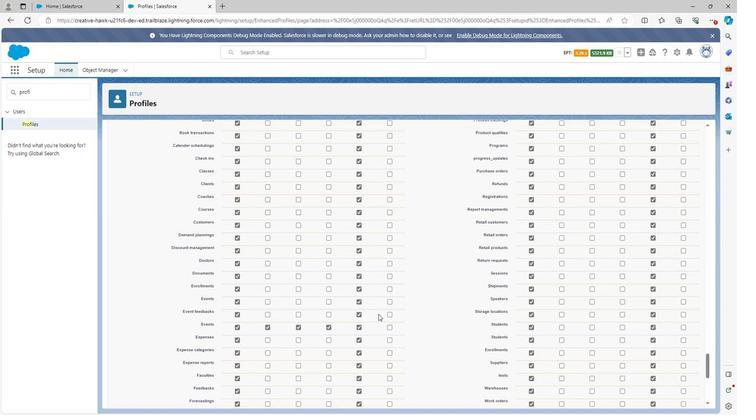 
Action: Mouse scrolled (382, 315) with delta (0, 0)
Screenshot: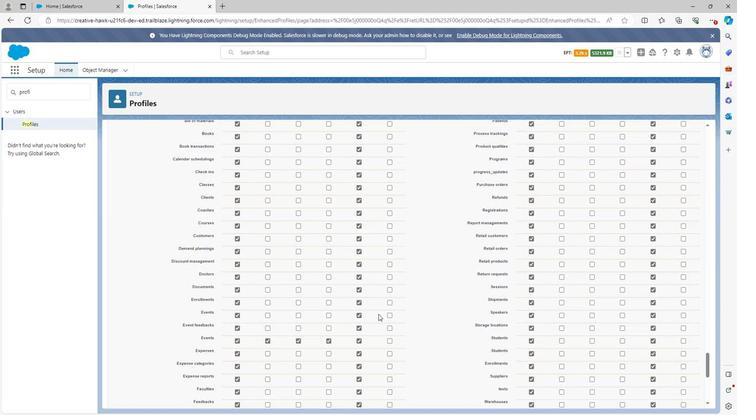
Action: Mouse scrolled (382, 315) with delta (0, 0)
Screenshot: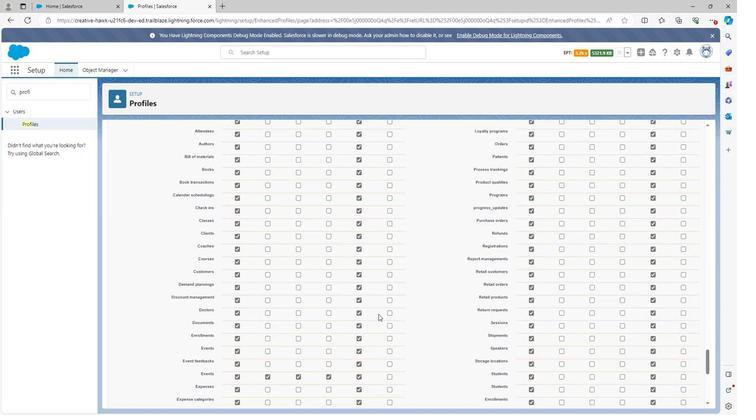 
Action: Mouse moved to (382, 314)
Screenshot: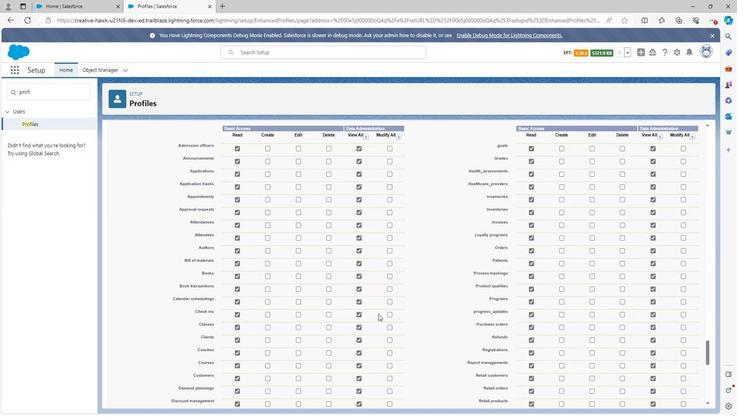
Action: Mouse scrolled (382, 314) with delta (0, 0)
Screenshot: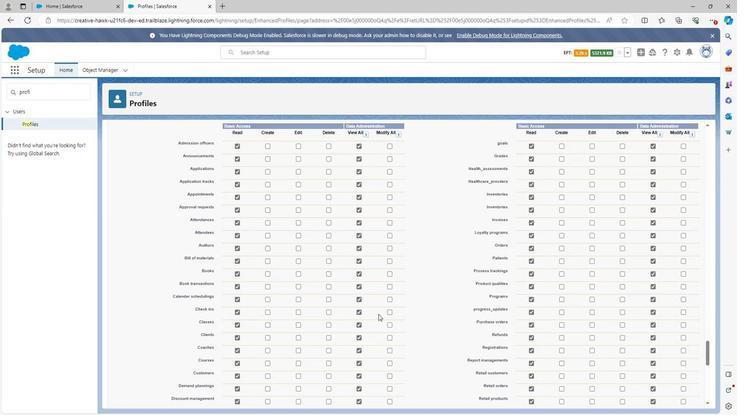 
Action: Mouse scrolled (382, 314) with delta (0, 0)
Screenshot: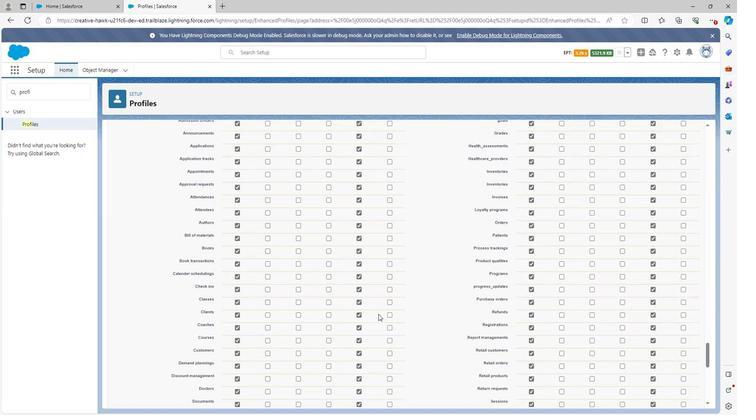 
Action: Mouse scrolled (382, 314) with delta (0, 0)
Screenshot: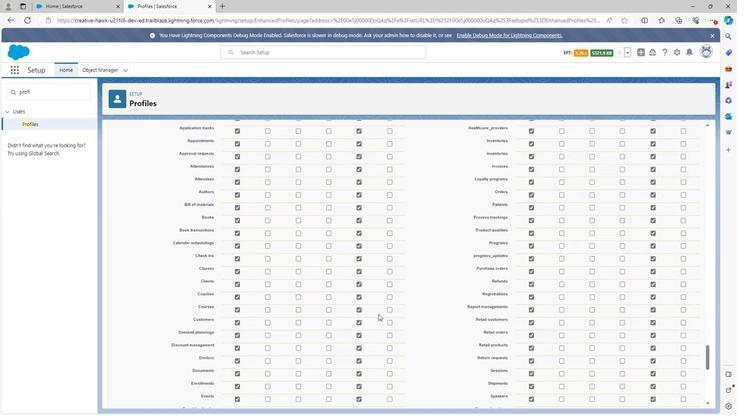 
Action: Mouse scrolled (382, 314) with delta (0, 0)
Screenshot: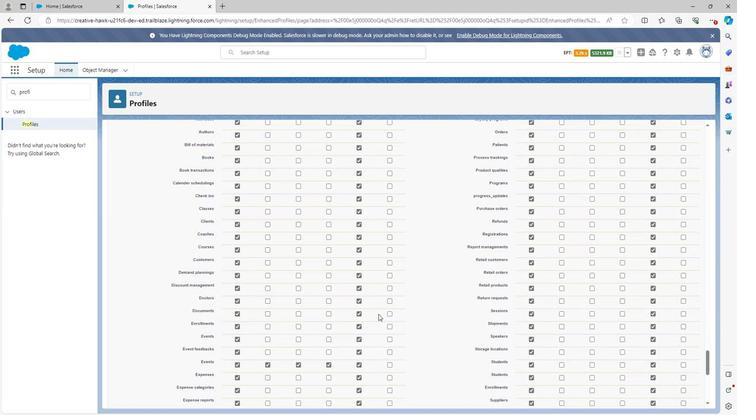 
Action: Mouse moved to (393, 308)
Screenshot: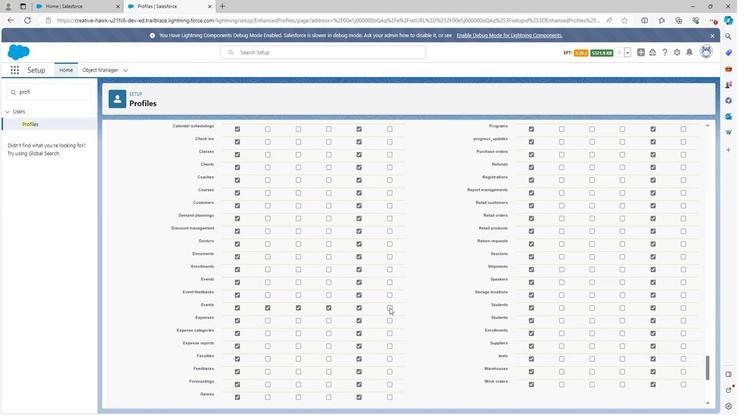 
Action: Mouse pressed left at (393, 308)
Screenshot: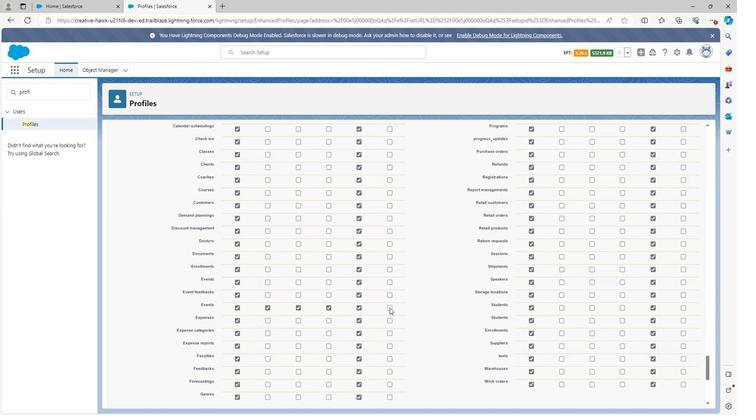 
Action: Mouse moved to (386, 313)
Screenshot: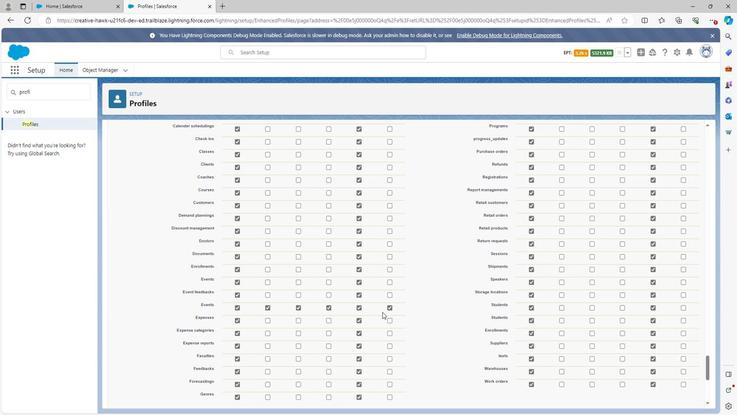 
Action: Mouse scrolled (386, 312) with delta (0, 0)
Screenshot: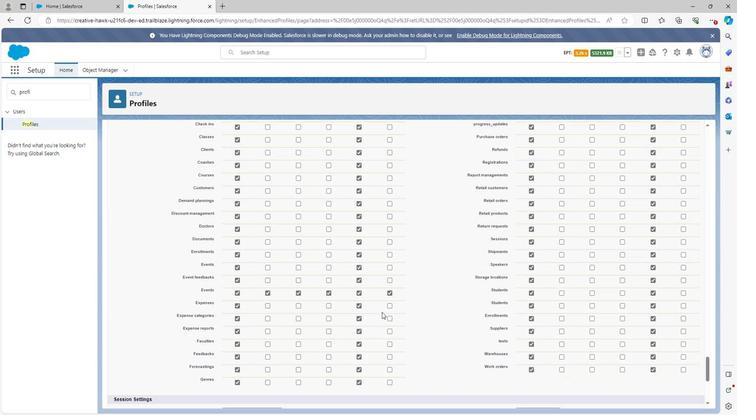 
Action: Mouse moved to (568, 211)
Screenshot: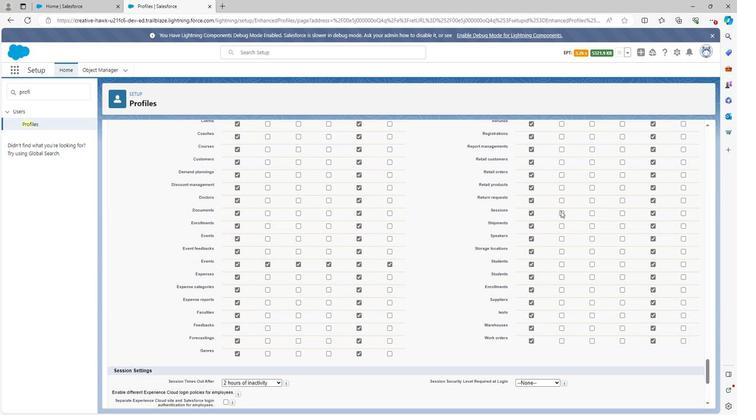 
Action: Mouse pressed left at (568, 211)
Screenshot: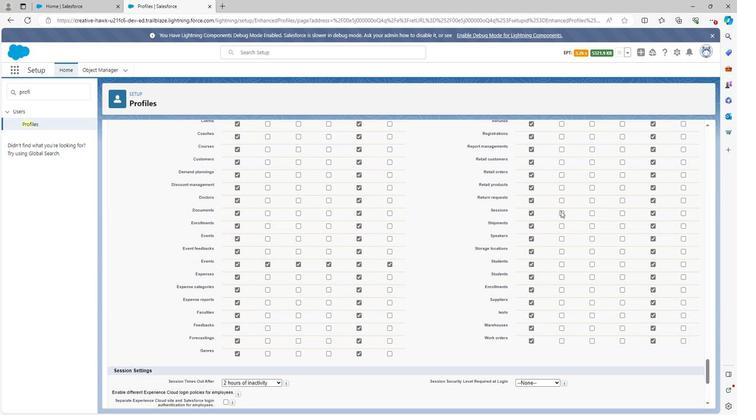 
Action: Mouse moved to (599, 213)
Screenshot: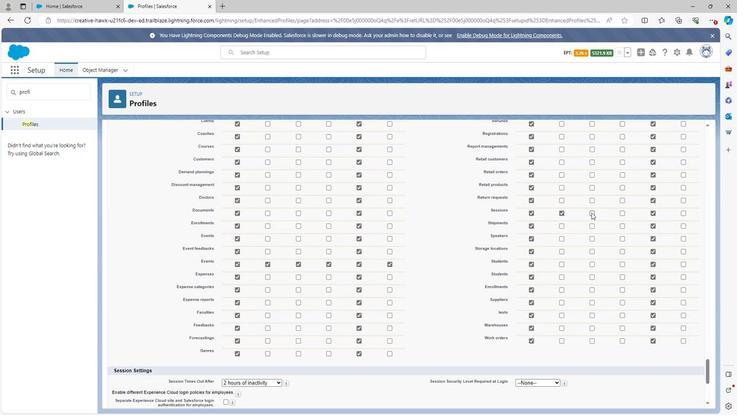 
Action: Mouse pressed left at (599, 213)
Screenshot: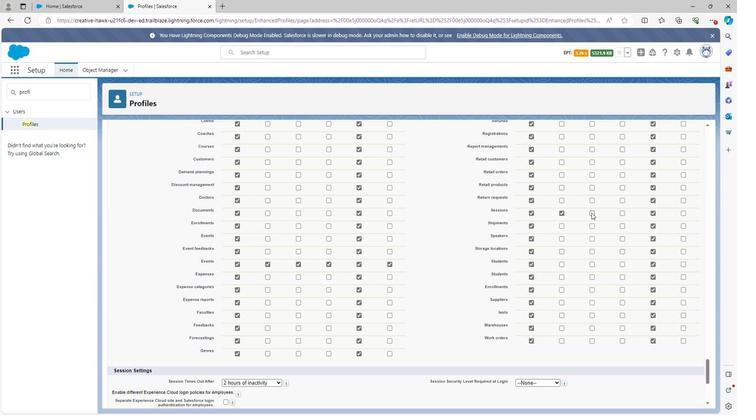 
Action: Mouse moved to (633, 213)
Screenshot: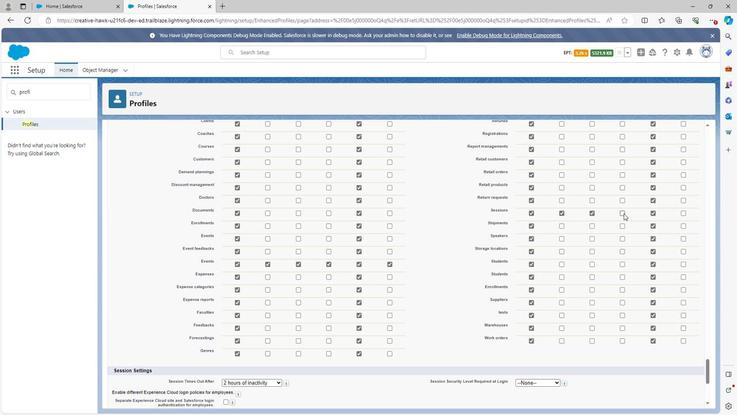 
Action: Mouse pressed left at (633, 213)
Screenshot: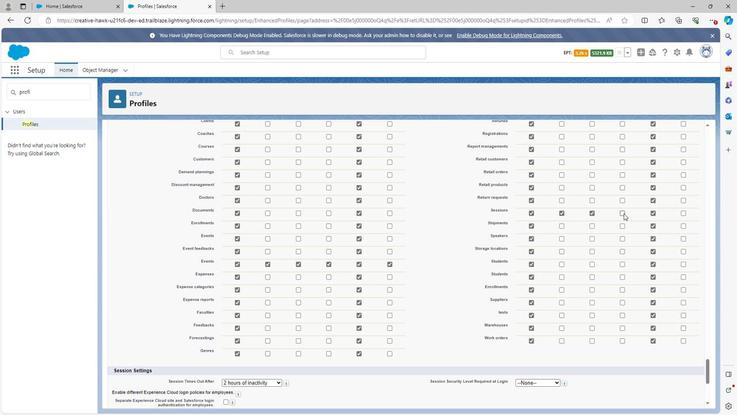 
Action: Mouse moved to (693, 214)
Screenshot: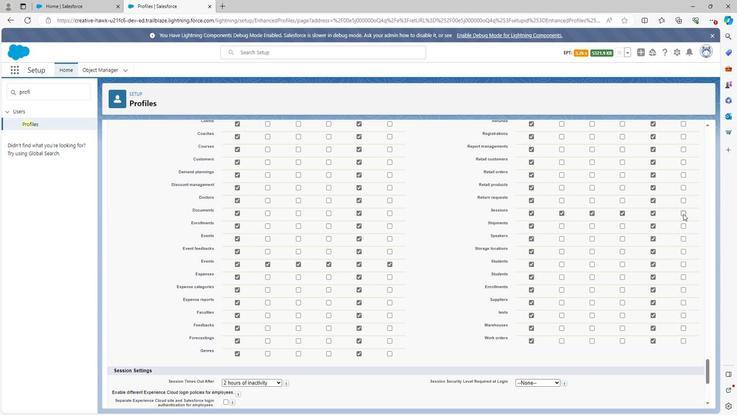 
Action: Mouse pressed left at (693, 214)
Screenshot: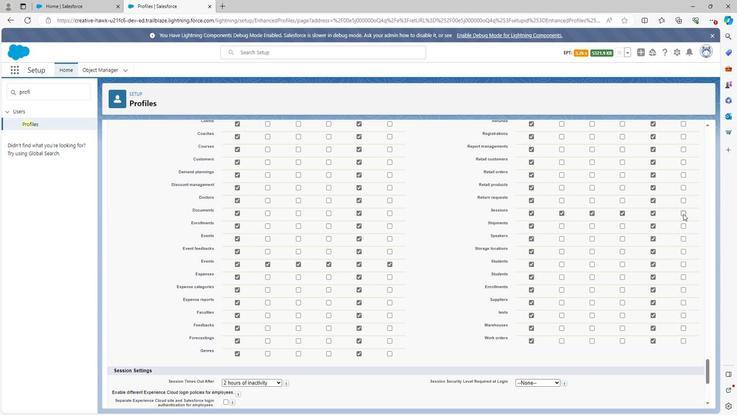
Action: Mouse moved to (569, 238)
Screenshot: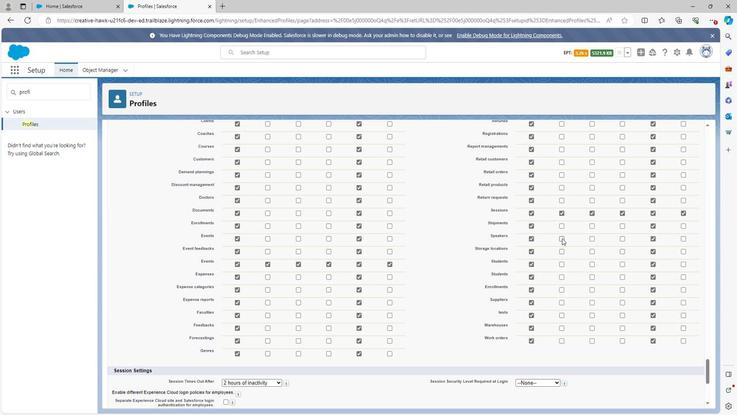 
Action: Mouse pressed left at (569, 238)
Screenshot: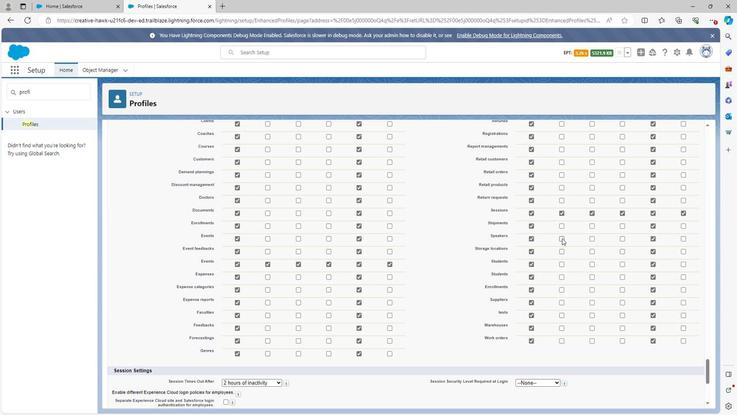 
Action: Mouse moved to (599, 240)
Screenshot: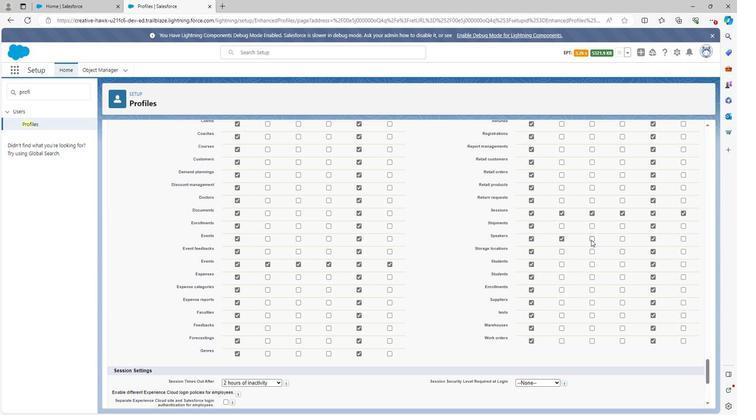 
Action: Mouse pressed left at (599, 240)
Screenshot: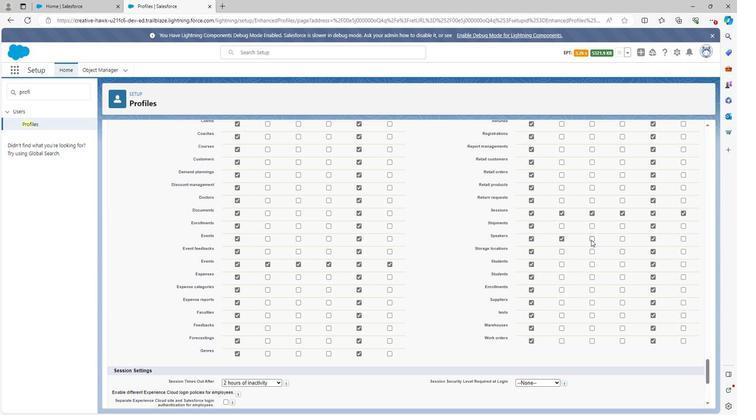 
Action: Mouse moved to (631, 240)
Screenshot: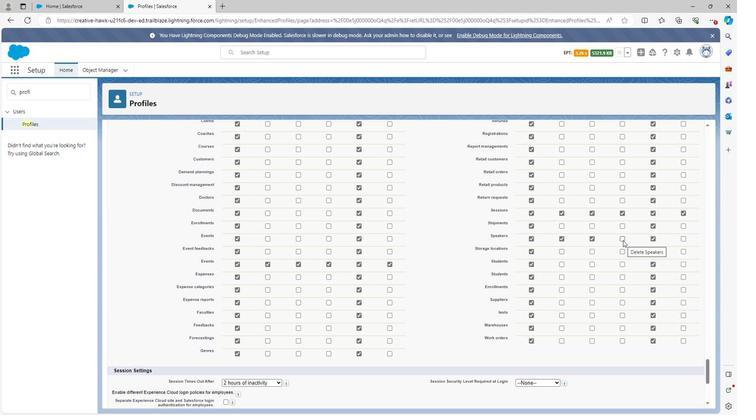 
Action: Mouse pressed left at (631, 240)
Screenshot: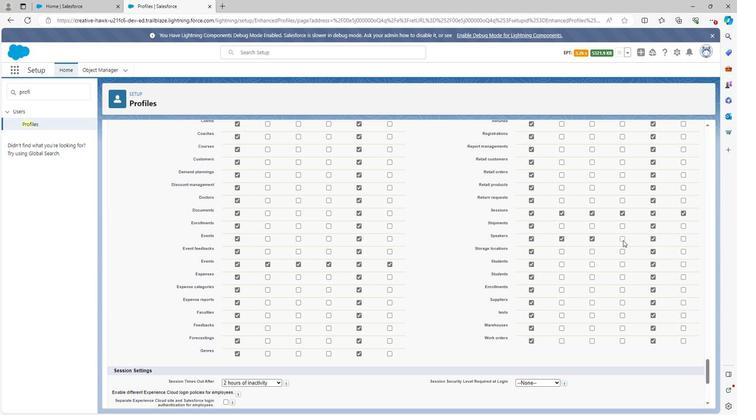 
Action: Mouse moved to (693, 239)
Screenshot: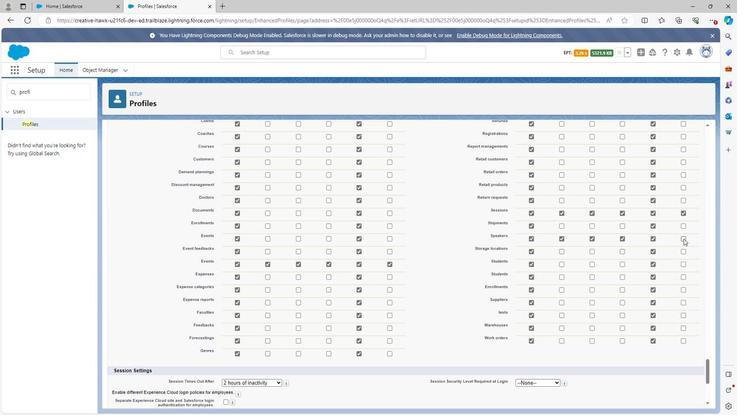 
Action: Mouse pressed left at (693, 239)
Screenshot: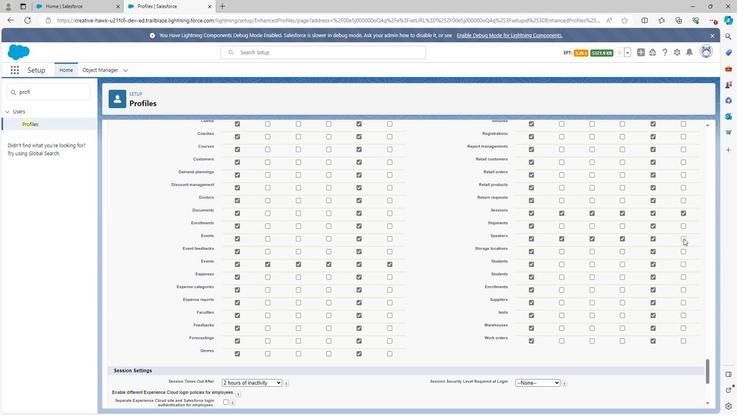 
Action: Mouse moved to (202, 266)
Screenshot: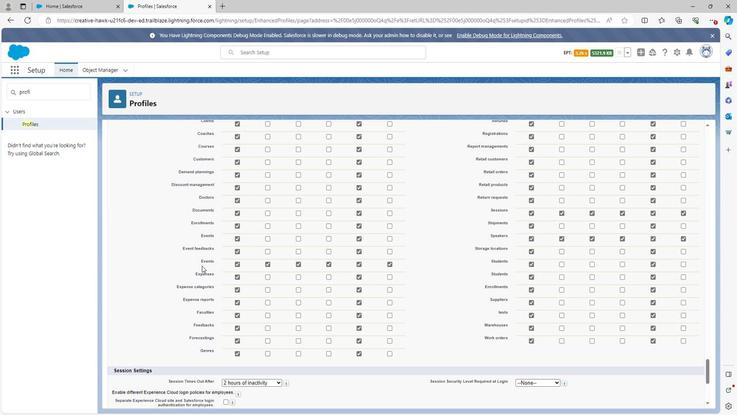 
Action: Mouse scrolled (202, 266) with delta (0, 0)
Screenshot: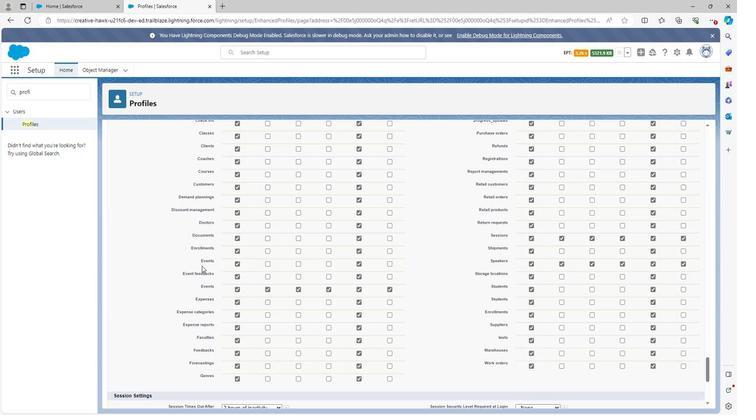 
Action: Mouse scrolled (202, 266) with delta (0, 0)
Screenshot: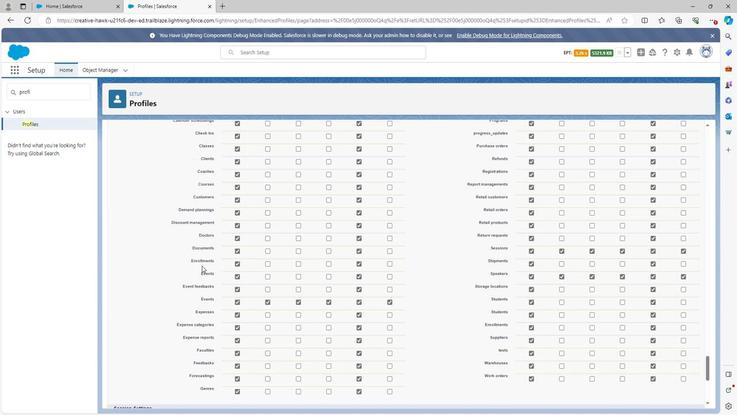 
Action: Mouse scrolled (202, 266) with delta (0, 0)
Screenshot: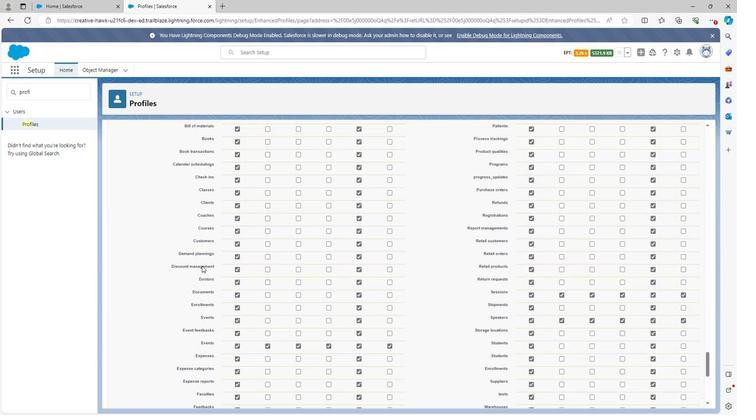 
Action: Mouse scrolled (202, 266) with delta (0, 0)
Screenshot: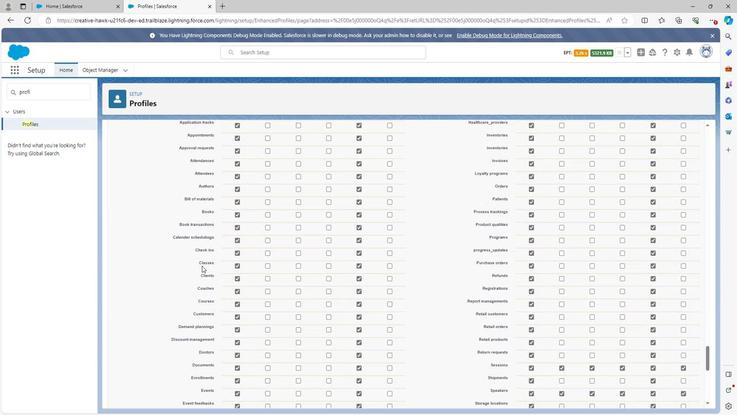 
Action: Mouse moved to (269, 194)
Screenshot: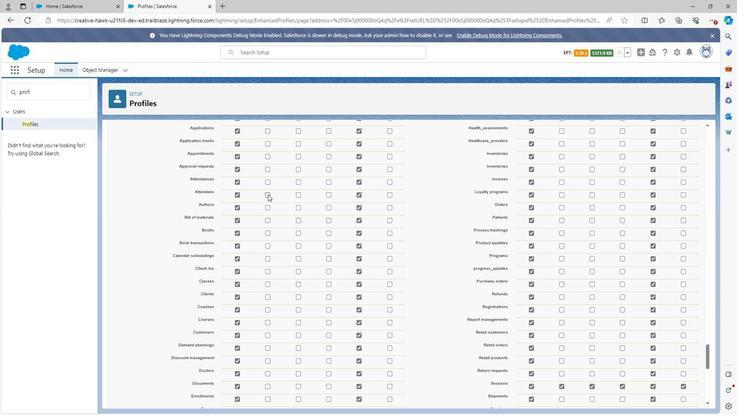 
Action: Mouse pressed left at (269, 194)
Screenshot: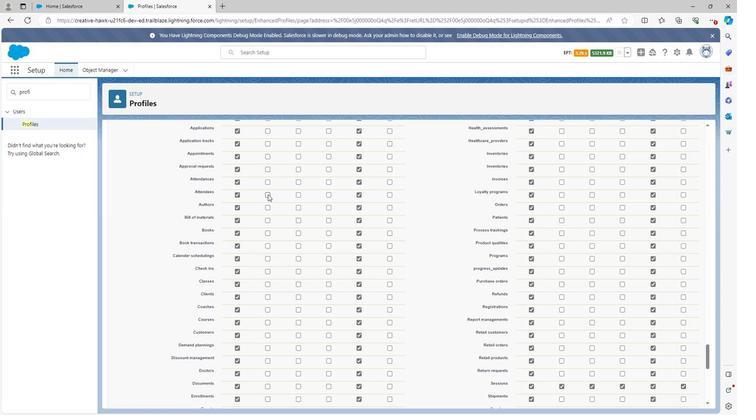 
Action: Mouse moved to (300, 196)
Screenshot: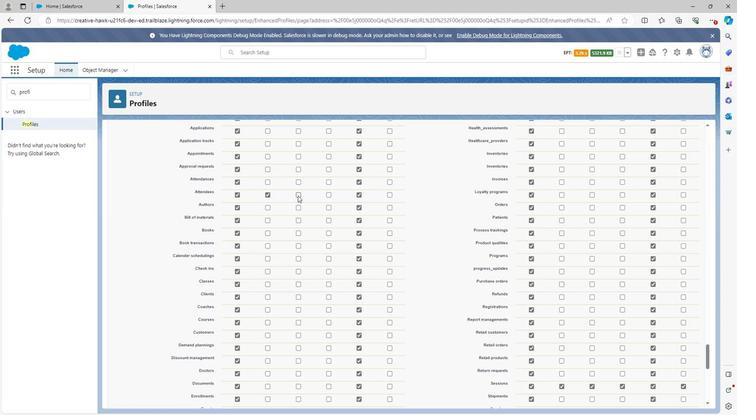 
Action: Mouse pressed left at (300, 196)
Screenshot: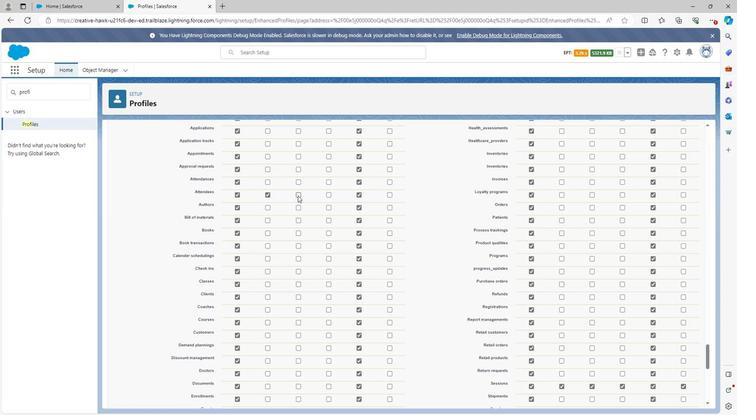 
Action: Mouse moved to (332, 196)
Screenshot: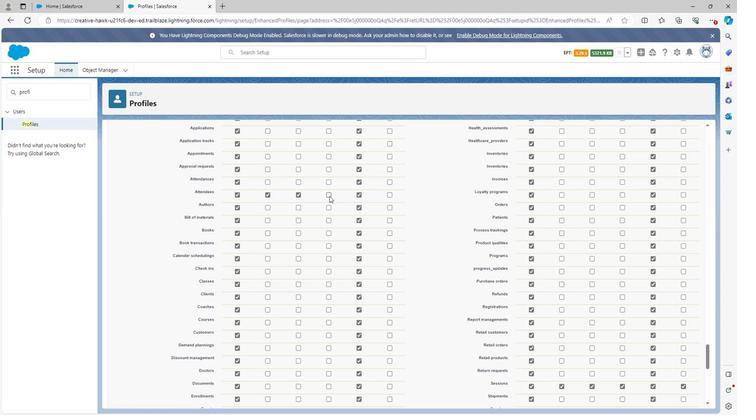 
Action: Mouse pressed left at (332, 196)
Screenshot: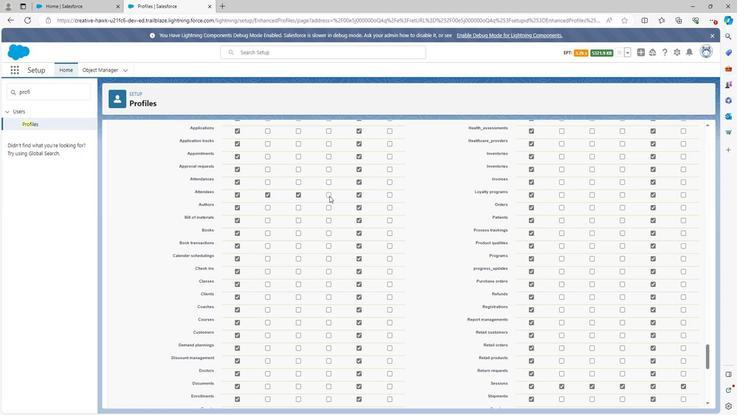 
Action: Mouse moved to (393, 194)
Screenshot: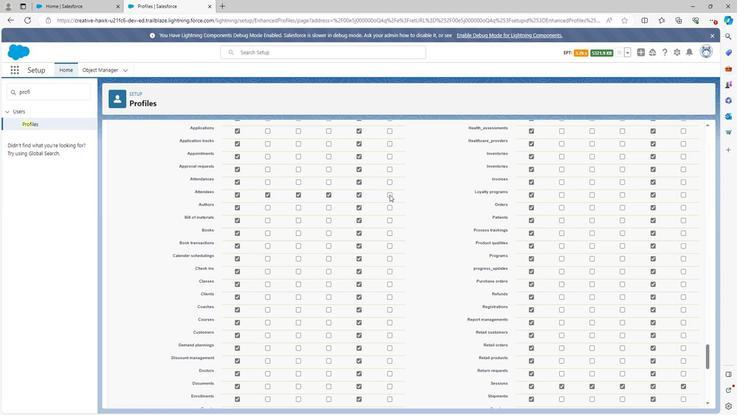 
Action: Mouse pressed left at (393, 194)
Screenshot: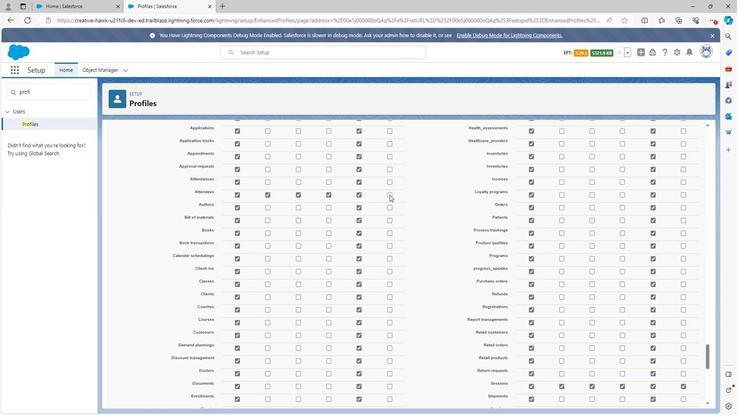 
Action: Mouse moved to (567, 310)
